 Task: Find connections with filter location Tarauacá with filter topic #mentalhealthwith filter profile language Potuguese with filter current company Shapoorji Pallonji Group with filter school Solapur Jobs with filter industry Government Administration with filter service category Bankruptcy Law with filter keywords title Copywriter
Action: Mouse moved to (508, 94)
Screenshot: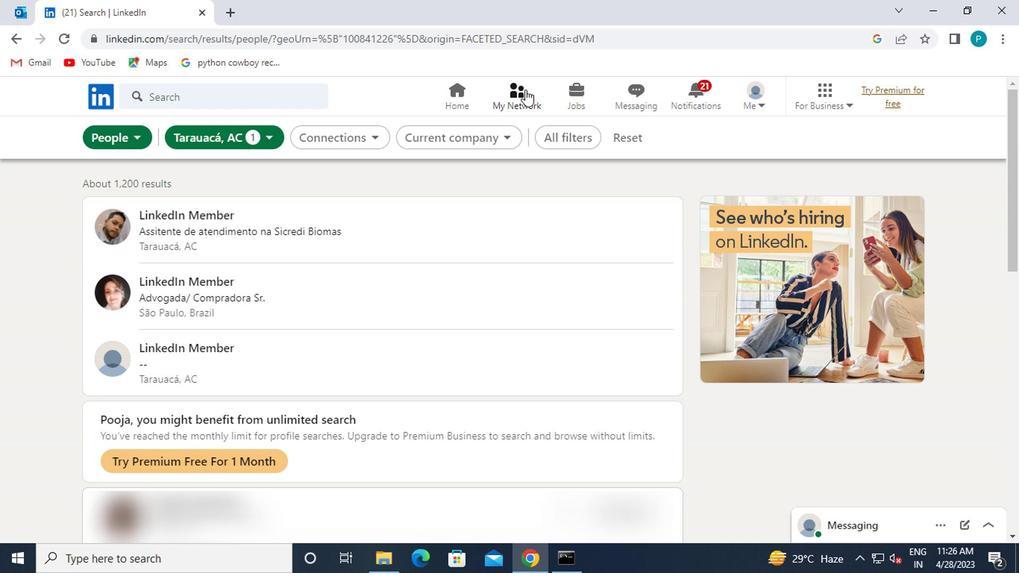
Action: Mouse pressed left at (508, 94)
Screenshot: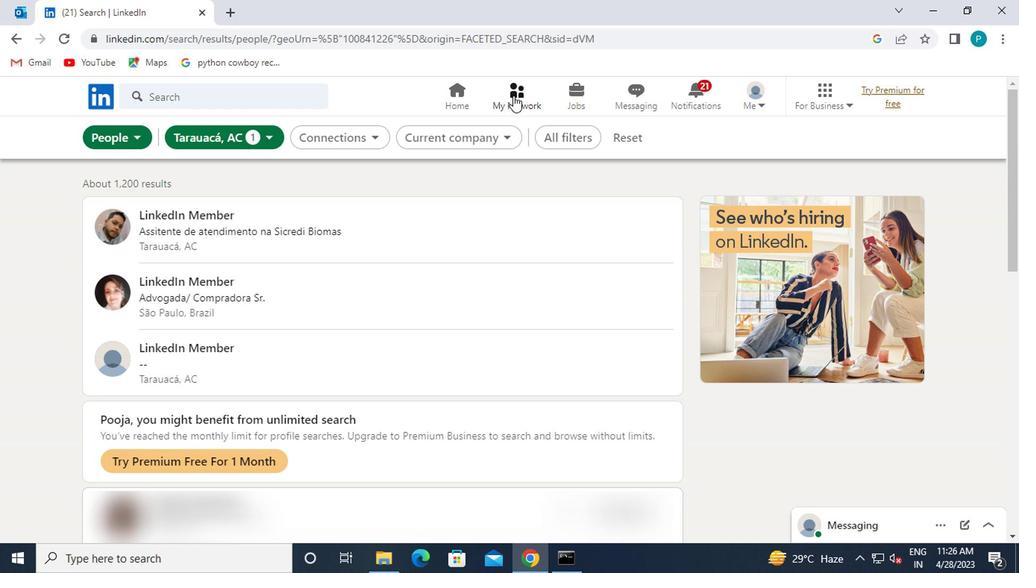 
Action: Mouse moved to (254, 163)
Screenshot: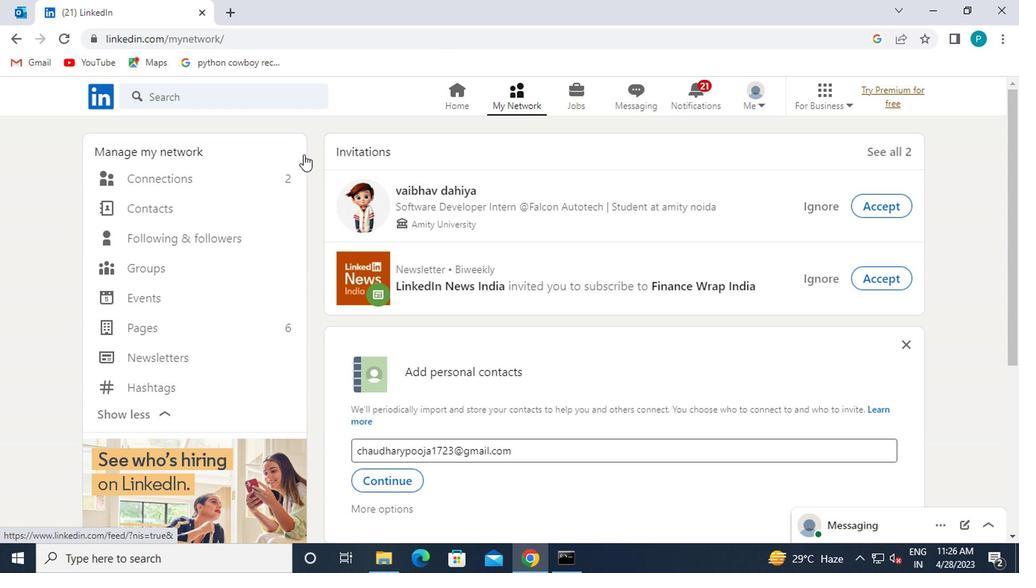 
Action: Mouse pressed left at (254, 163)
Screenshot: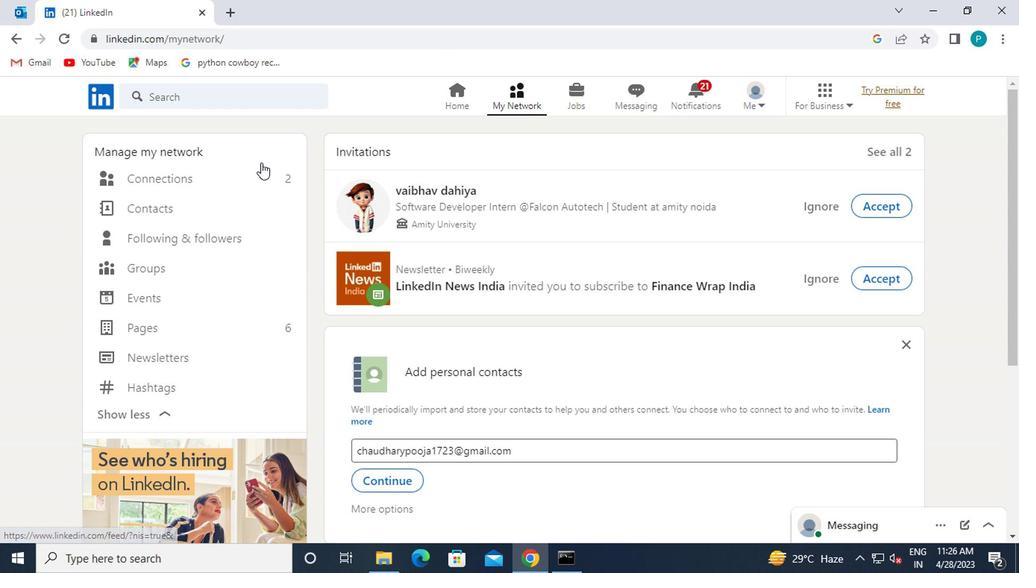 
Action: Mouse moved to (258, 171)
Screenshot: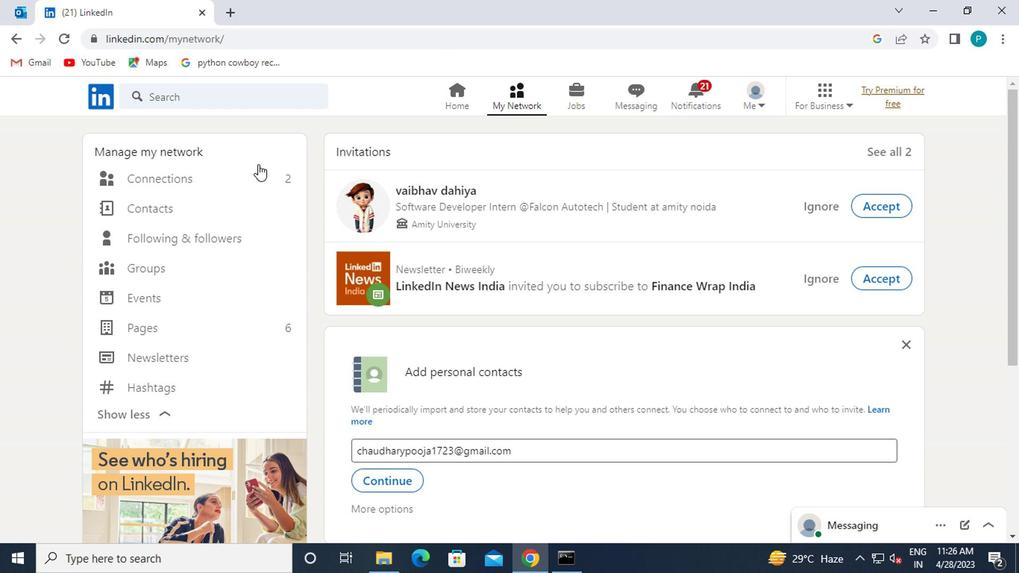 
Action: Mouse pressed left at (258, 171)
Screenshot: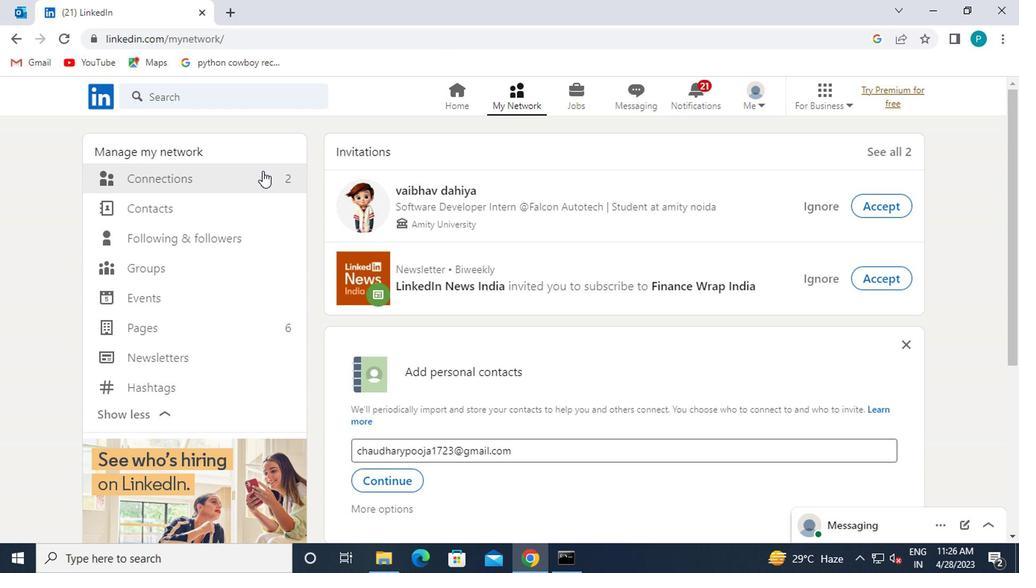 
Action: Mouse moved to (603, 176)
Screenshot: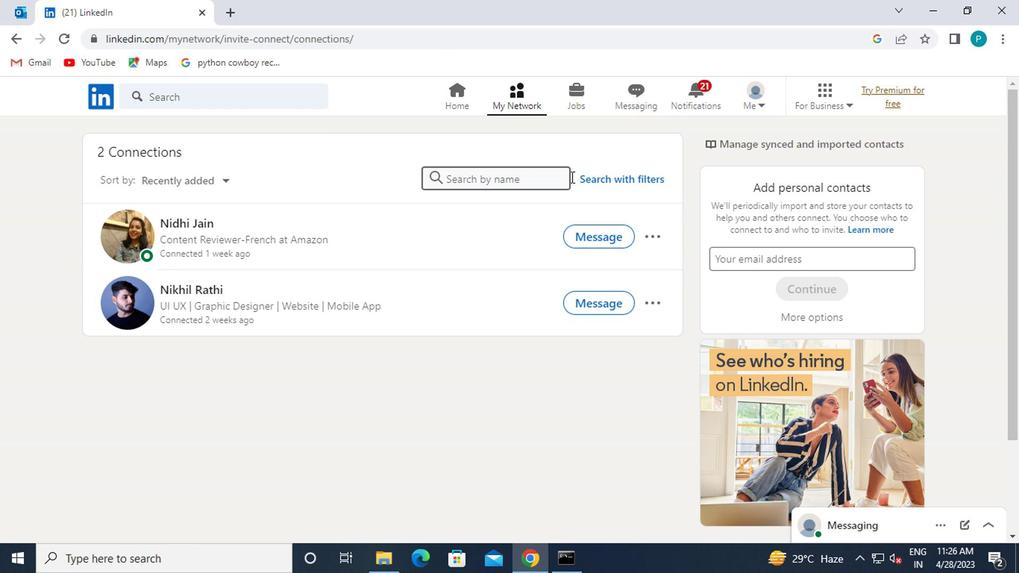 
Action: Mouse pressed left at (603, 176)
Screenshot: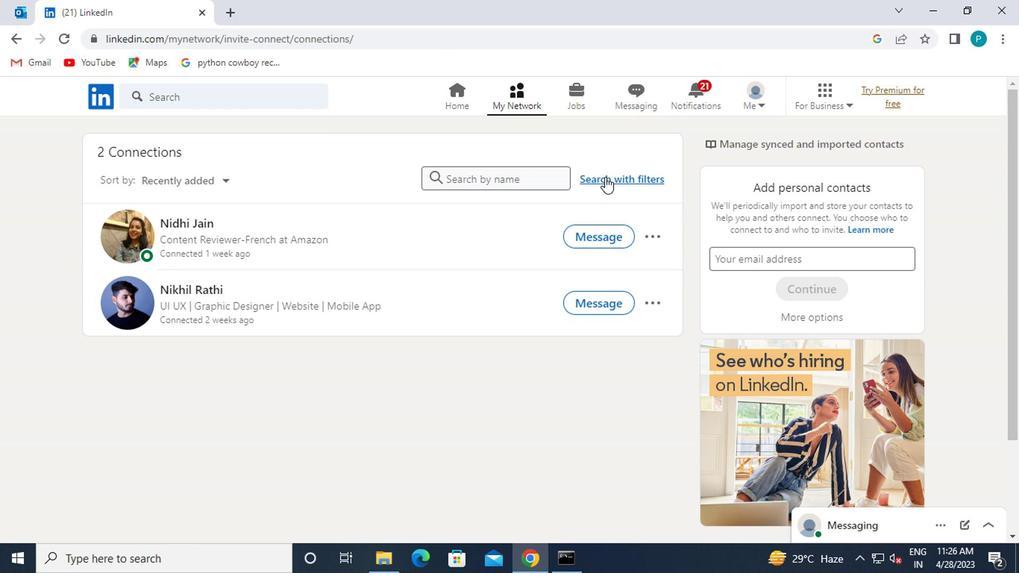 
Action: Mouse moved to (541, 136)
Screenshot: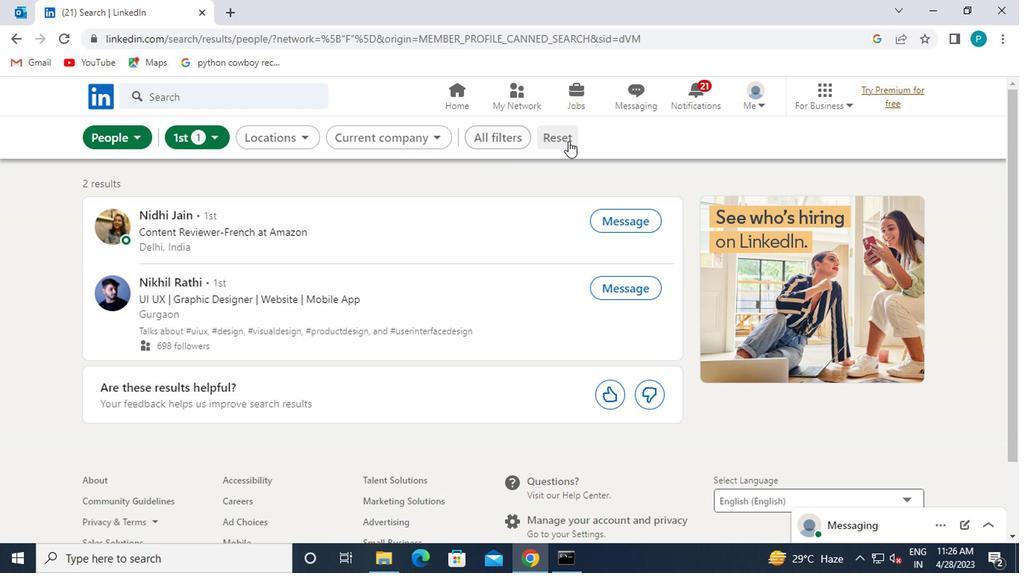 
Action: Mouse pressed left at (541, 136)
Screenshot: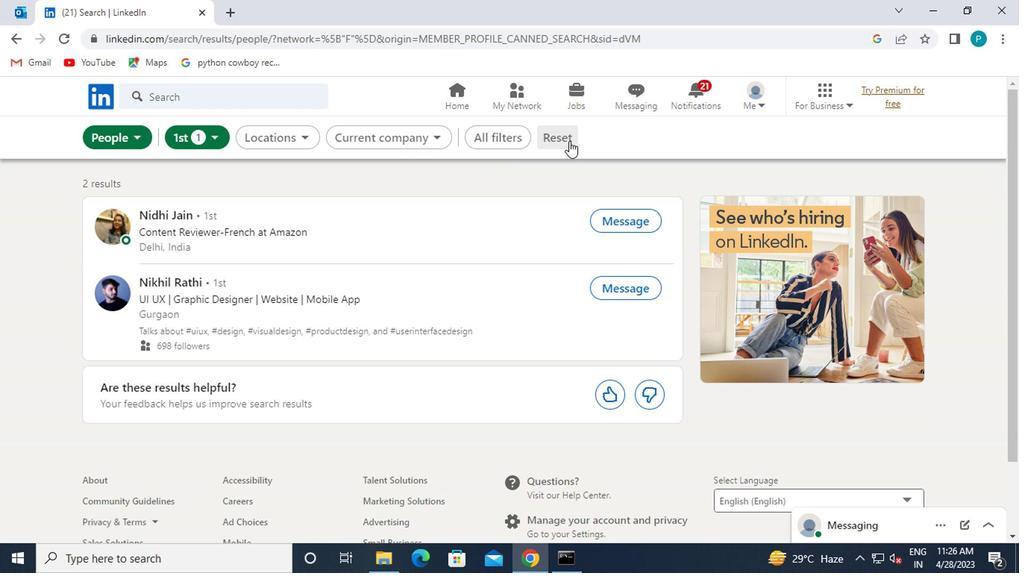 
Action: Mouse moved to (530, 136)
Screenshot: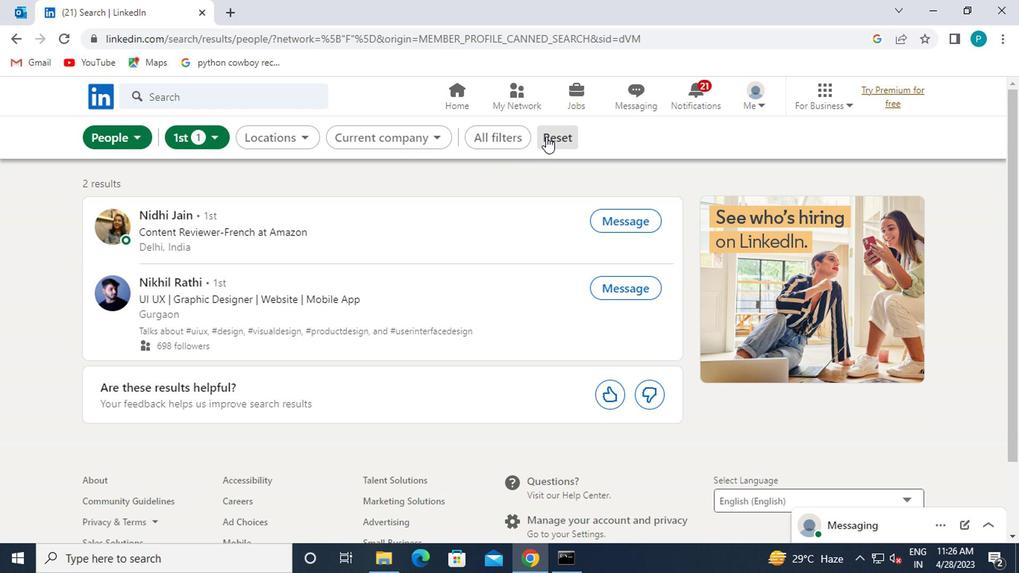 
Action: Mouse pressed left at (530, 136)
Screenshot: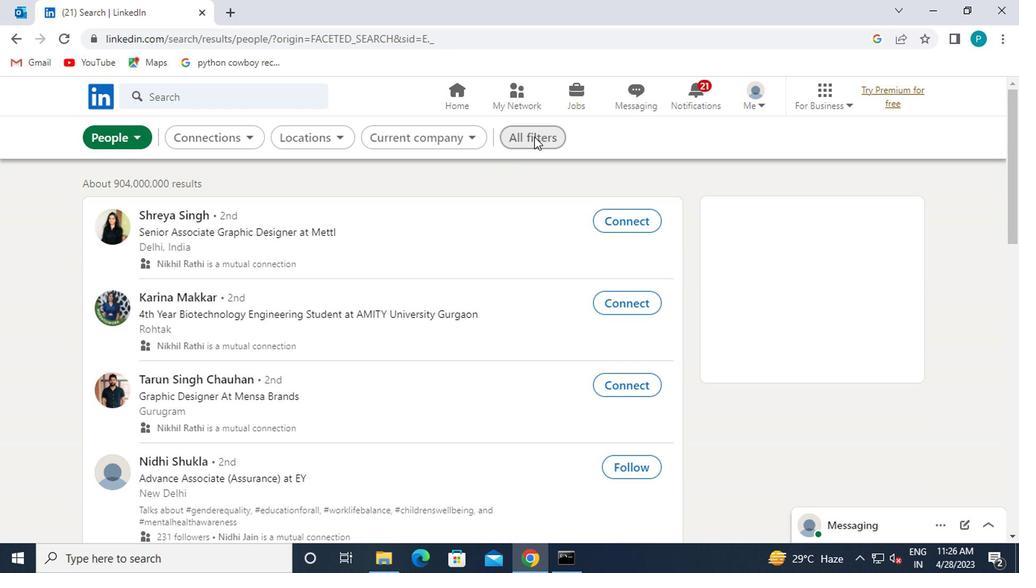 
Action: Mouse moved to (759, 225)
Screenshot: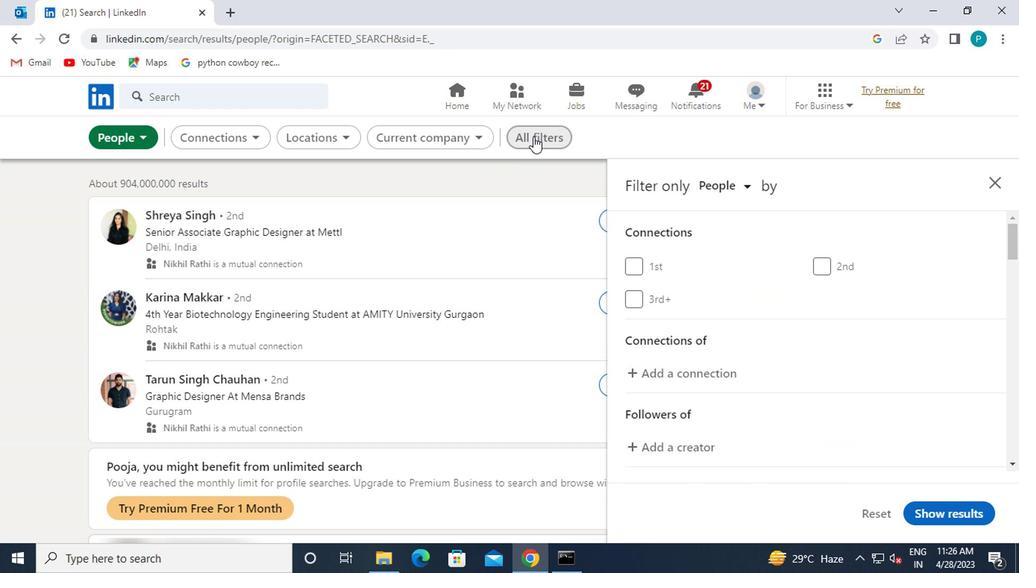 
Action: Mouse scrolled (759, 224) with delta (0, -1)
Screenshot: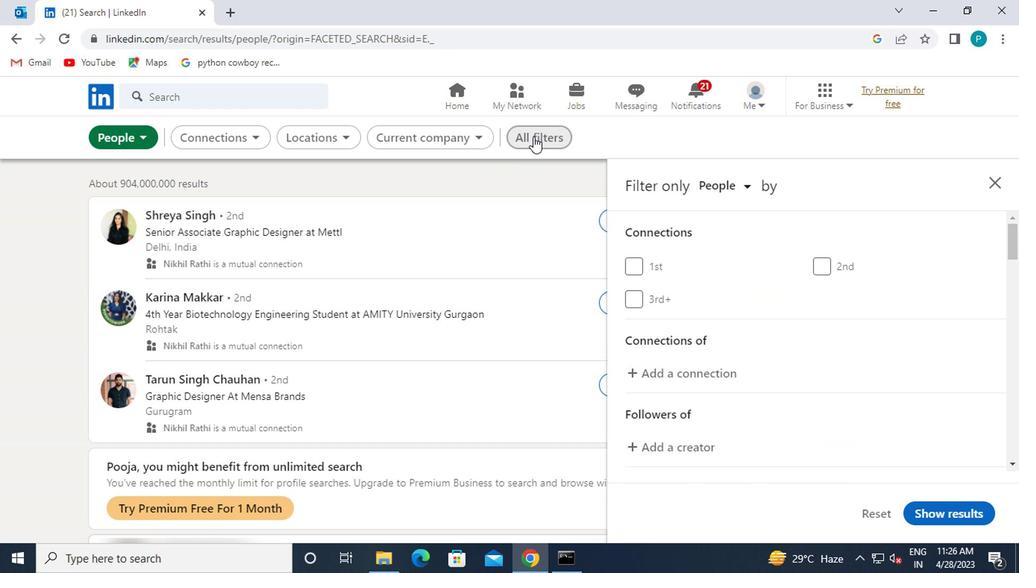 
Action: Mouse scrolled (759, 224) with delta (0, -1)
Screenshot: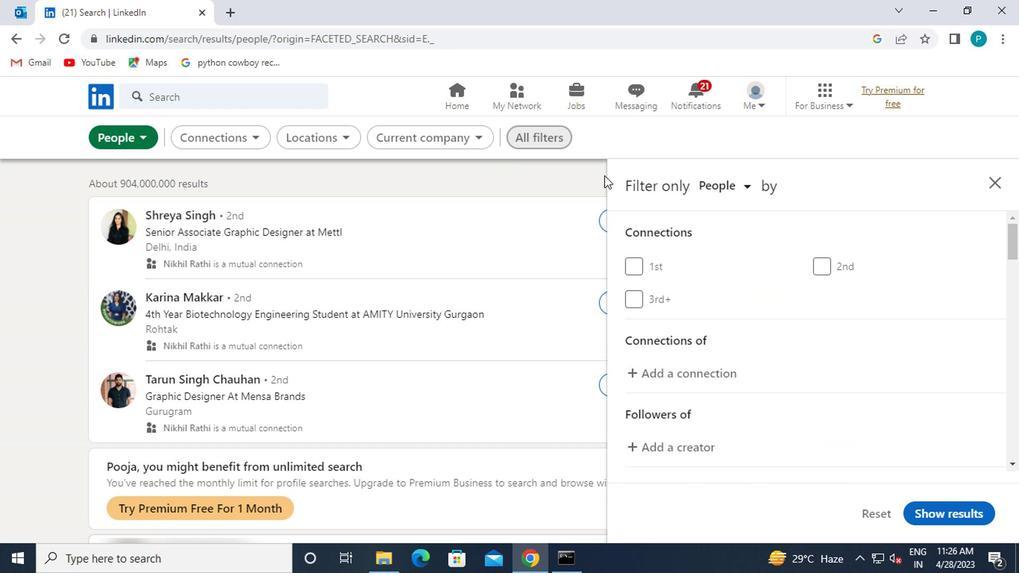 
Action: Mouse scrolled (759, 224) with delta (0, -1)
Screenshot: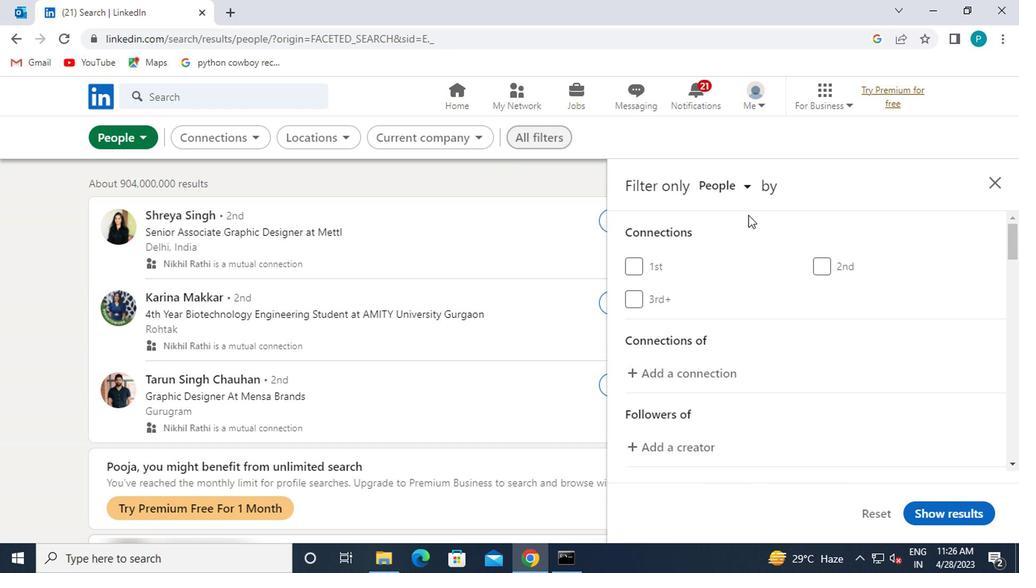 
Action: Mouse moved to (815, 364)
Screenshot: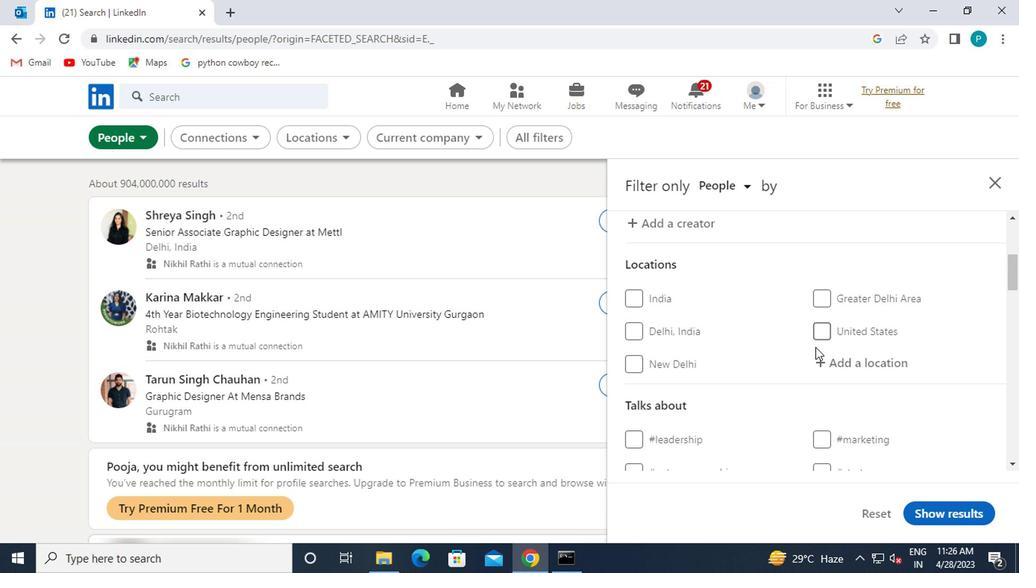
Action: Mouse pressed left at (815, 364)
Screenshot: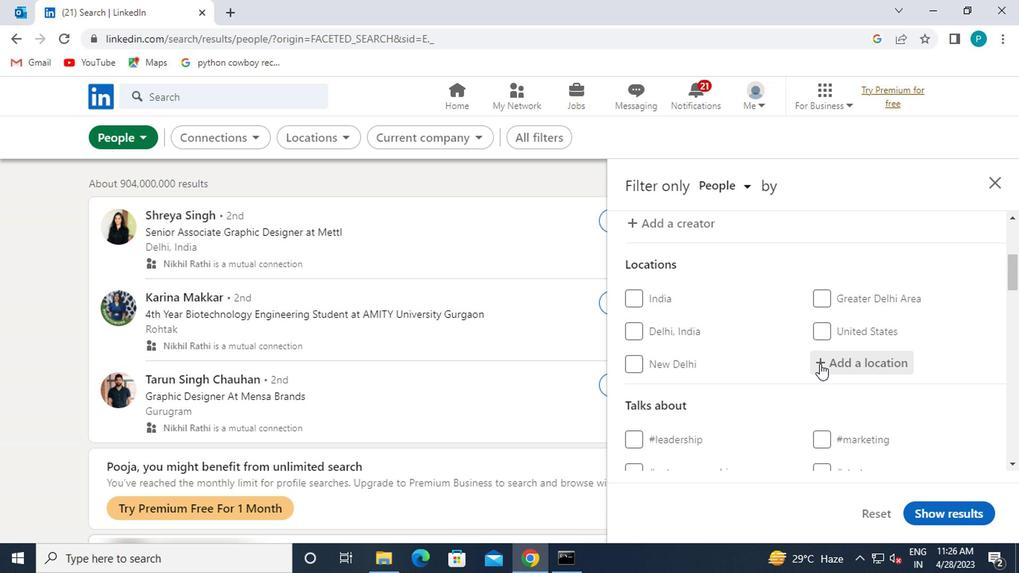 
Action: Key pressed <Key.caps_lock>t<Key.caps_lock>arauc
Screenshot: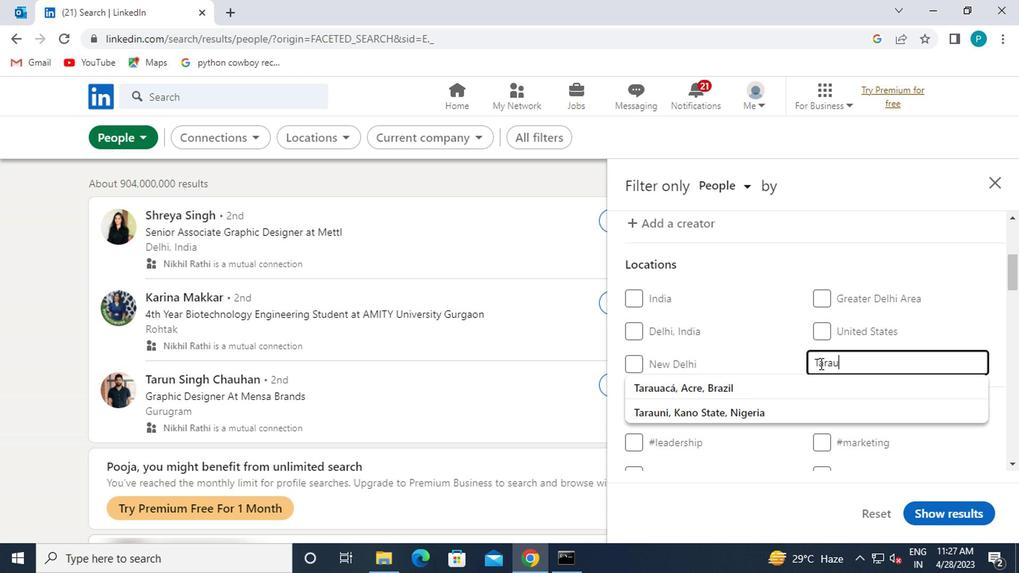 
Action: Mouse moved to (789, 380)
Screenshot: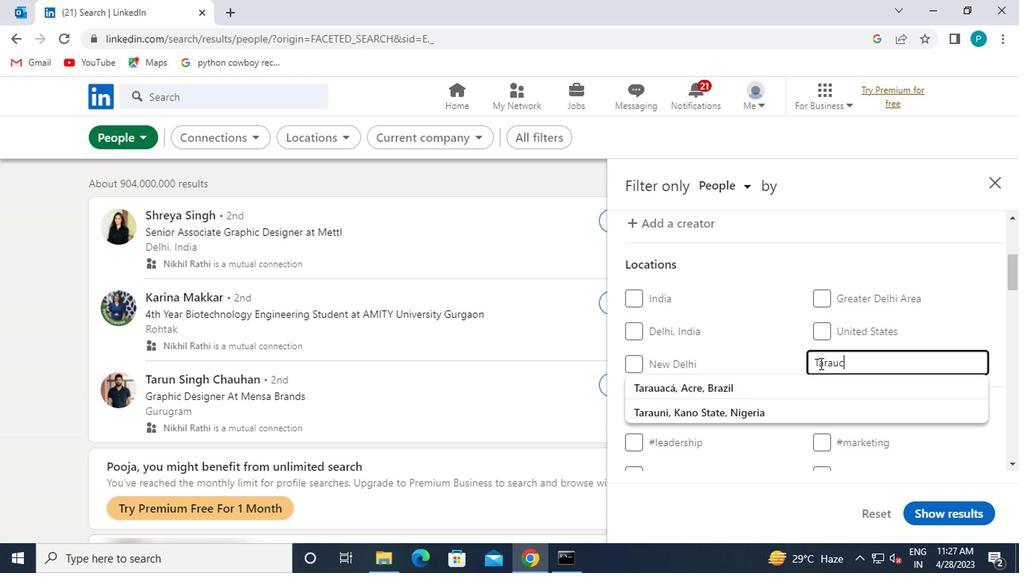 
Action: Key pressed ac<Key.backspace><Key.backspace><Key.backspace>a
Screenshot: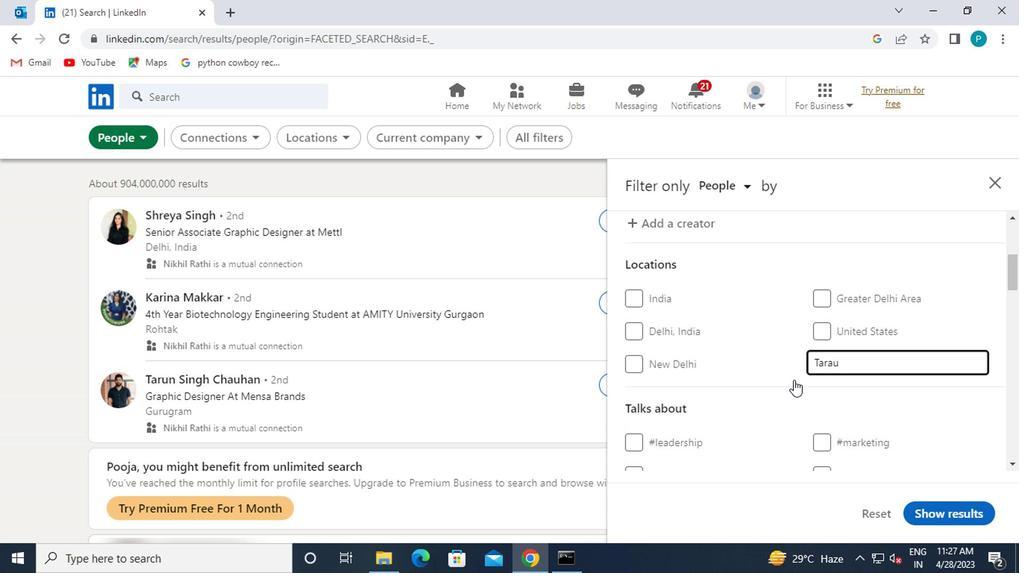 
Action: Mouse moved to (789, 380)
Screenshot: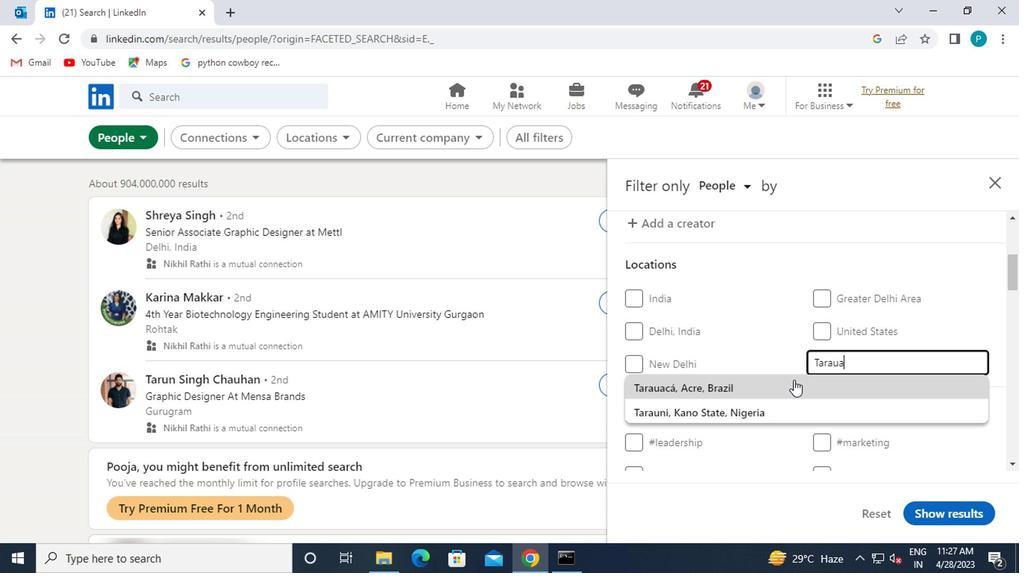 
Action: Key pressed ca
Screenshot: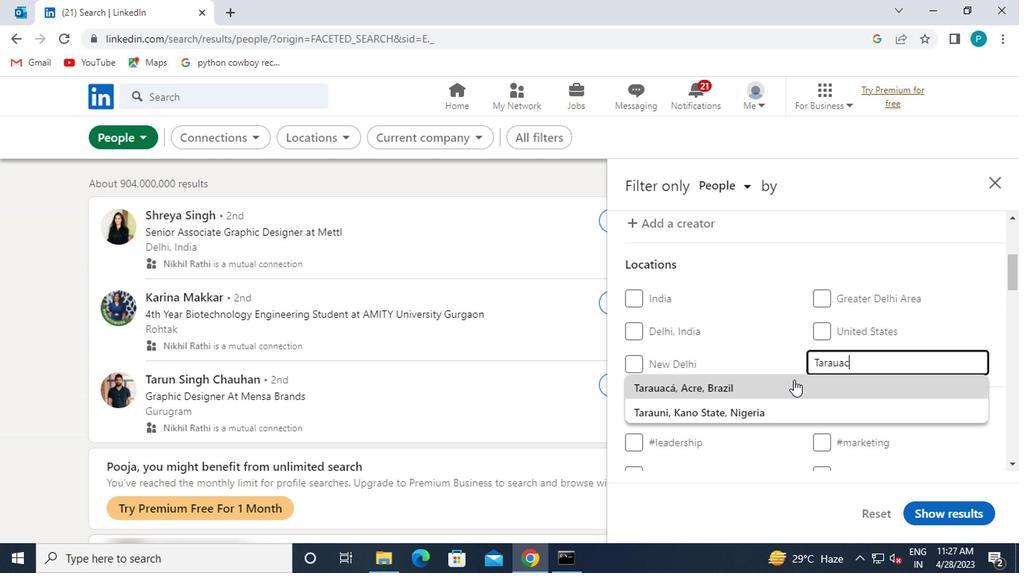 
Action: Mouse moved to (673, 399)
Screenshot: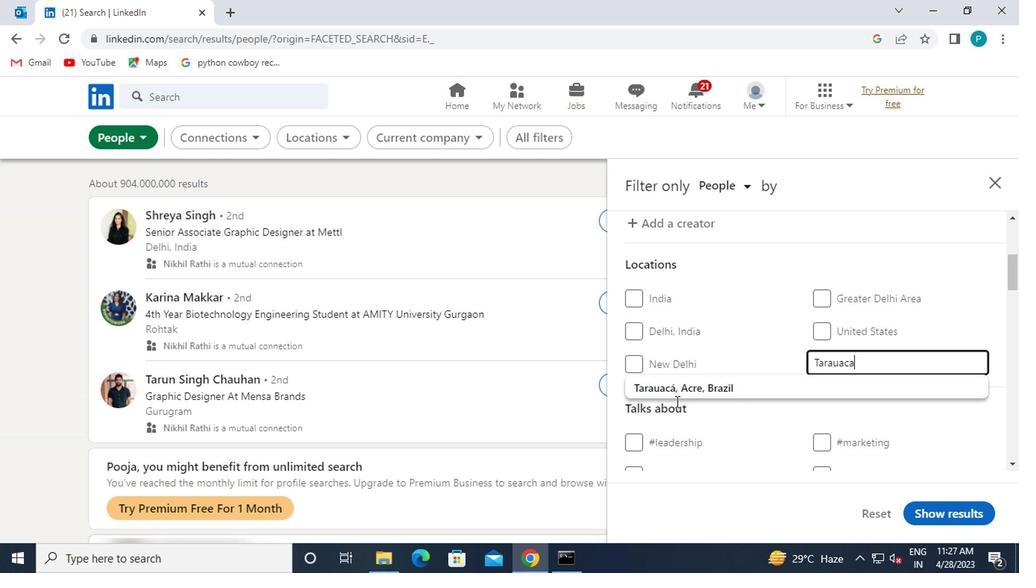 
Action: Mouse pressed left at (673, 399)
Screenshot: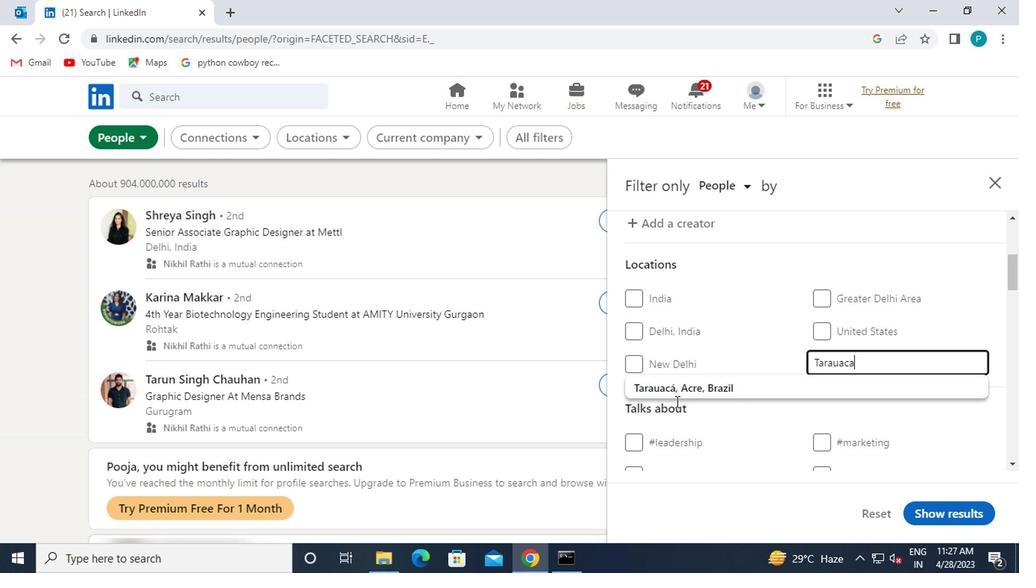
Action: Mouse moved to (789, 402)
Screenshot: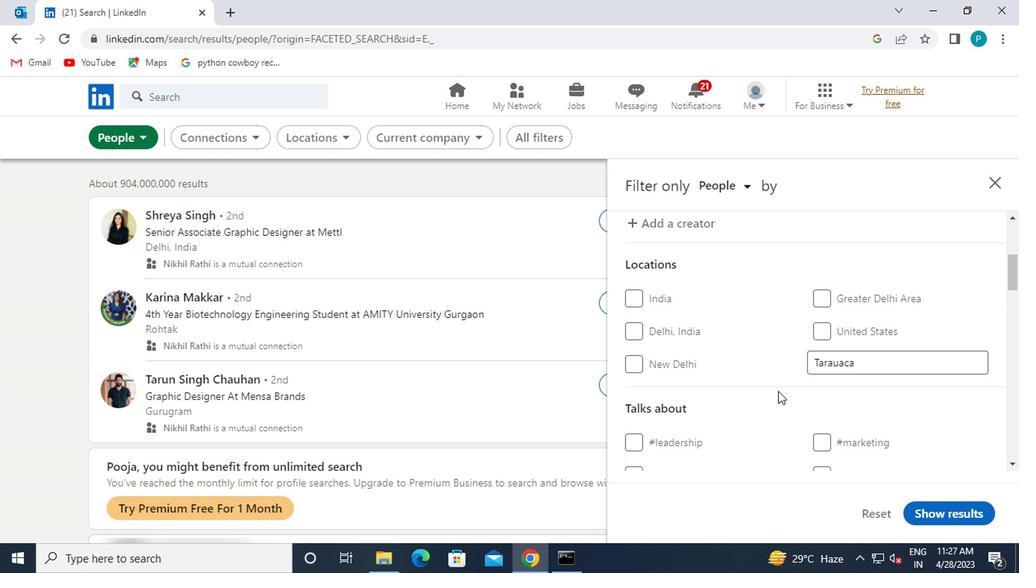 
Action: Mouse scrolled (789, 402) with delta (0, 0)
Screenshot: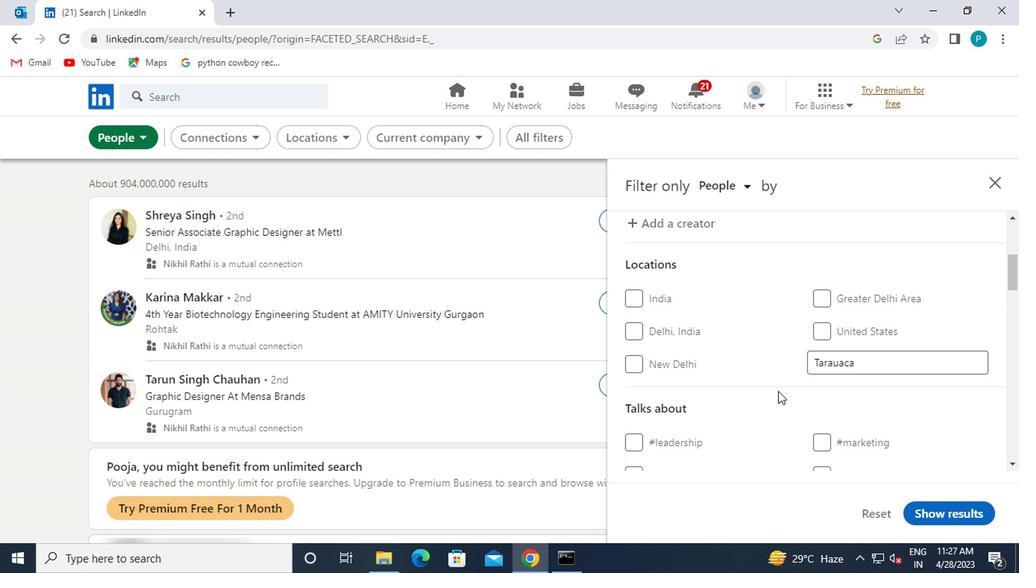
Action: Mouse moved to (790, 403)
Screenshot: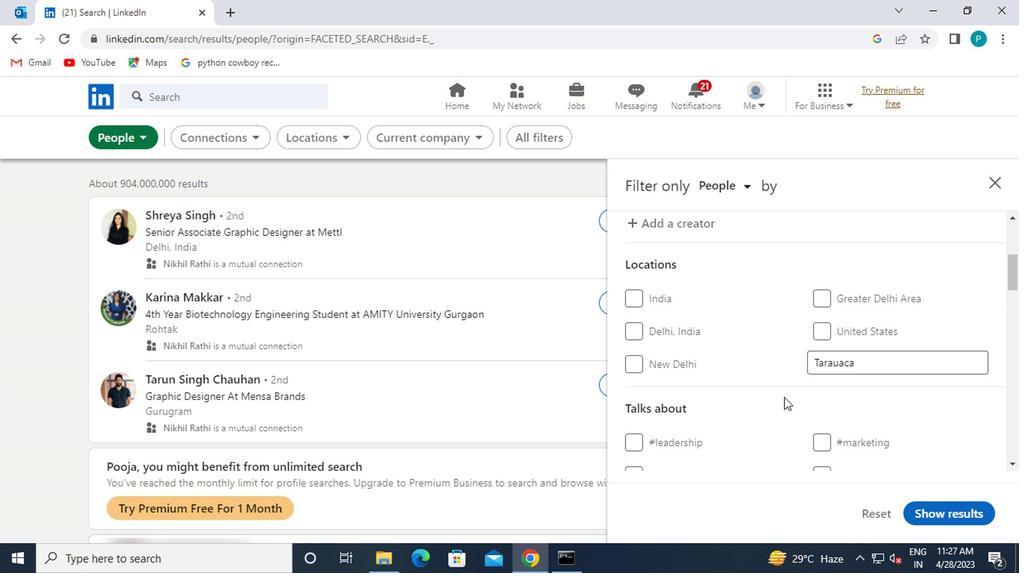 
Action: Mouse scrolled (790, 402) with delta (0, -1)
Screenshot: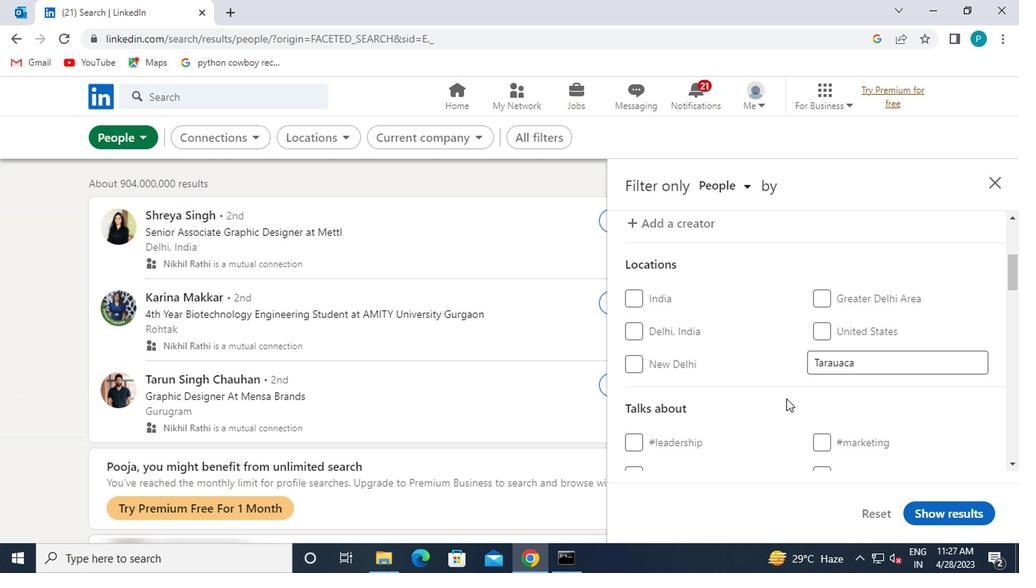 
Action: Mouse scrolled (790, 402) with delta (0, -1)
Screenshot: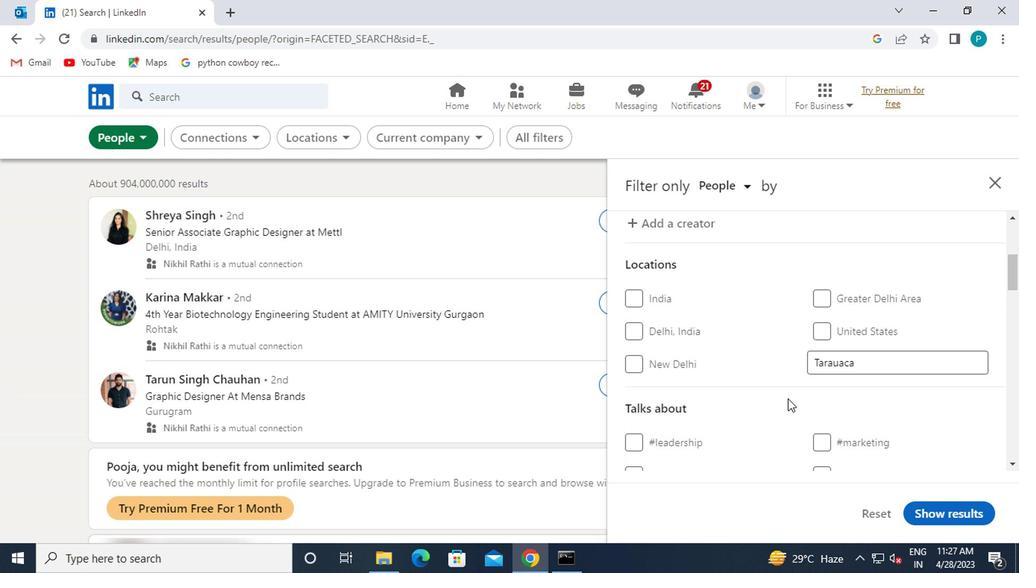 
Action: Mouse moved to (833, 291)
Screenshot: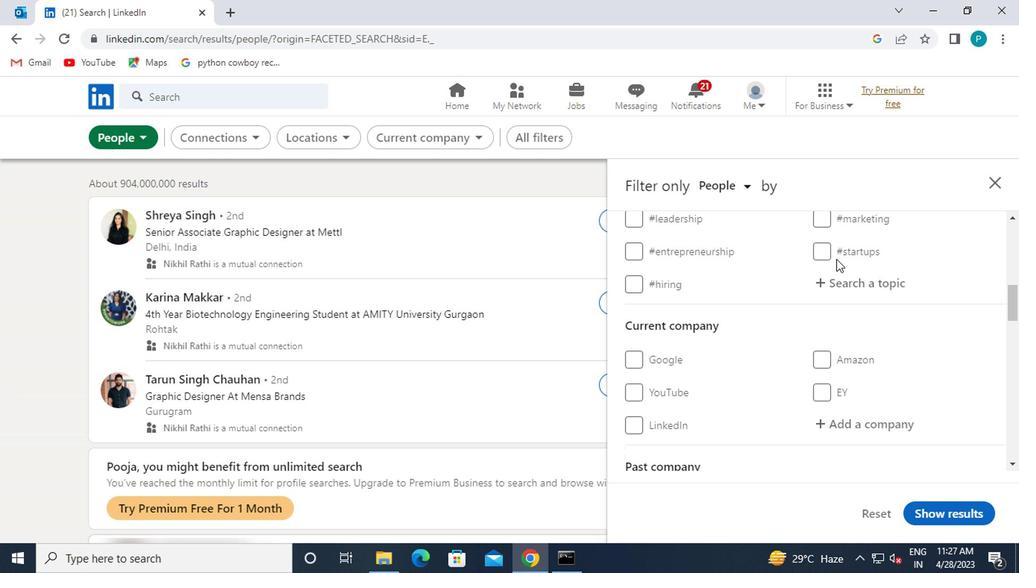 
Action: Mouse pressed left at (833, 291)
Screenshot: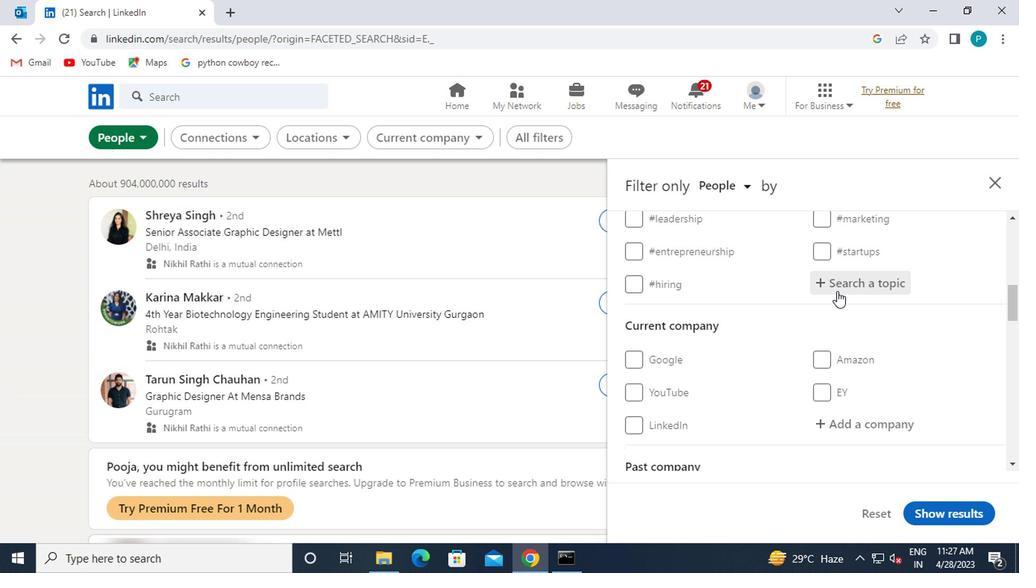 
Action: Key pressed <Key.shift><Key.shift><Key.shift>#MENTALG<Key.backspace>HEALTH
Screenshot: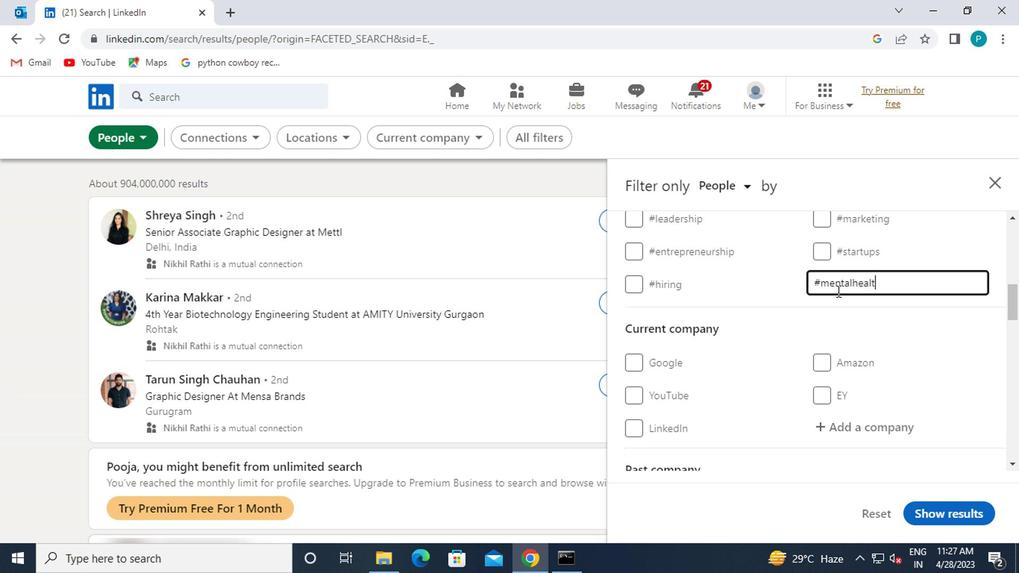 
Action: Mouse moved to (772, 312)
Screenshot: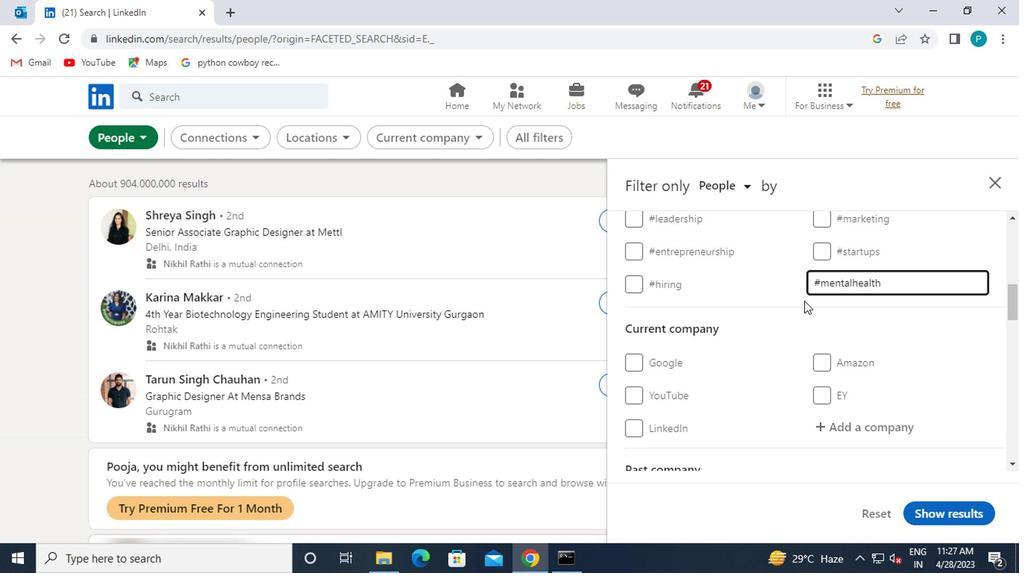 
Action: Mouse scrolled (772, 311) with delta (0, -1)
Screenshot: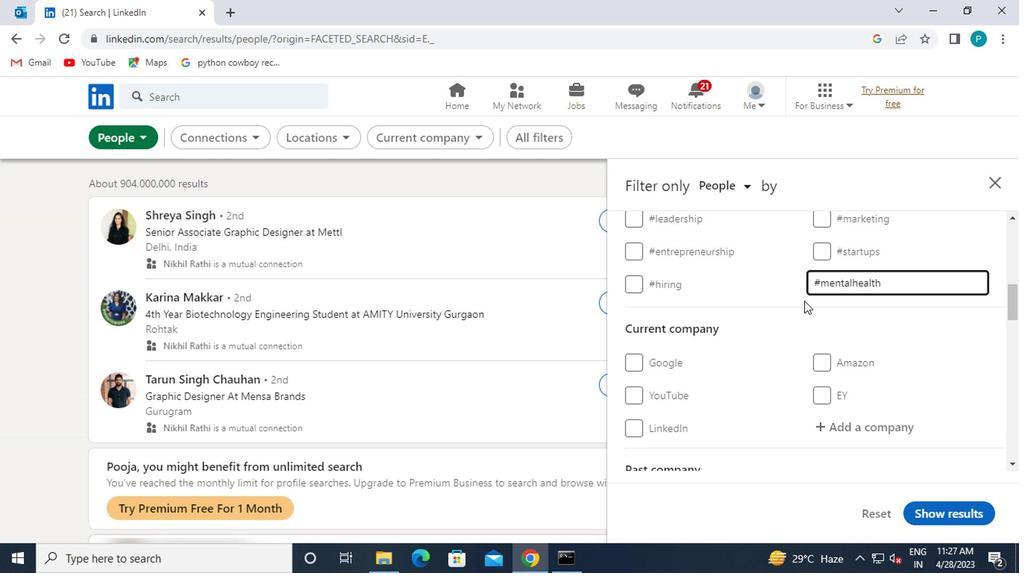 
Action: Mouse moved to (765, 317)
Screenshot: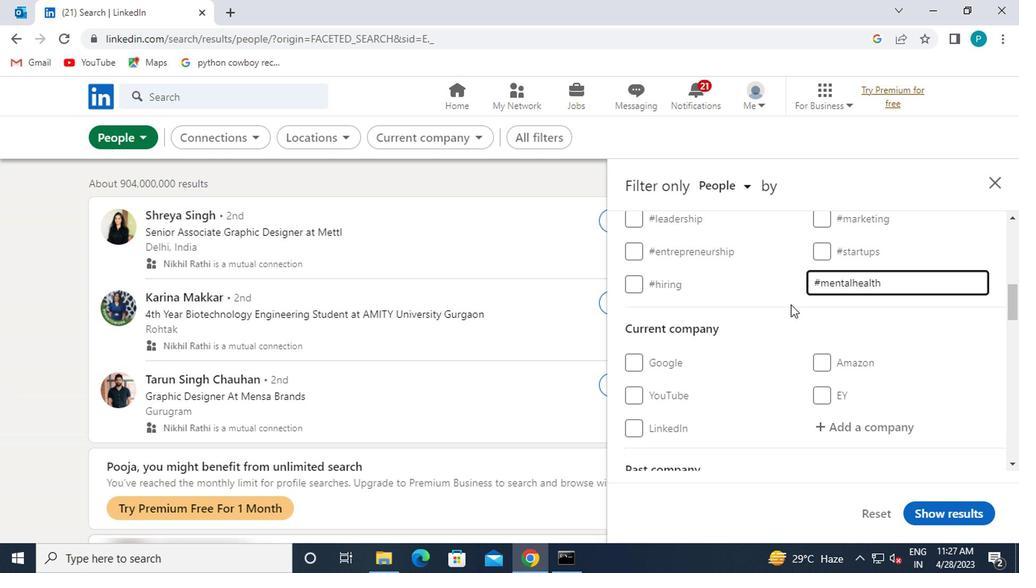 
Action: Mouse scrolled (765, 316) with delta (0, 0)
Screenshot: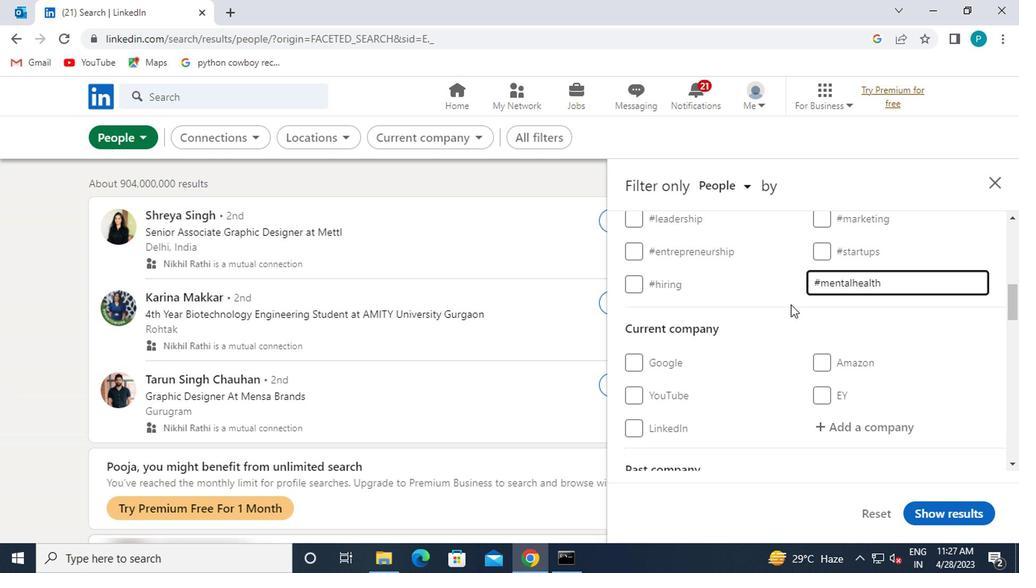
Action: Mouse moved to (763, 318)
Screenshot: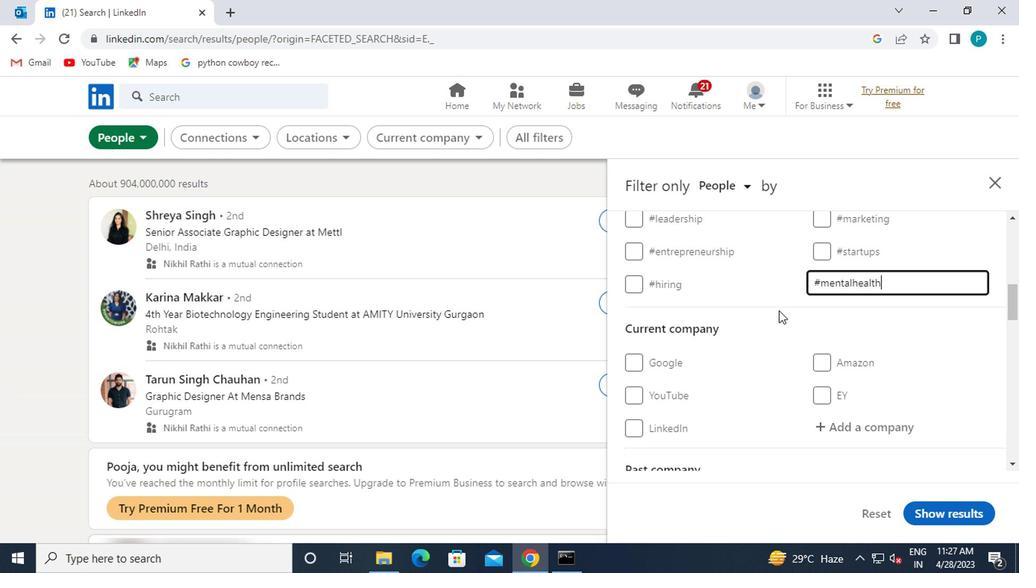 
Action: Mouse scrolled (763, 318) with delta (0, 0)
Screenshot: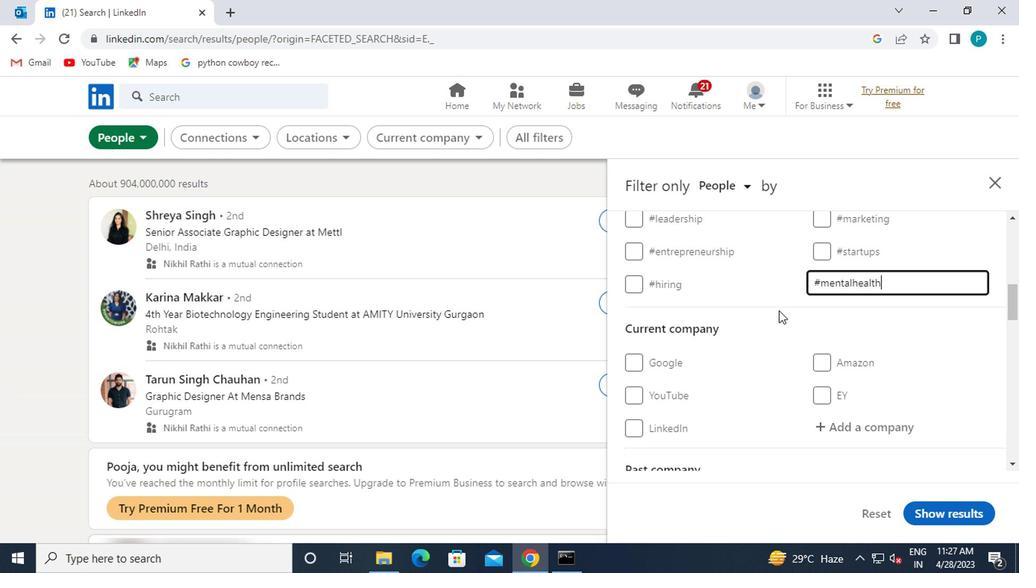 
Action: Mouse moved to (681, 359)
Screenshot: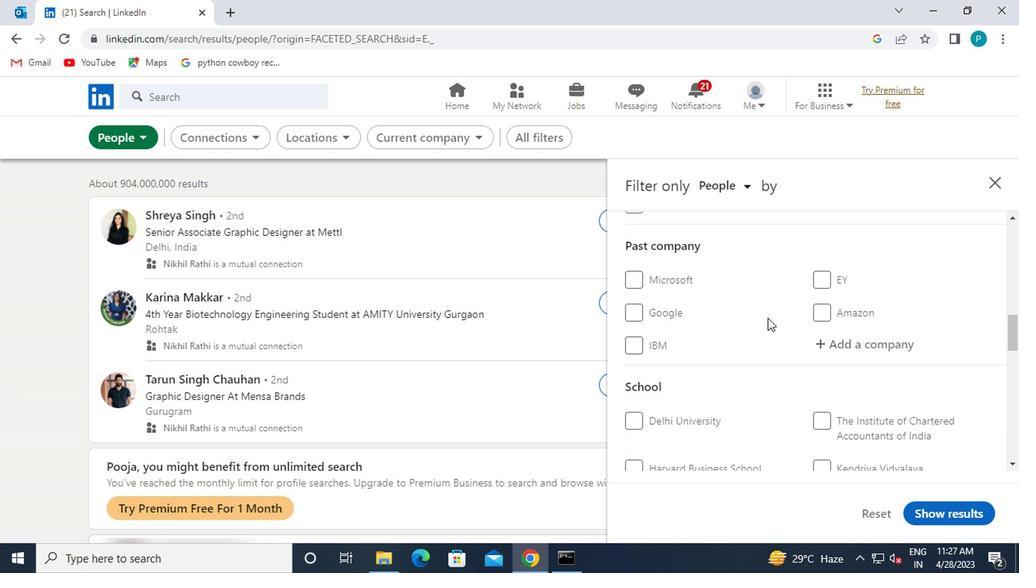 
Action: Mouse scrolled (681, 358) with delta (0, 0)
Screenshot: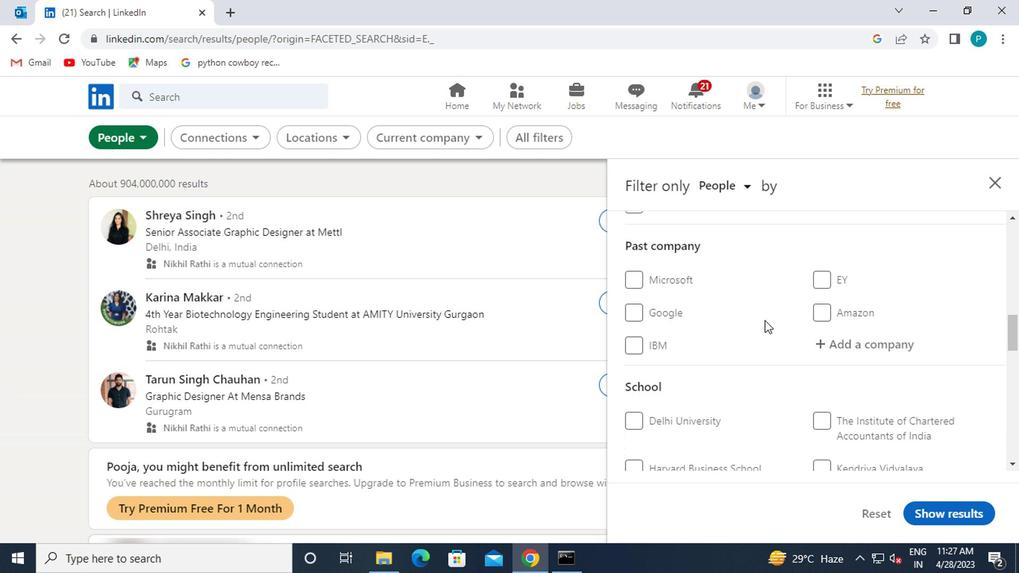 
Action: Mouse scrolled (681, 358) with delta (0, 0)
Screenshot: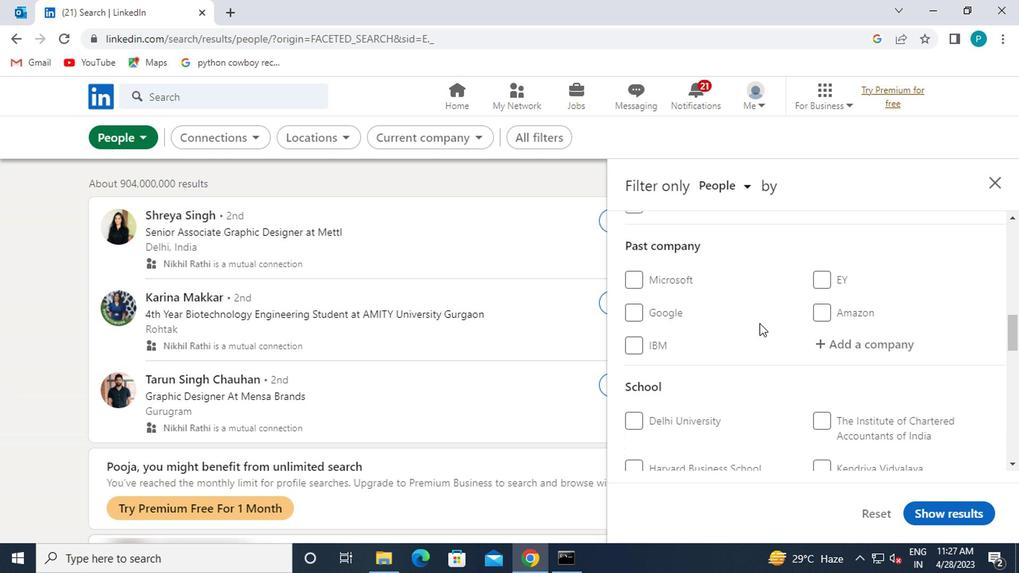
Action: Mouse moved to (665, 365)
Screenshot: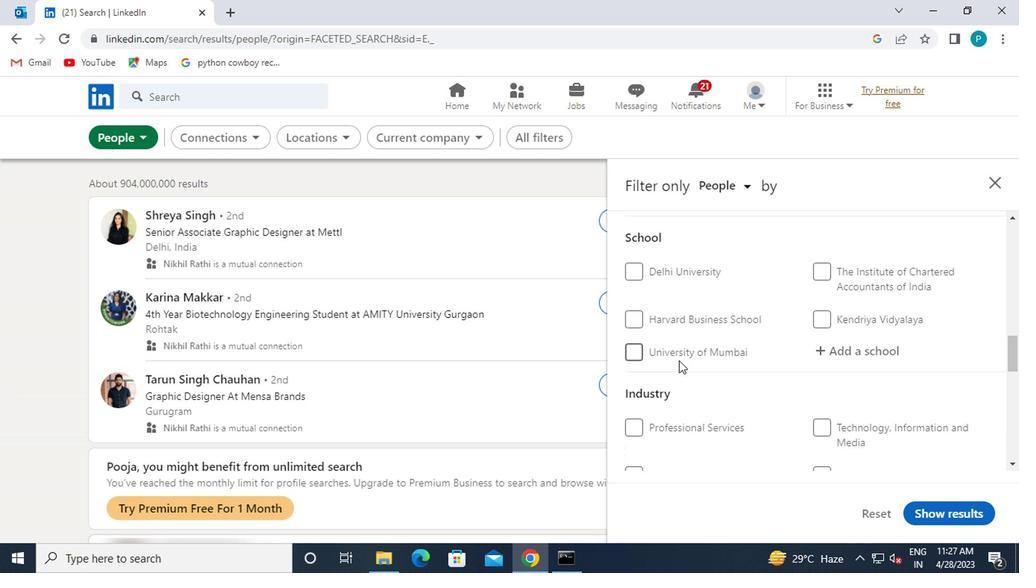
Action: Mouse scrolled (665, 364) with delta (0, -1)
Screenshot: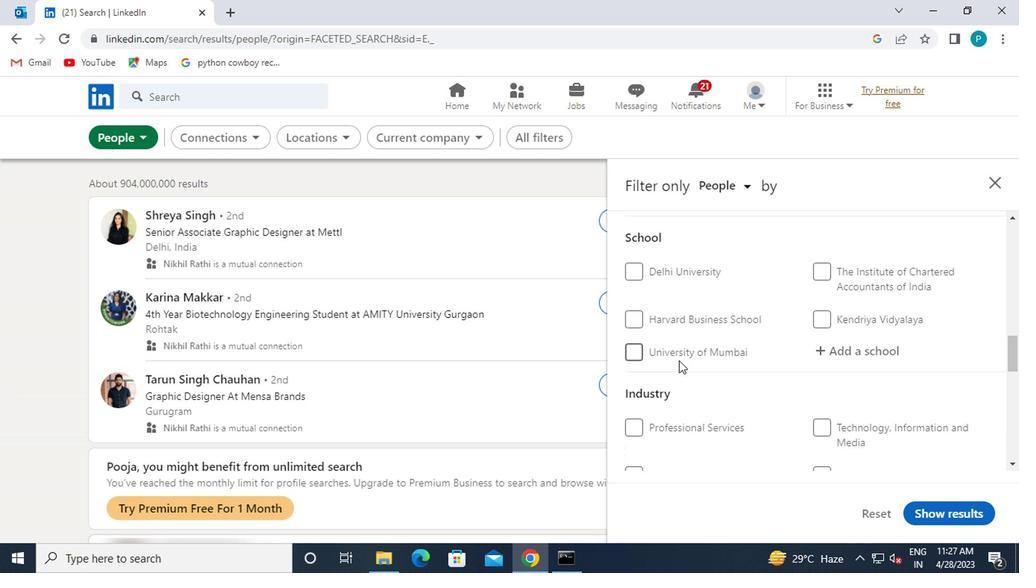 
Action: Mouse moved to (661, 367)
Screenshot: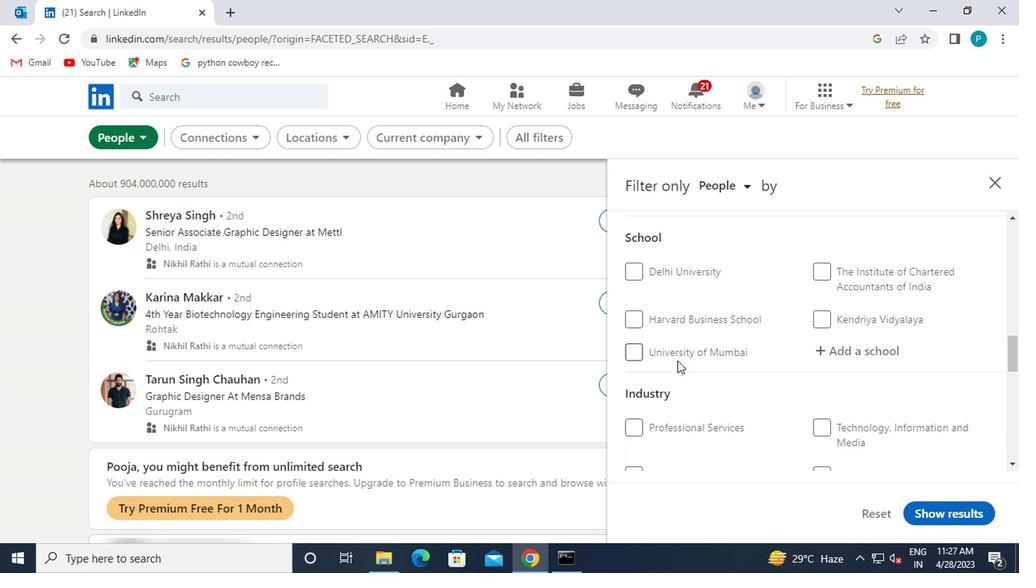 
Action: Mouse scrolled (661, 366) with delta (0, -1)
Screenshot: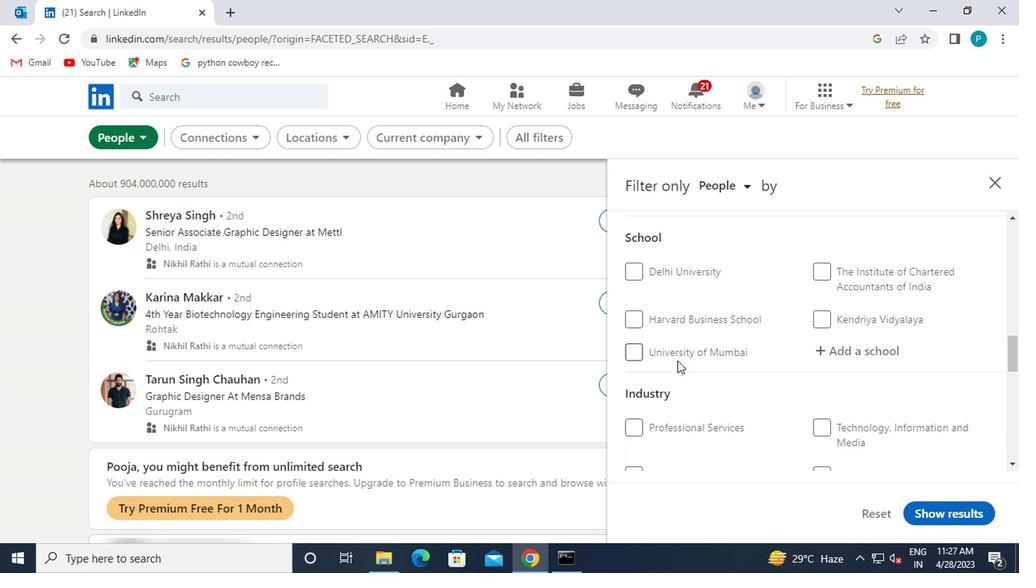 
Action: Mouse moved to (658, 367)
Screenshot: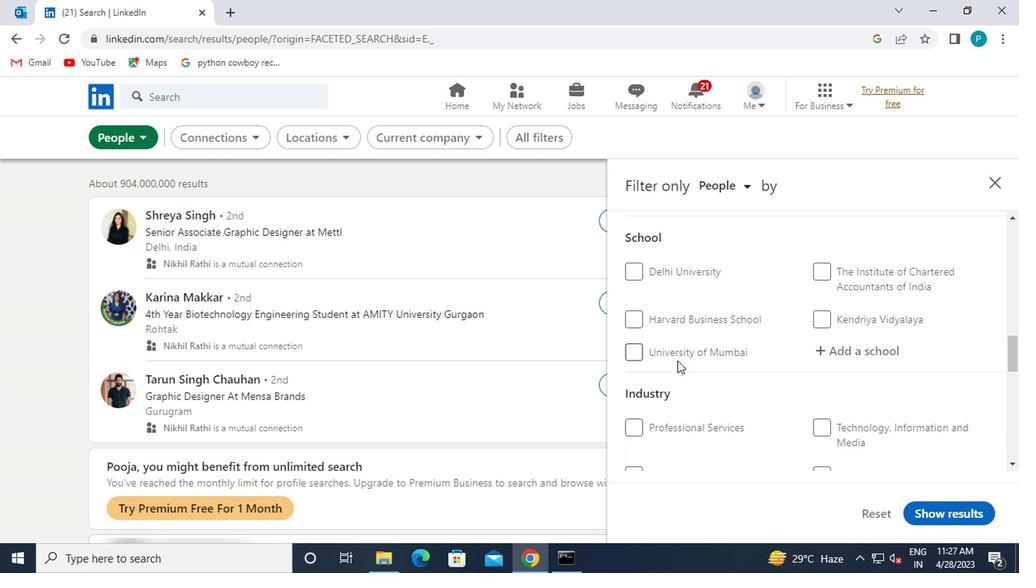 
Action: Mouse scrolled (658, 366) with delta (0, -1)
Screenshot: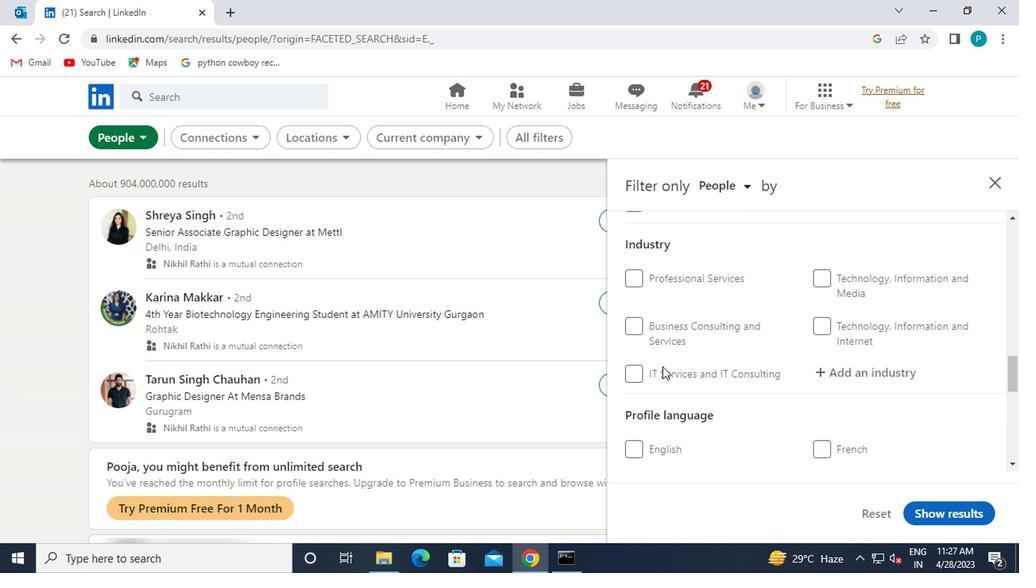
Action: Mouse scrolled (658, 366) with delta (0, -1)
Screenshot: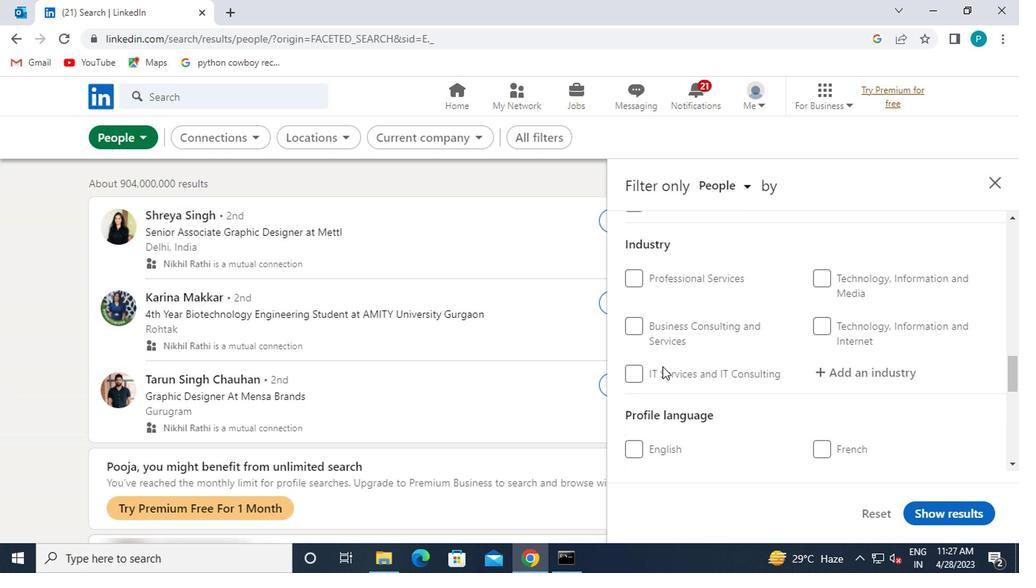 
Action: Mouse scrolled (658, 366) with delta (0, -1)
Screenshot: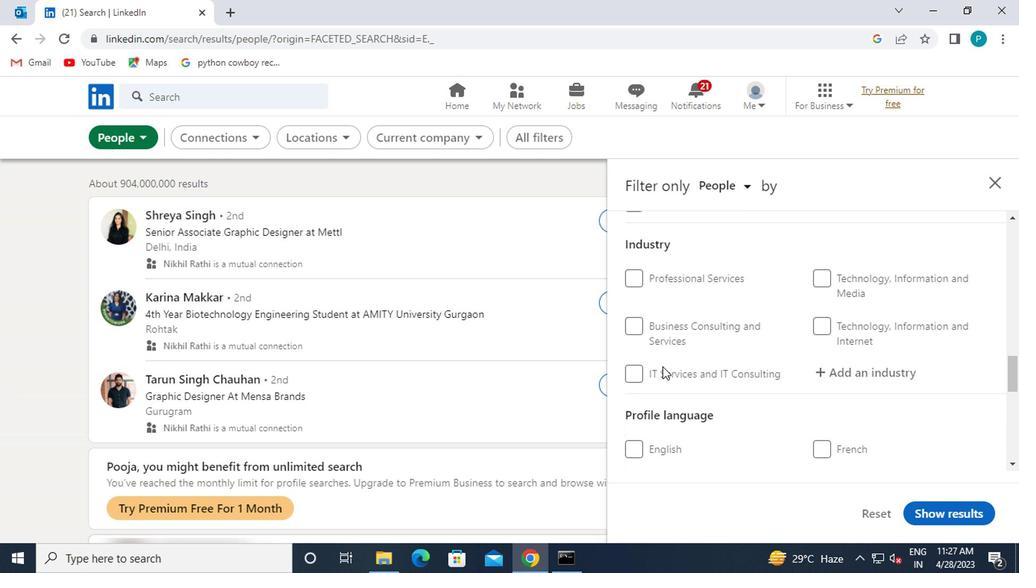 
Action: Mouse moved to (739, 275)
Screenshot: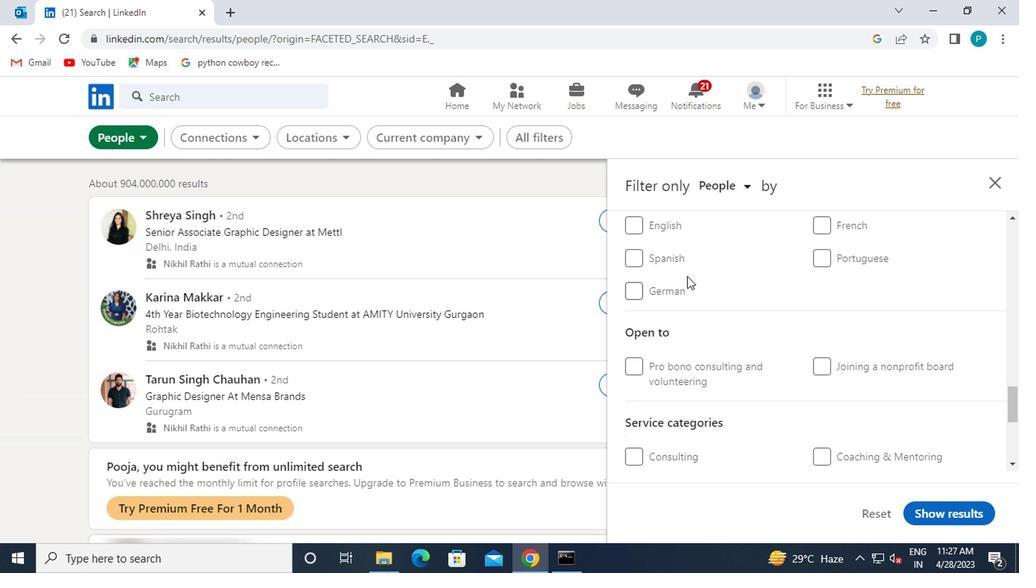 
Action: Mouse scrolled (739, 276) with delta (0, 1)
Screenshot: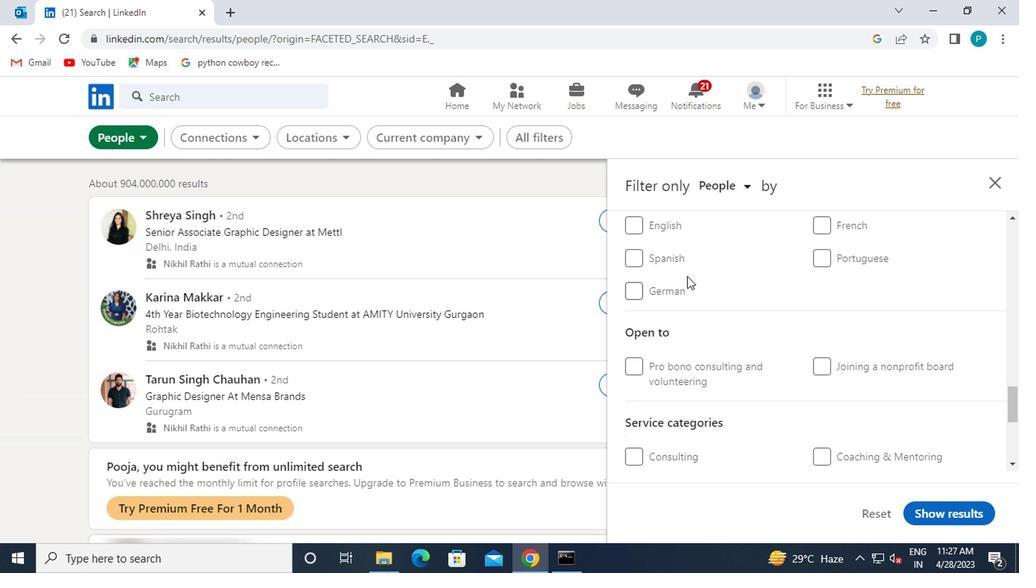 
Action: Mouse moved to (834, 339)
Screenshot: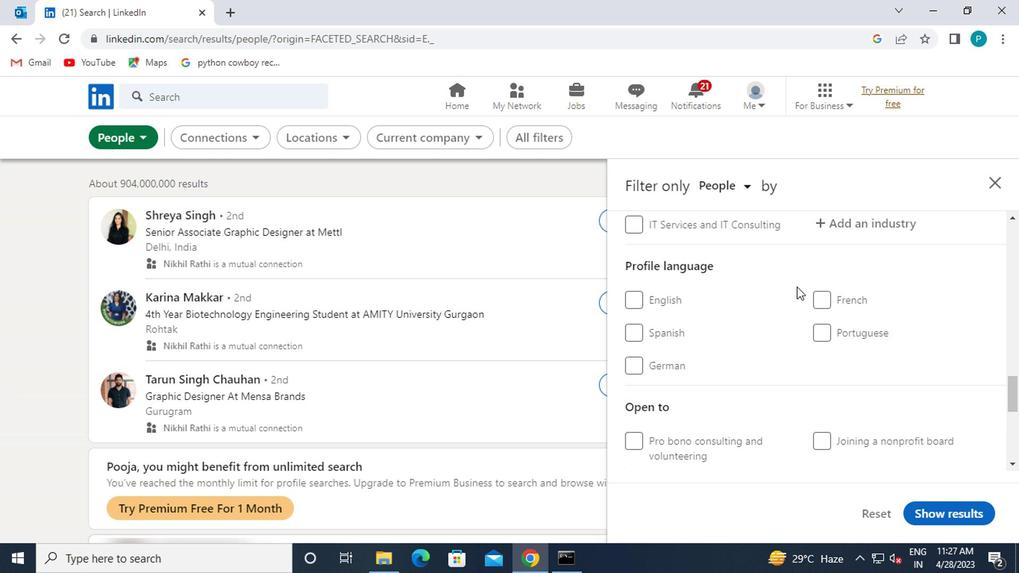
Action: Mouse pressed left at (834, 339)
Screenshot: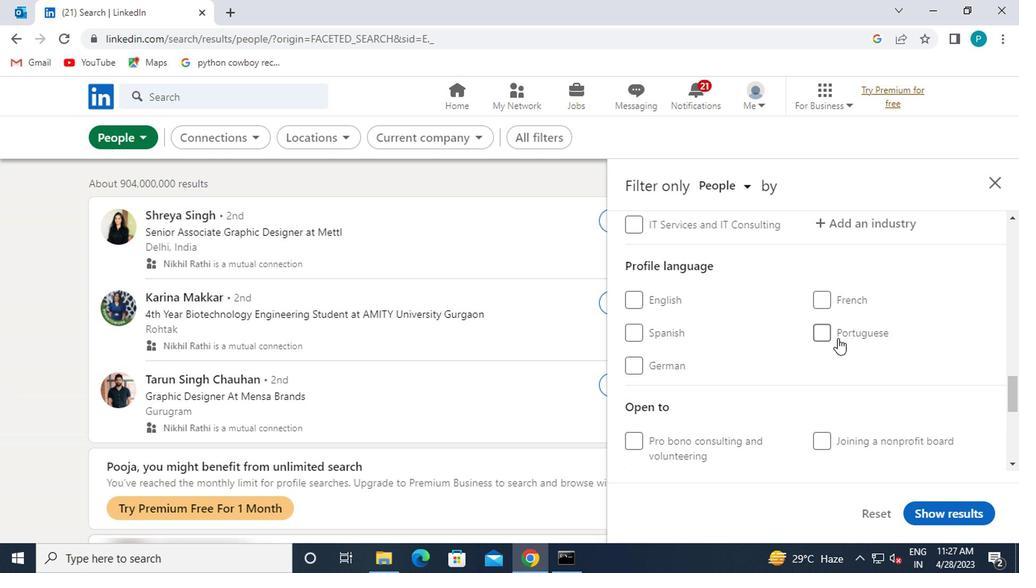 
Action: Mouse moved to (735, 325)
Screenshot: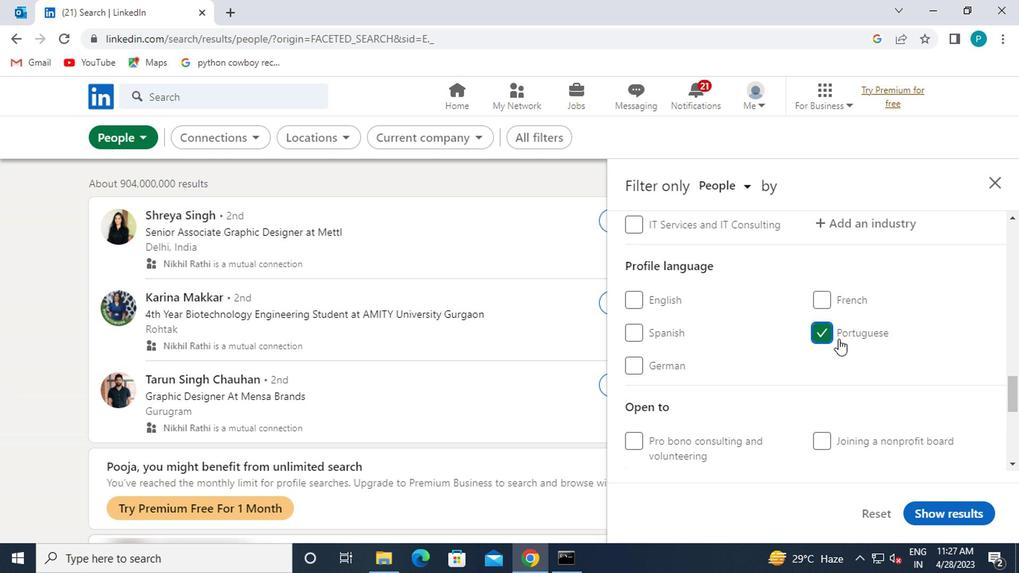 
Action: Mouse scrolled (735, 326) with delta (0, 0)
Screenshot: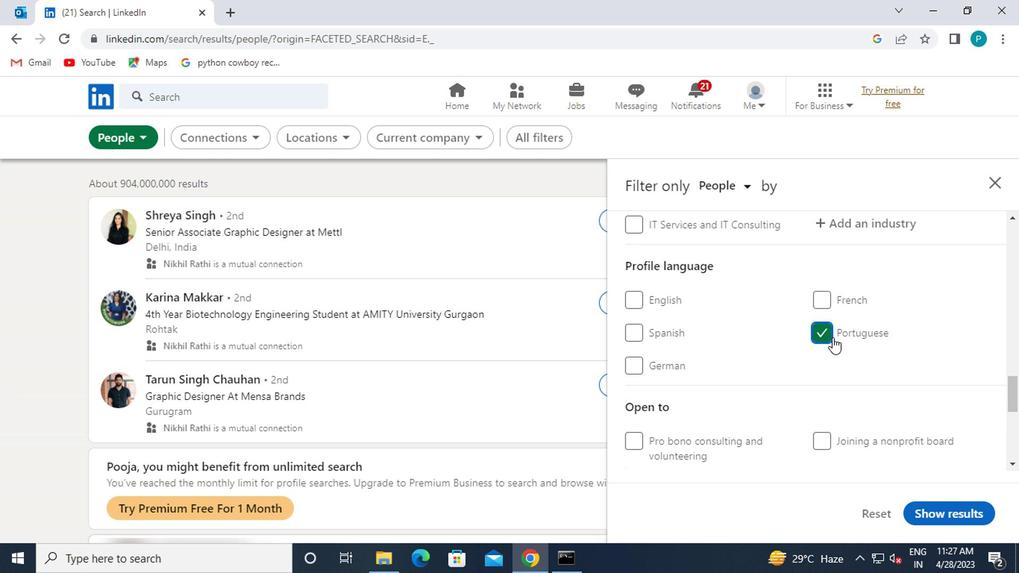 
Action: Mouse scrolled (735, 326) with delta (0, 0)
Screenshot: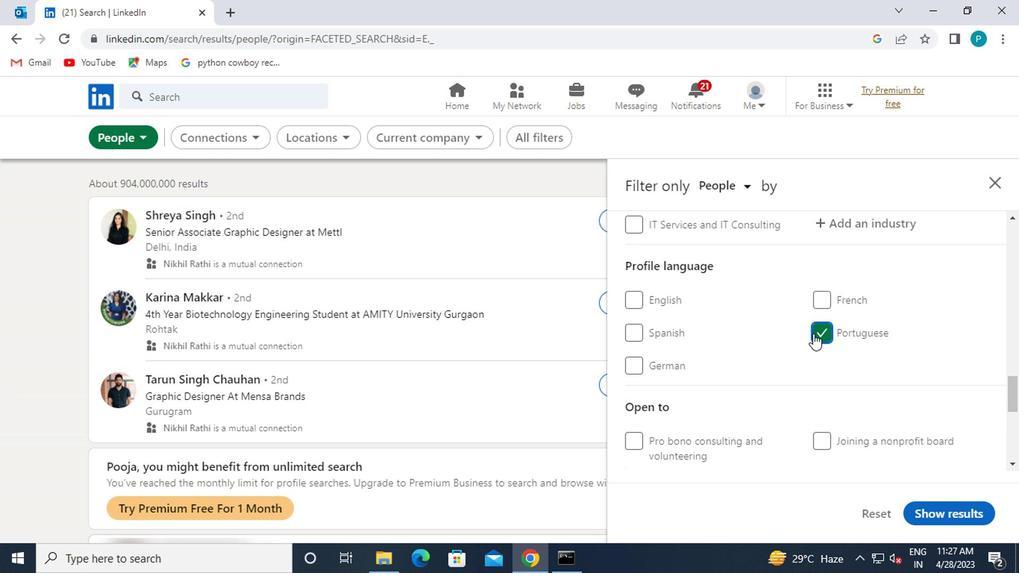 
Action: Mouse scrolled (735, 326) with delta (0, 0)
Screenshot: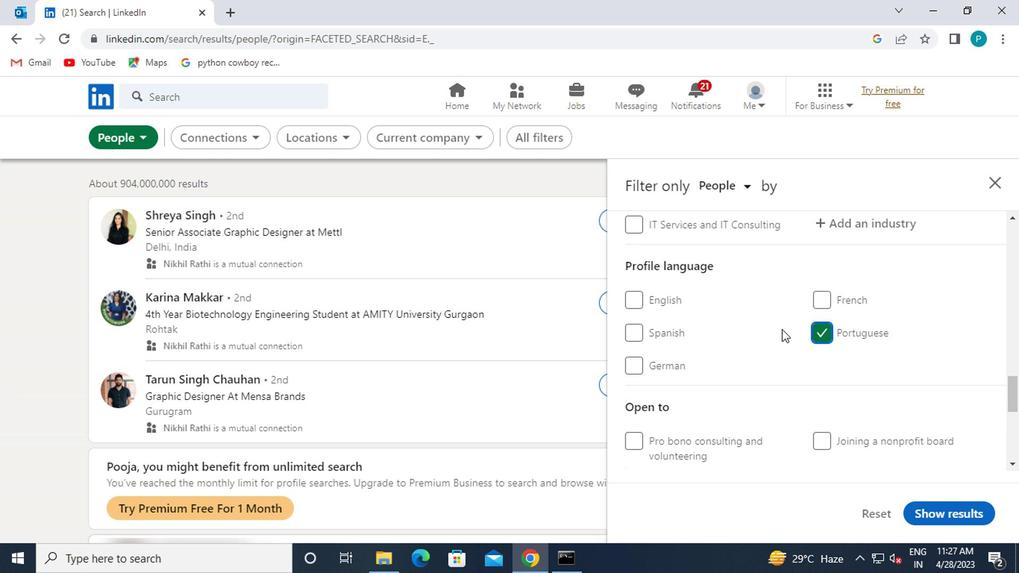 
Action: Mouse moved to (734, 323)
Screenshot: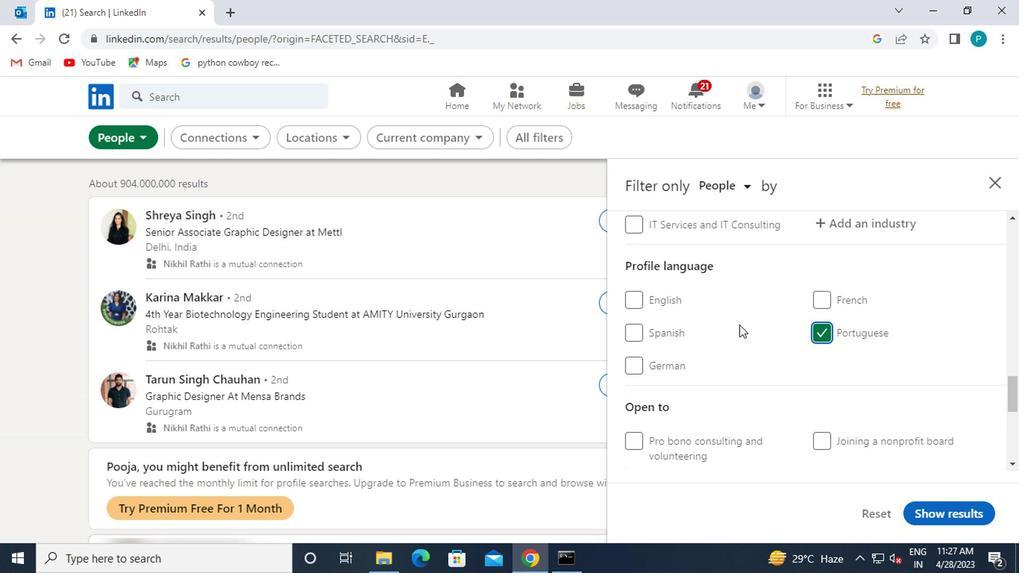 
Action: Mouse scrolled (734, 323) with delta (0, 0)
Screenshot: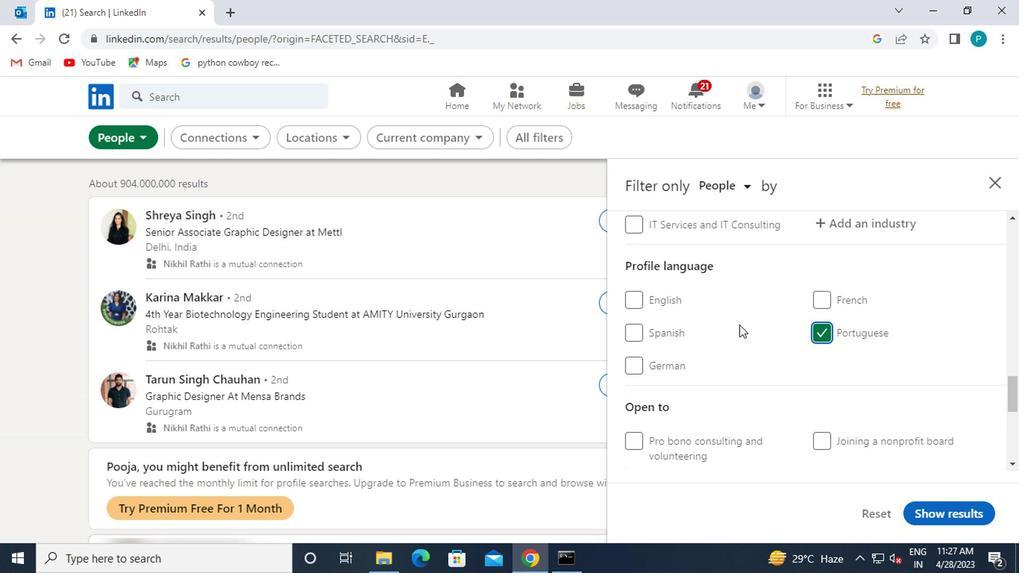 
Action: Mouse moved to (792, 316)
Screenshot: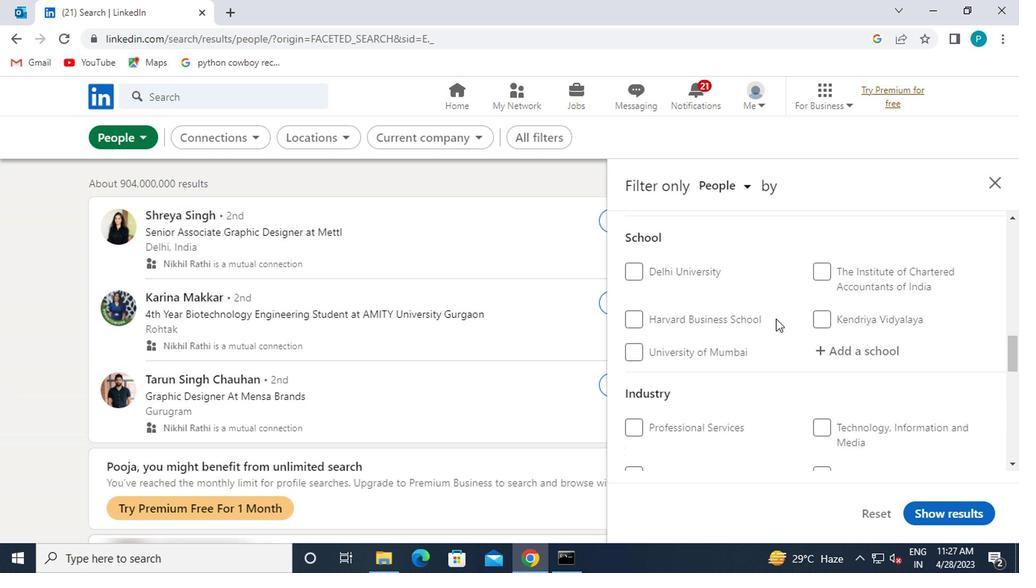 
Action: Mouse scrolled (792, 317) with delta (0, 0)
Screenshot: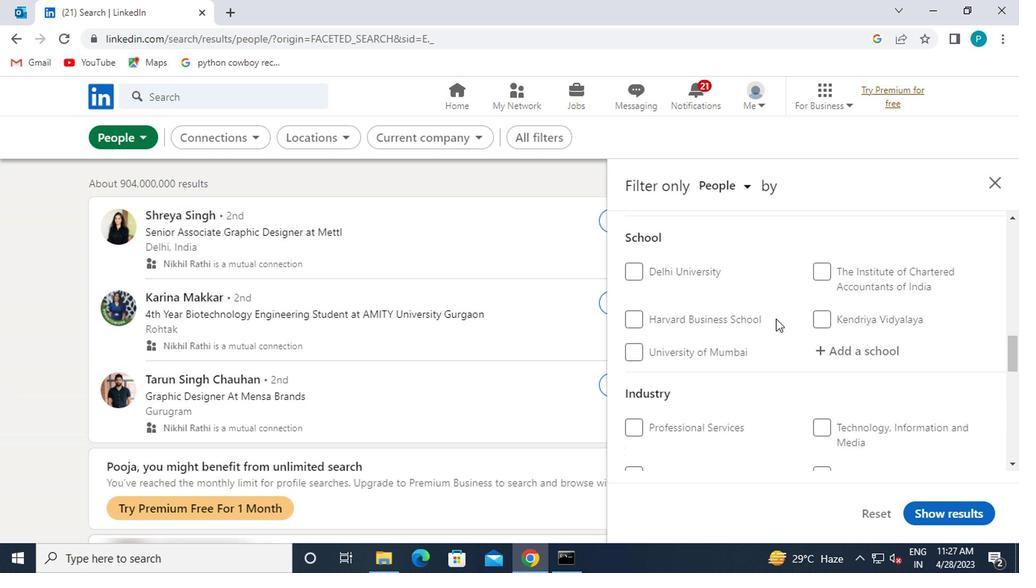 
Action: Mouse moved to (793, 315)
Screenshot: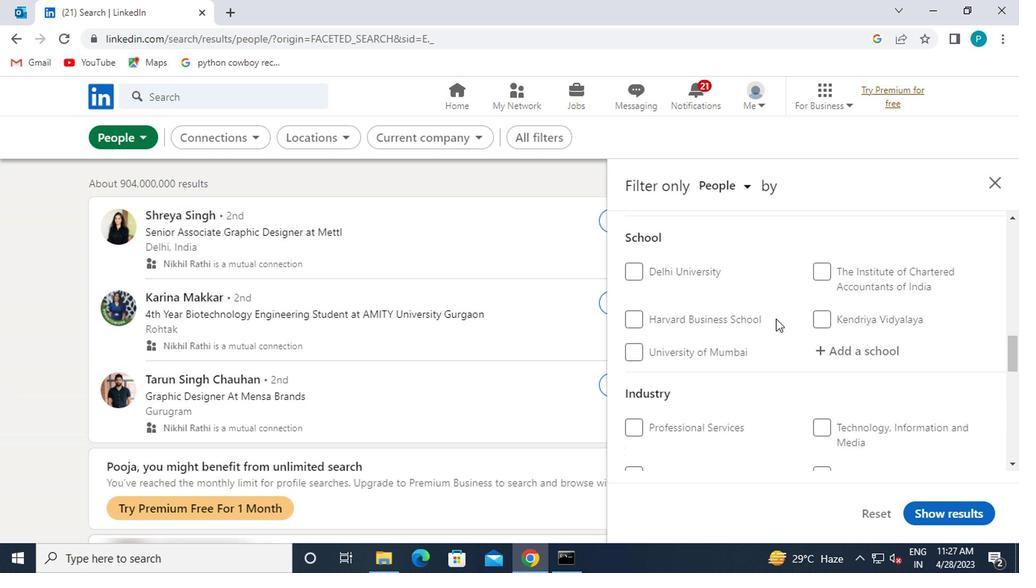 
Action: Mouse scrolled (793, 316) with delta (0, 1)
Screenshot: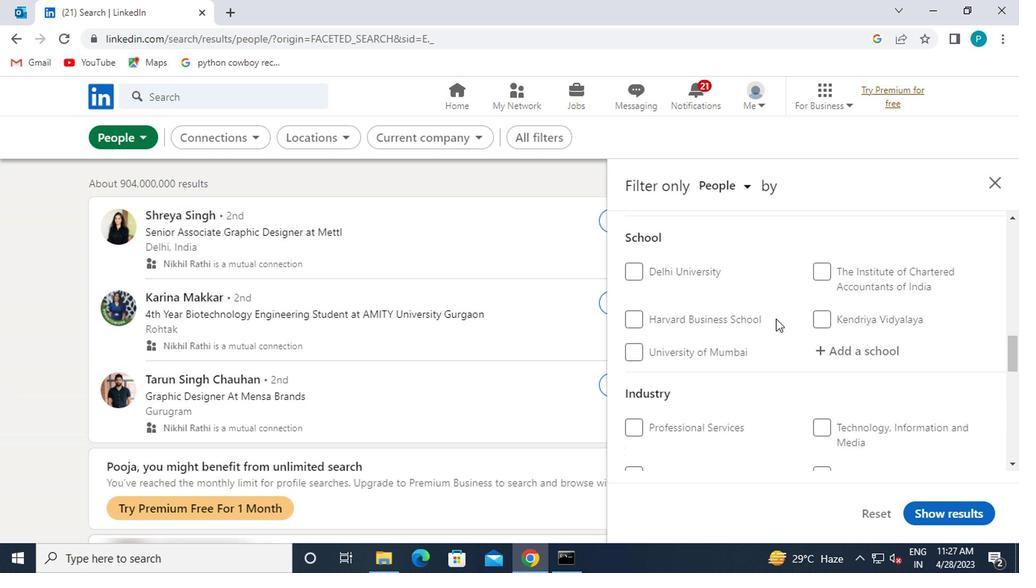 
Action: Mouse moved to (787, 351)
Screenshot: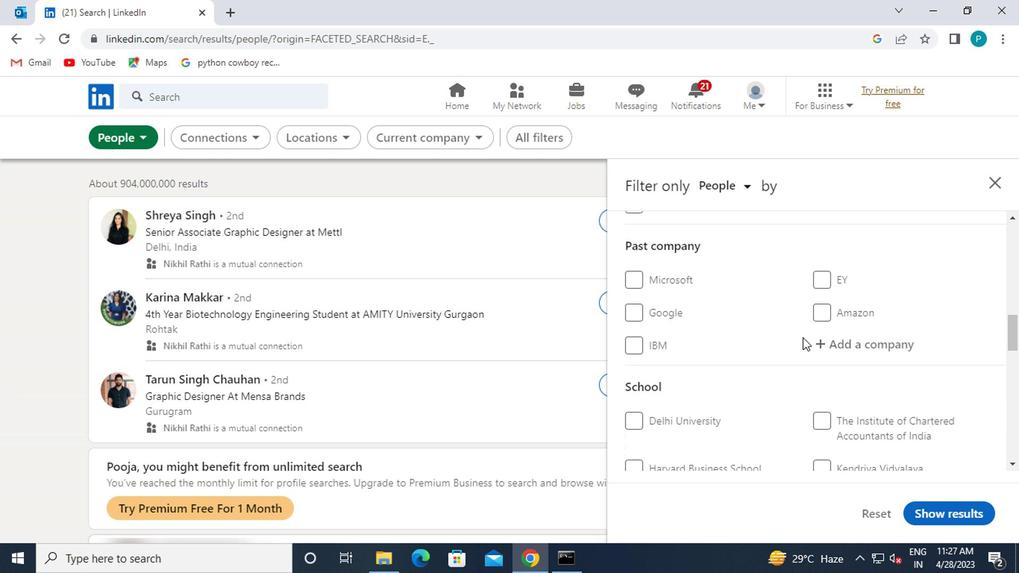 
Action: Mouse scrolled (787, 352) with delta (0, 1)
Screenshot: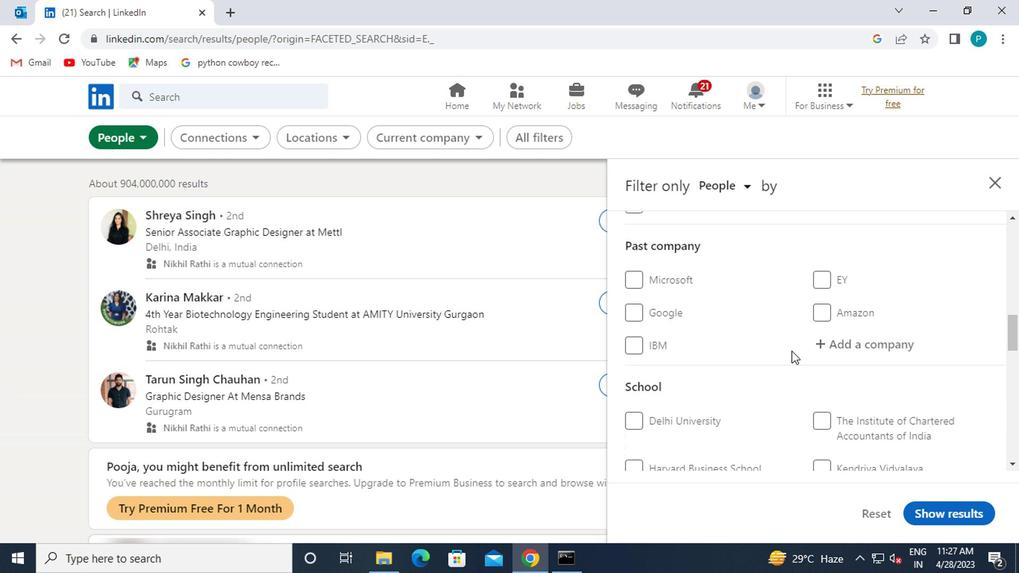 
Action: Mouse moved to (822, 332)
Screenshot: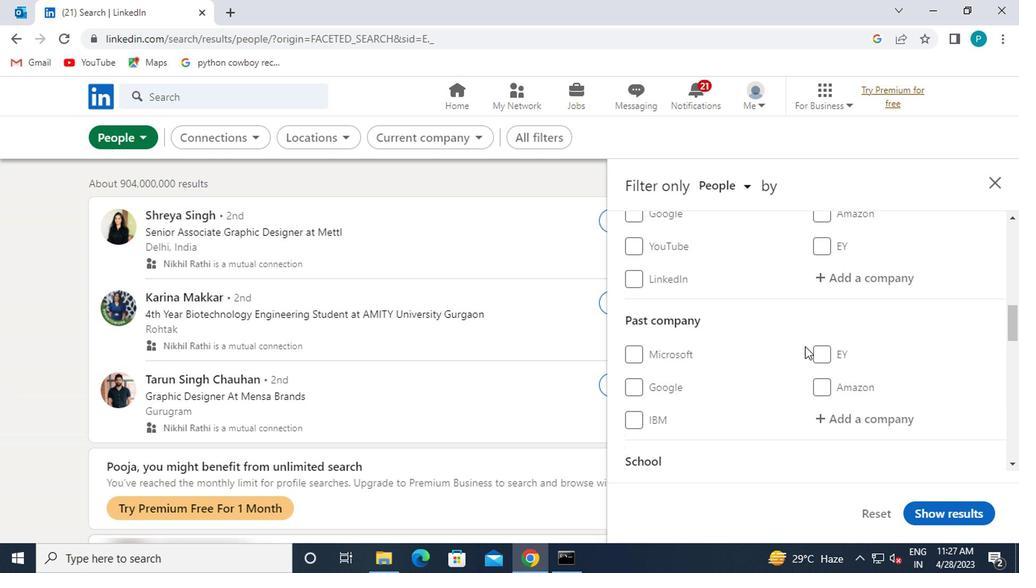 
Action: Mouse scrolled (822, 333) with delta (0, 0)
Screenshot: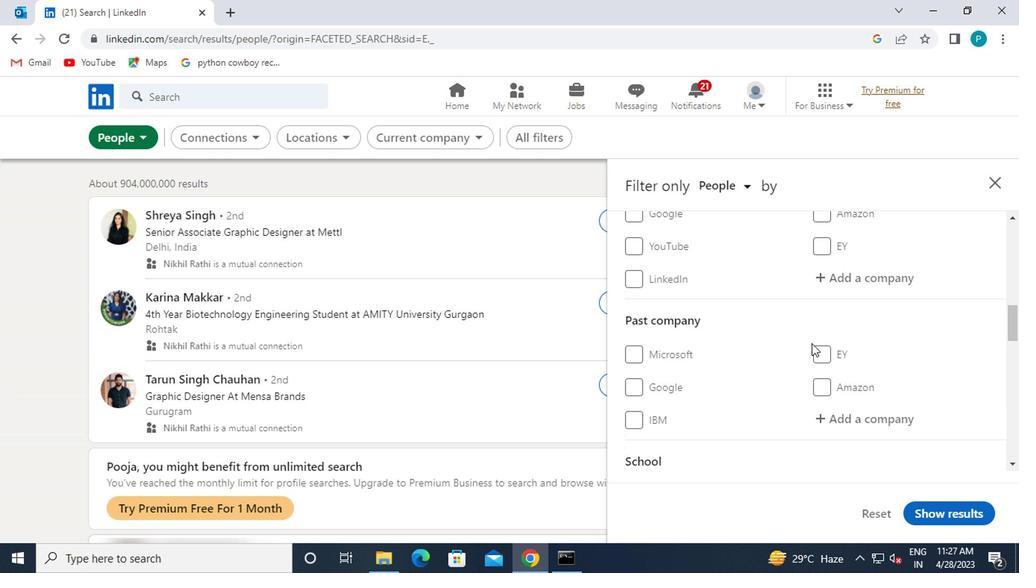 
Action: Mouse moved to (822, 345)
Screenshot: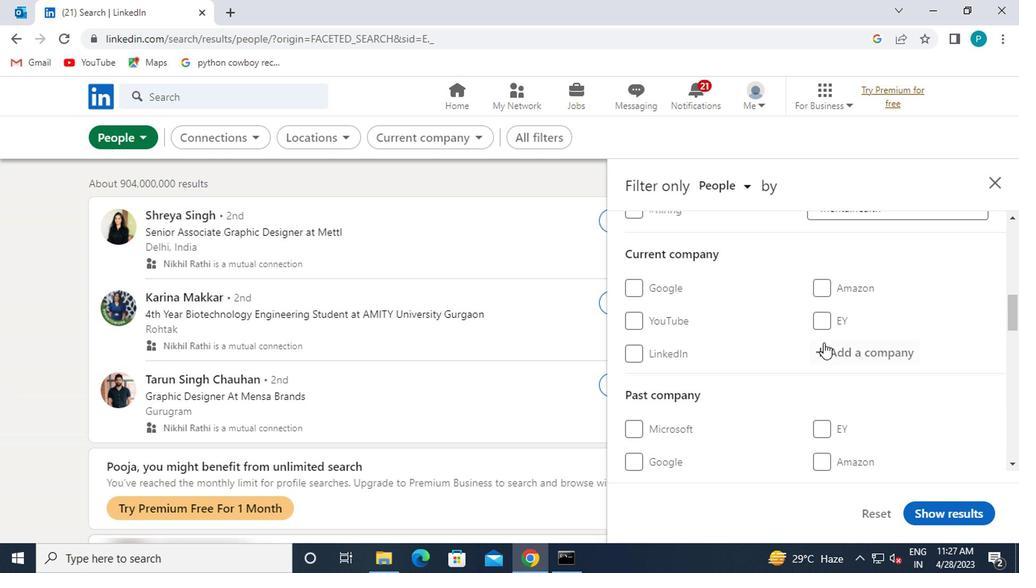 
Action: Mouse pressed left at (822, 345)
Screenshot: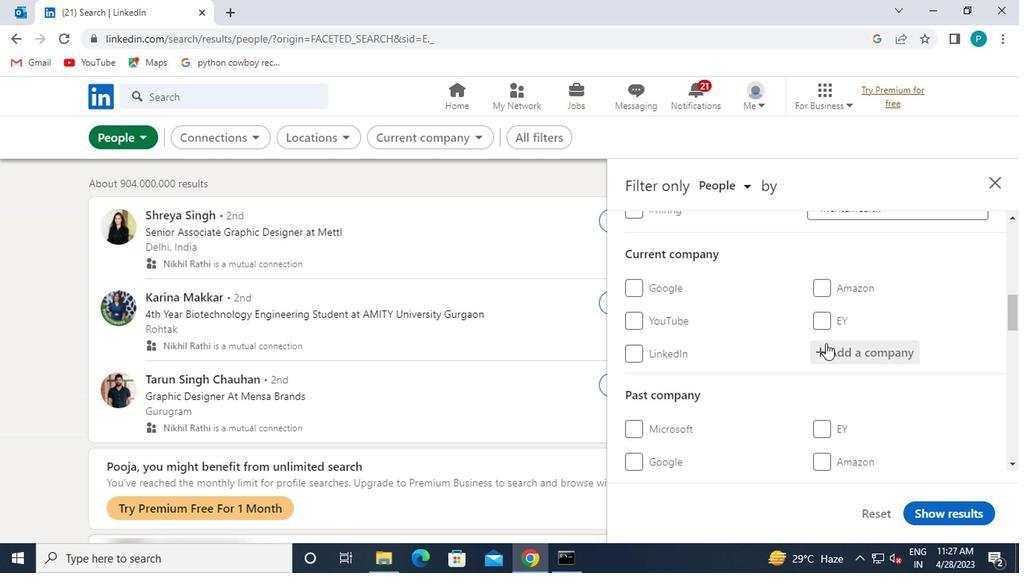 
Action: Mouse moved to (821, 344)
Screenshot: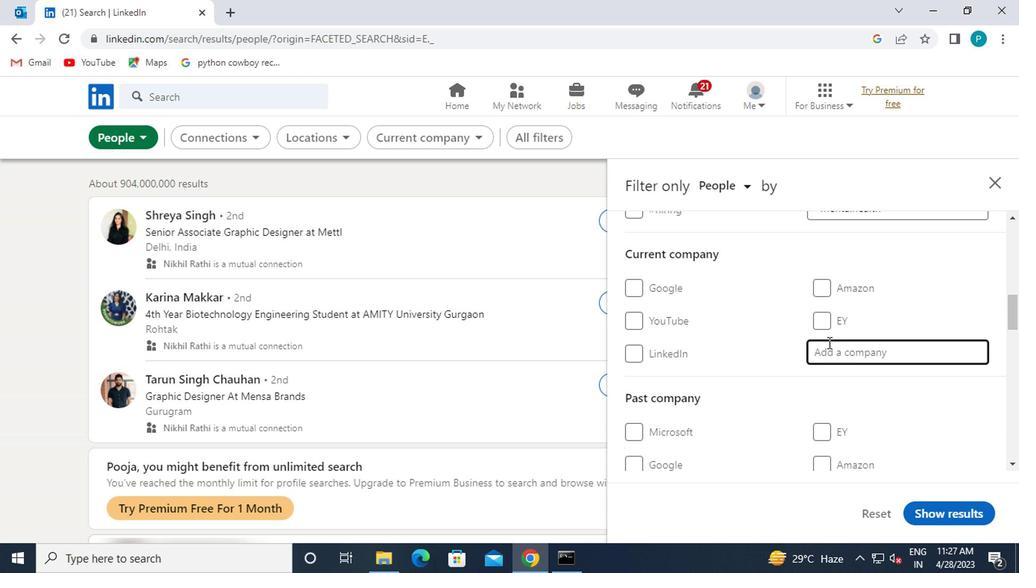 
Action: Key pressed <Key.caps_lock>S<Key.caps_lock>HAPOORJI
Screenshot: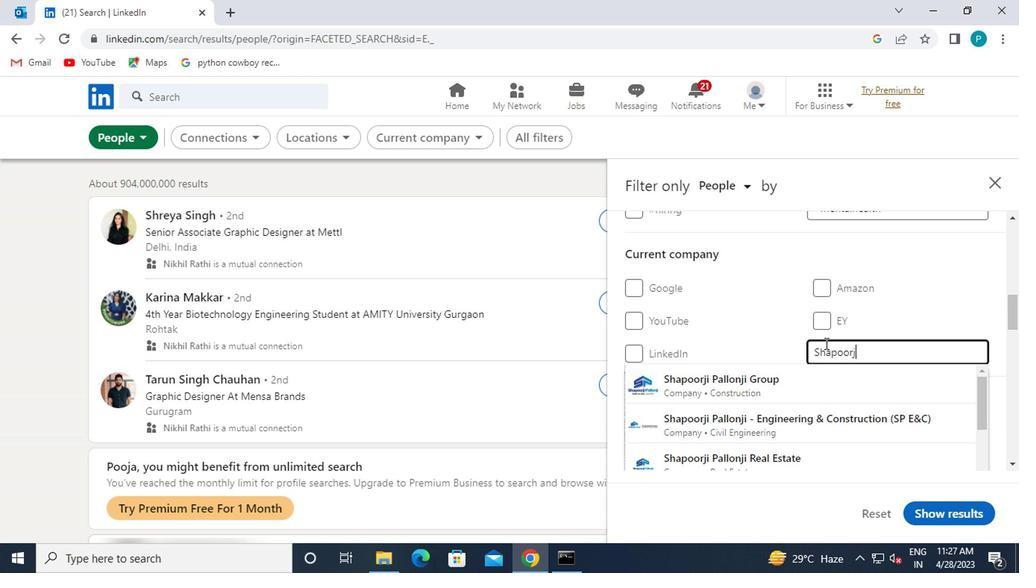 
Action: Mouse moved to (813, 377)
Screenshot: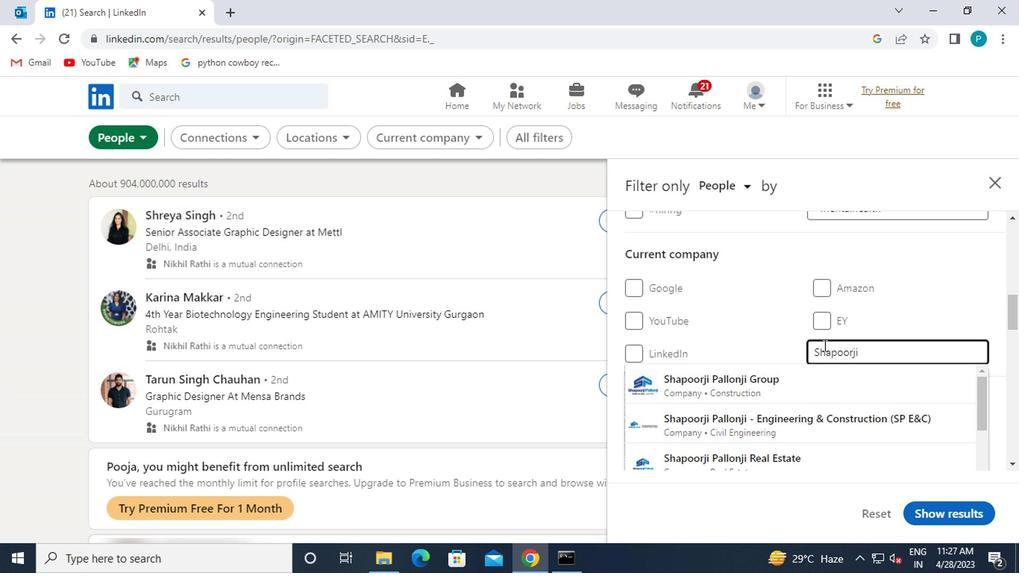 
Action: Mouse pressed left at (813, 377)
Screenshot: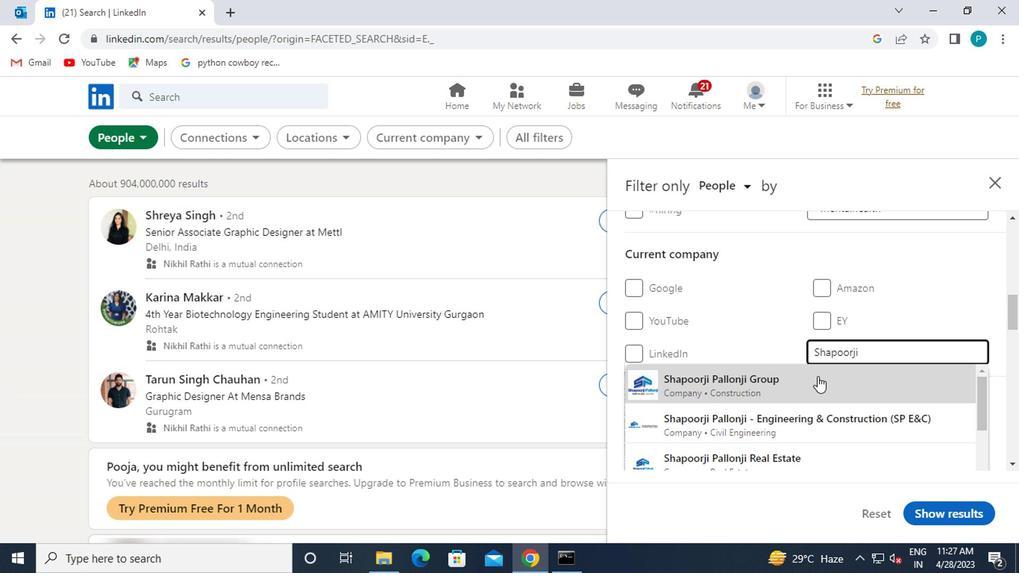 
Action: Mouse scrolled (813, 376) with delta (0, 0)
Screenshot: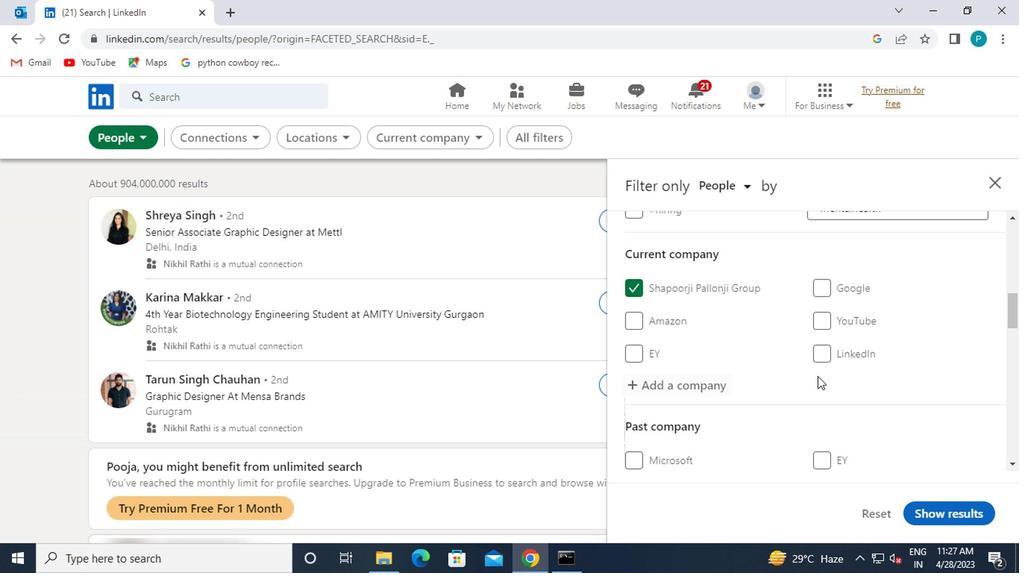
Action: Mouse scrolled (813, 376) with delta (0, 0)
Screenshot: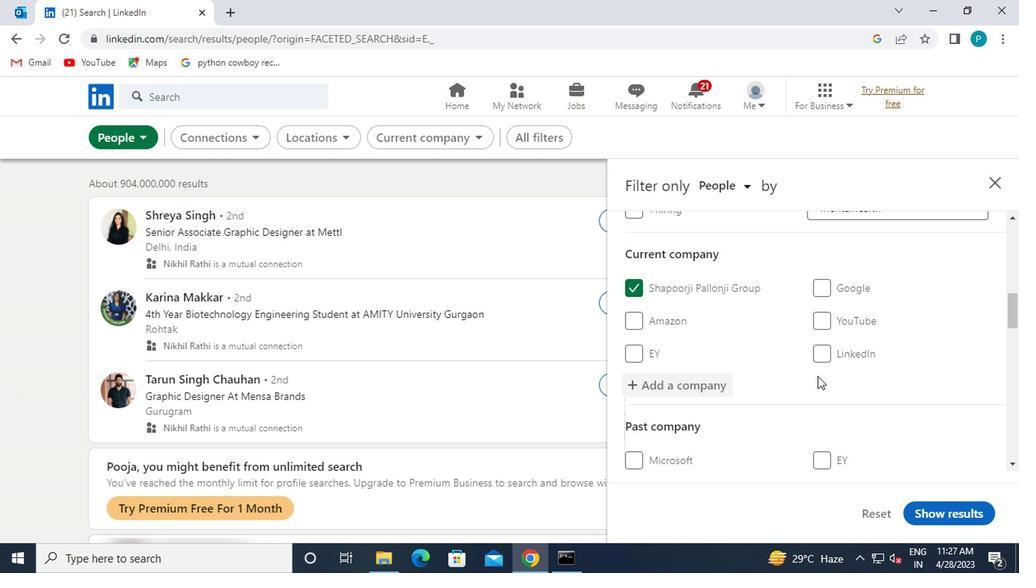 
Action: Mouse scrolled (813, 376) with delta (0, 0)
Screenshot: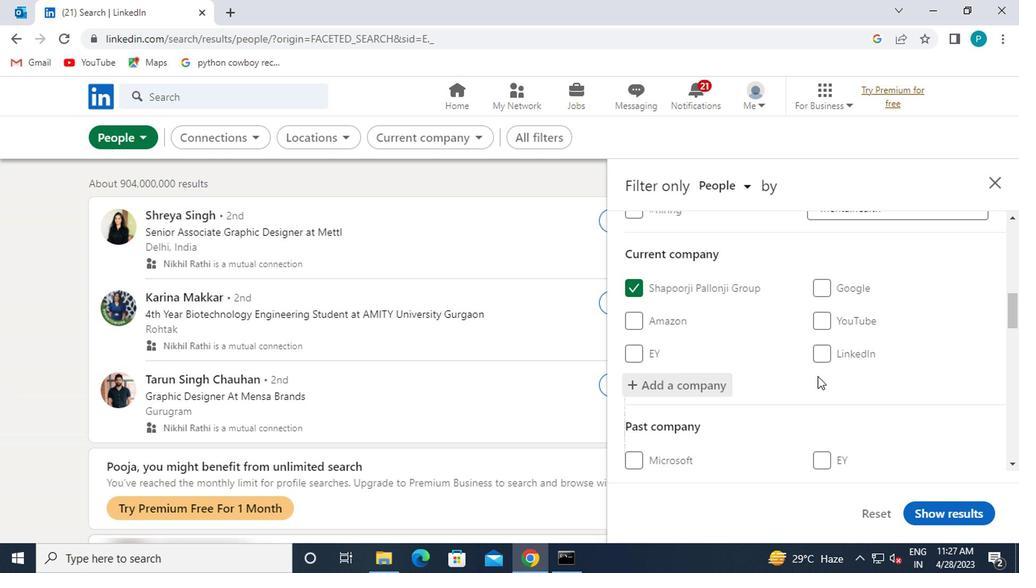 
Action: Mouse scrolled (813, 378) with delta (0, 1)
Screenshot: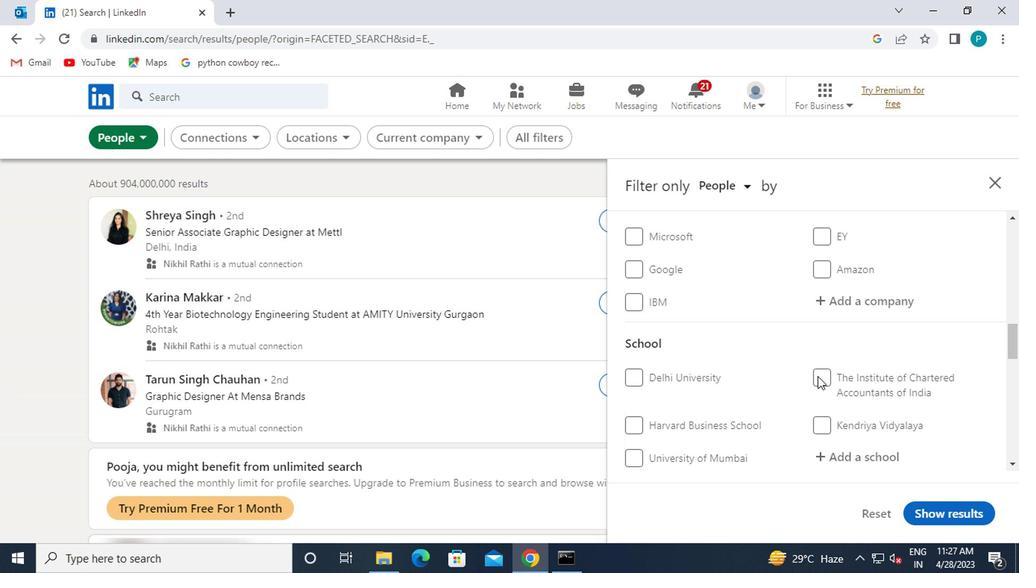 
Action: Mouse scrolled (813, 376) with delta (0, 0)
Screenshot: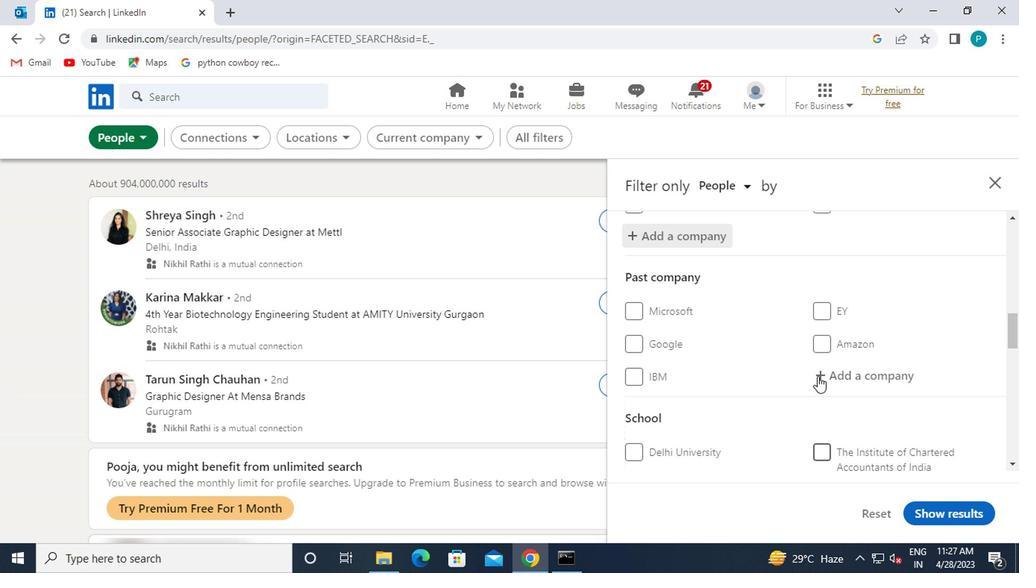 
Action: Mouse scrolled (813, 376) with delta (0, 0)
Screenshot: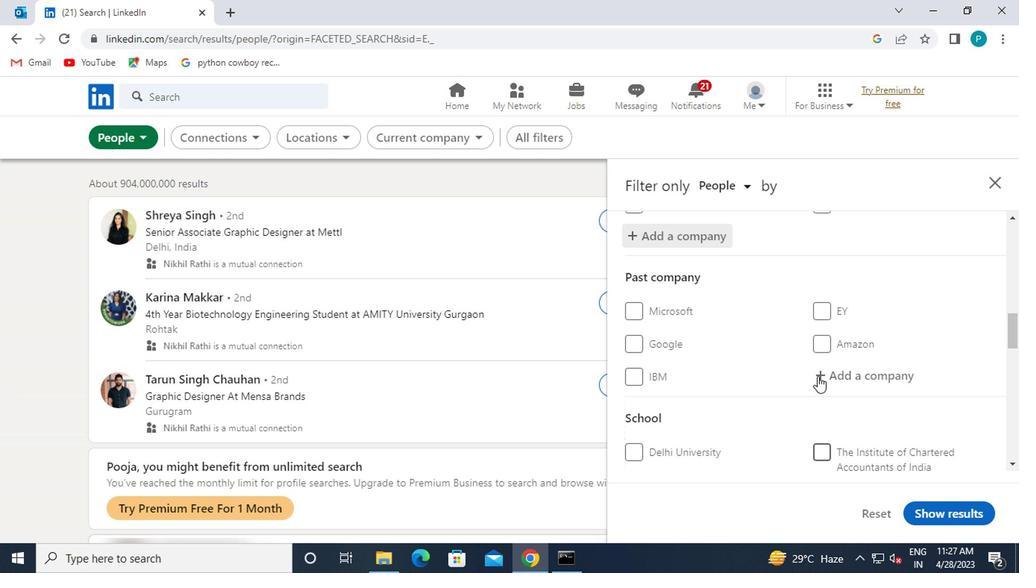 
Action: Mouse pressed left at (813, 377)
Screenshot: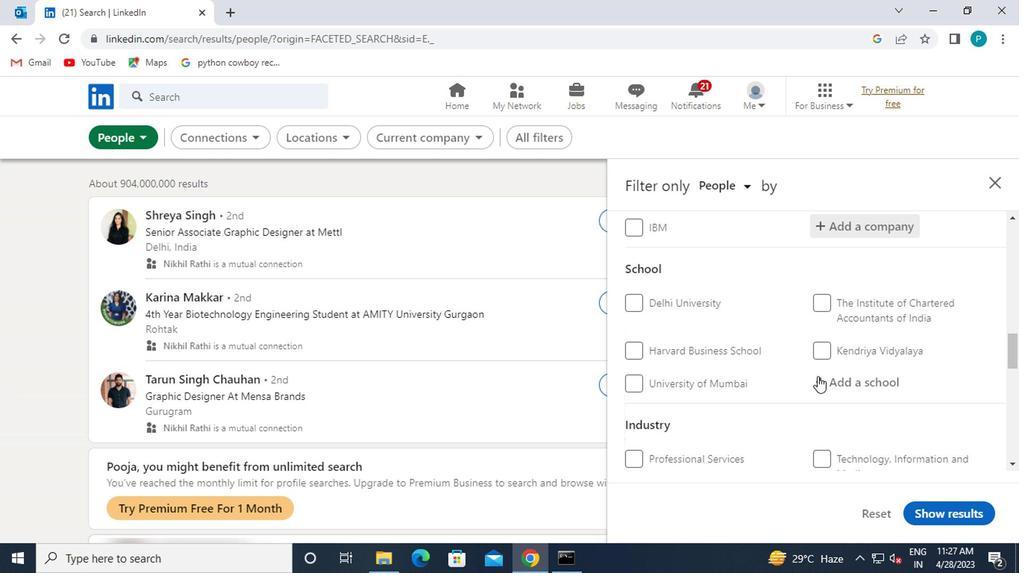 
Action: Mouse moved to (840, 369)
Screenshot: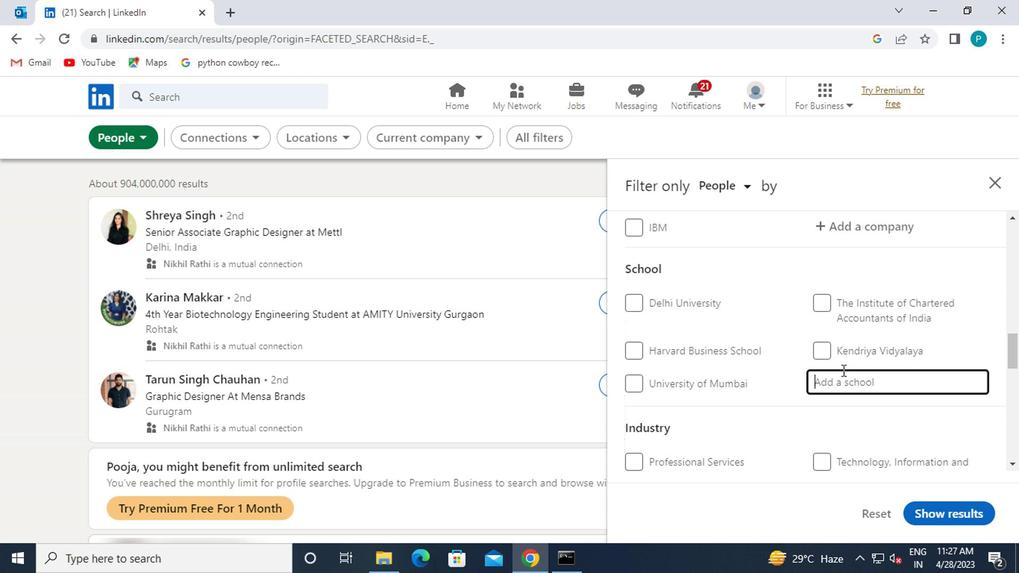 
Action: Key pressed <Key.caps_lock>S<Key.caps_lock>OLAPUR
Screenshot: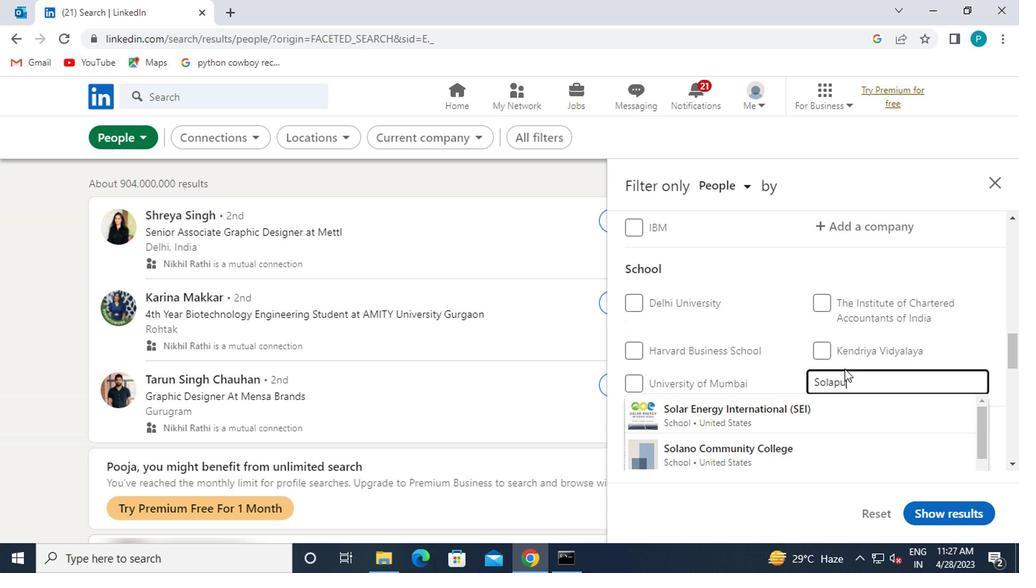 
Action: Mouse moved to (759, 404)
Screenshot: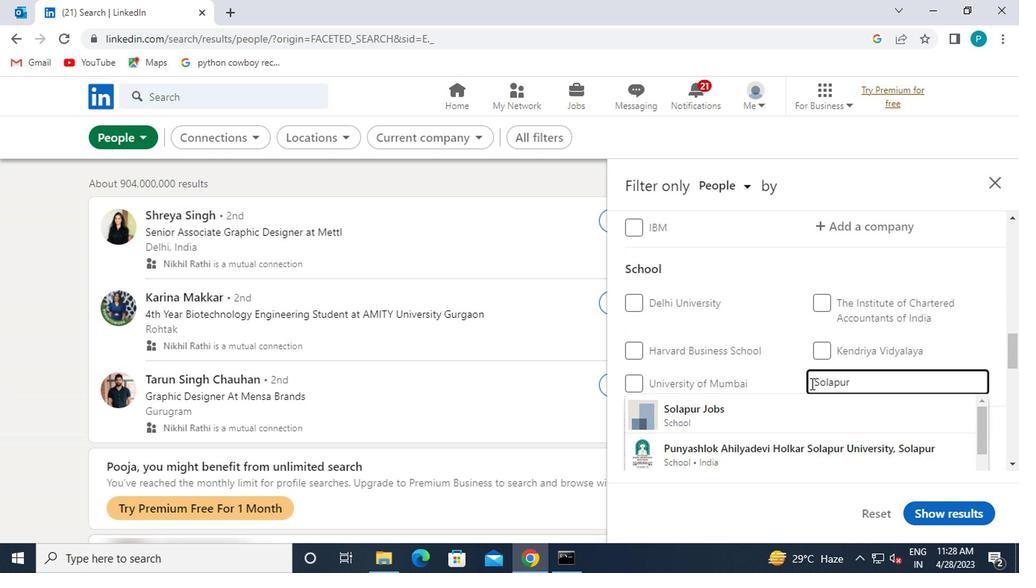 
Action: Mouse pressed left at (759, 404)
Screenshot: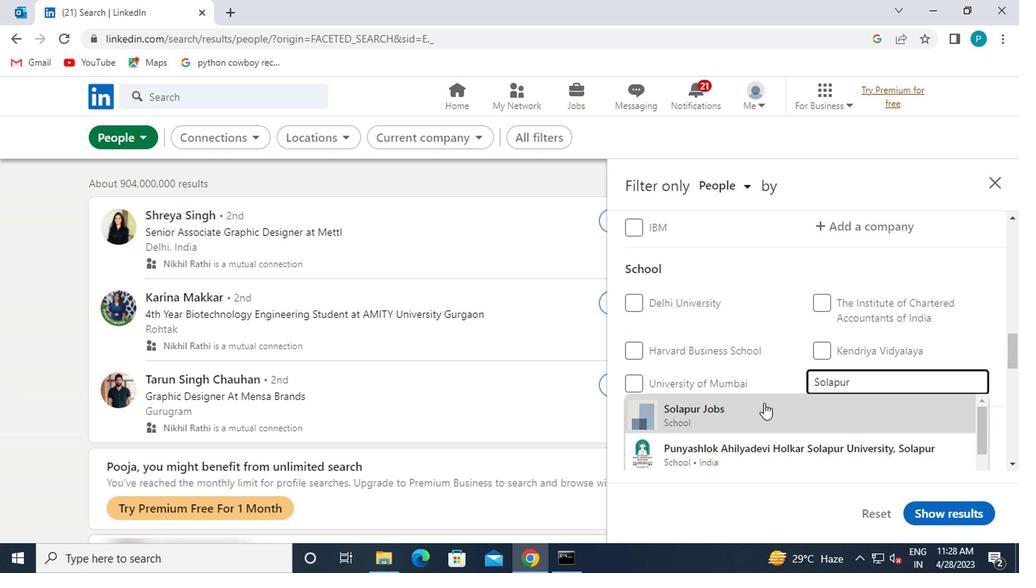 
Action: Mouse moved to (752, 394)
Screenshot: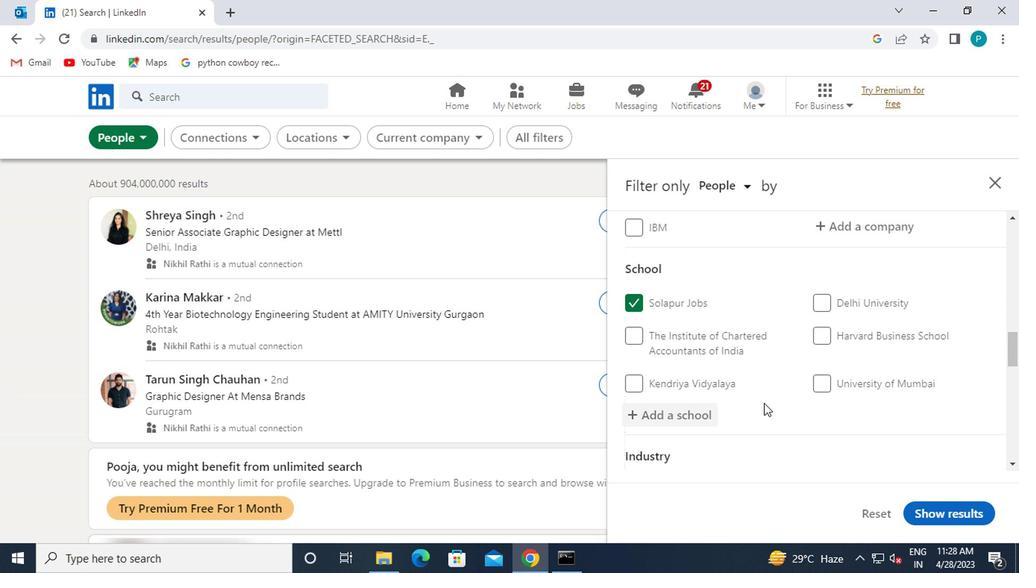 
Action: Mouse scrolled (752, 393) with delta (0, -1)
Screenshot: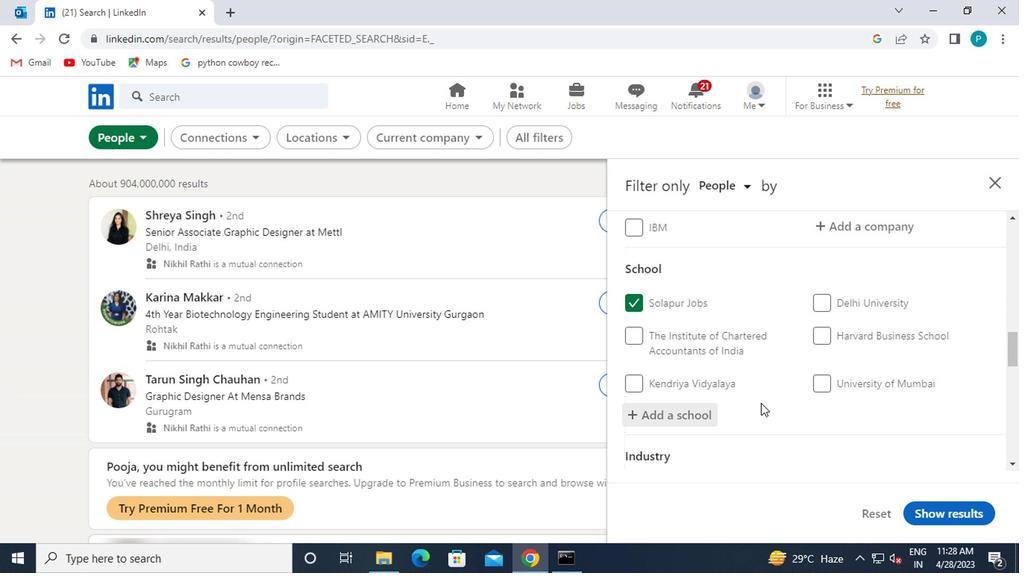 
Action: Mouse scrolled (752, 393) with delta (0, -1)
Screenshot: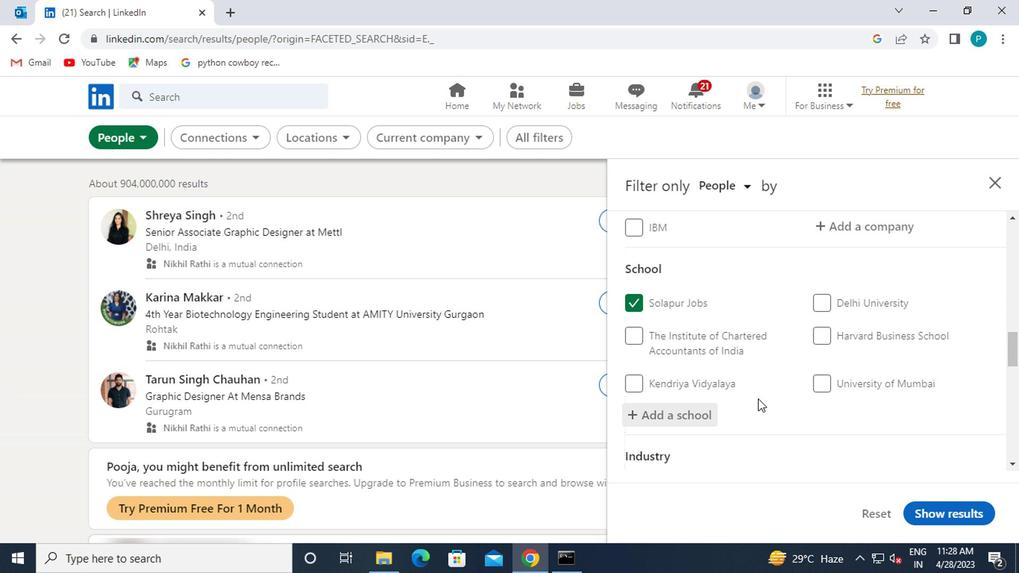
Action: Mouse moved to (754, 389)
Screenshot: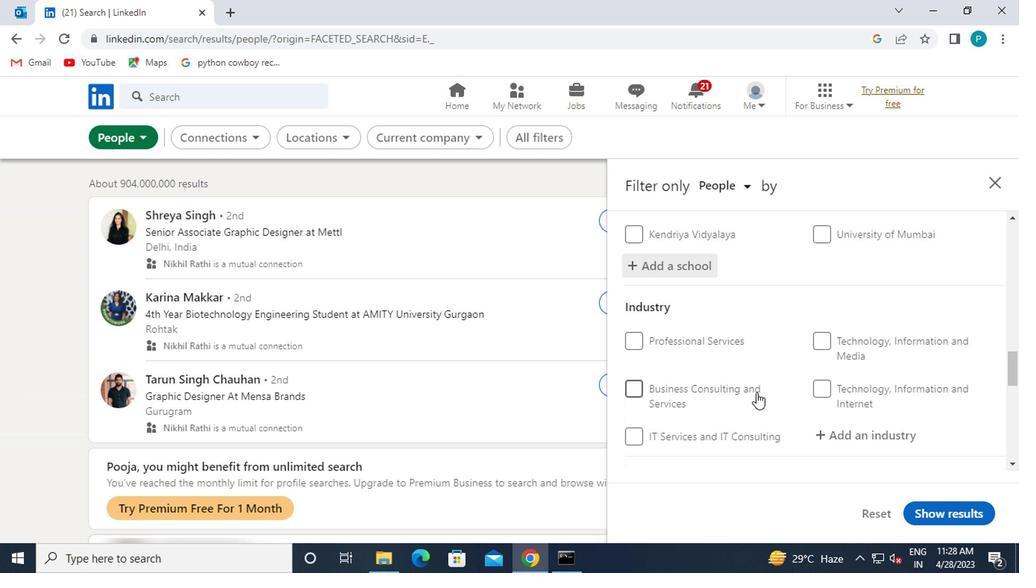 
Action: Mouse scrolled (754, 388) with delta (0, -1)
Screenshot: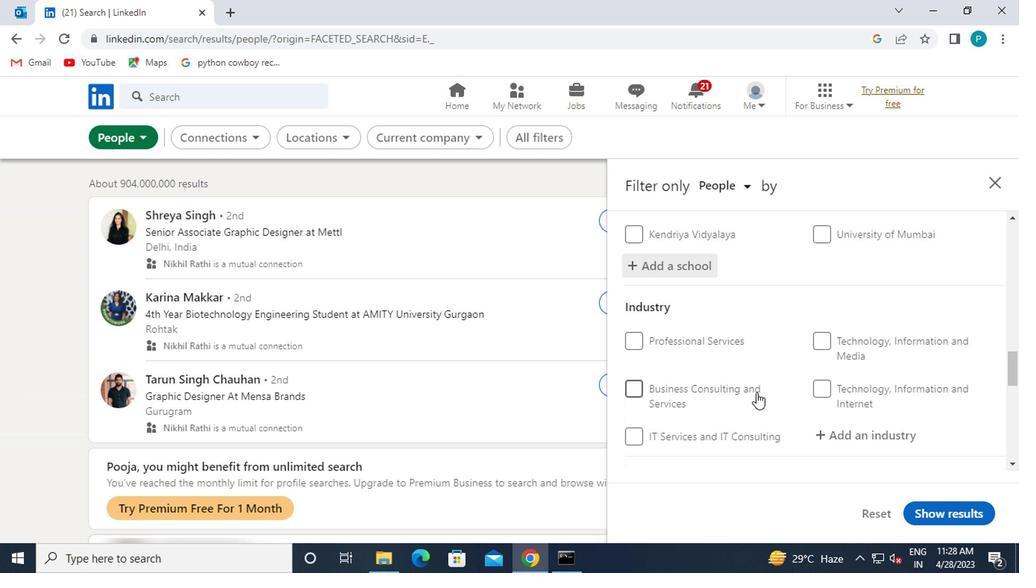
Action: Mouse scrolled (754, 388) with delta (0, -1)
Screenshot: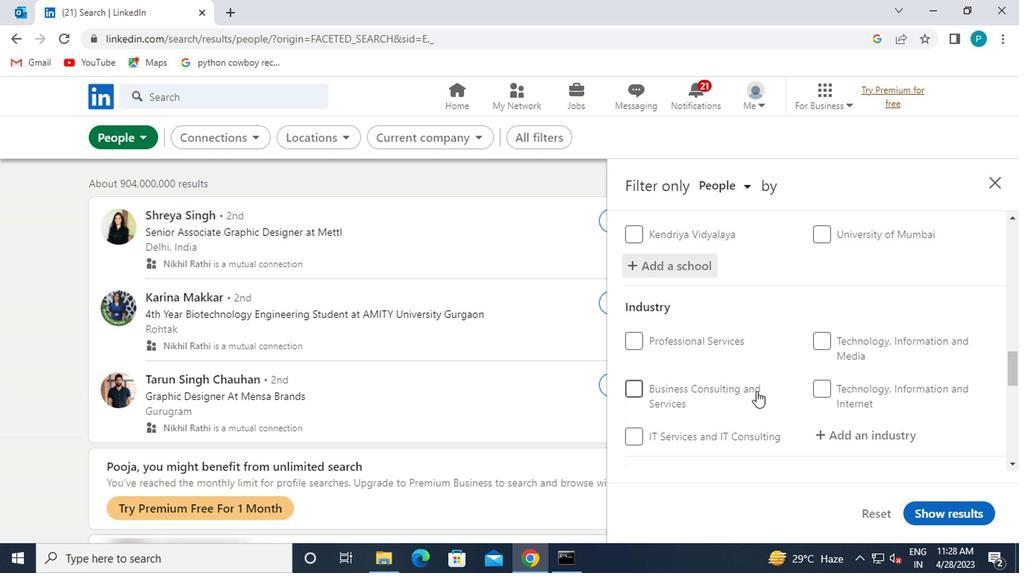 
Action: Mouse moved to (829, 289)
Screenshot: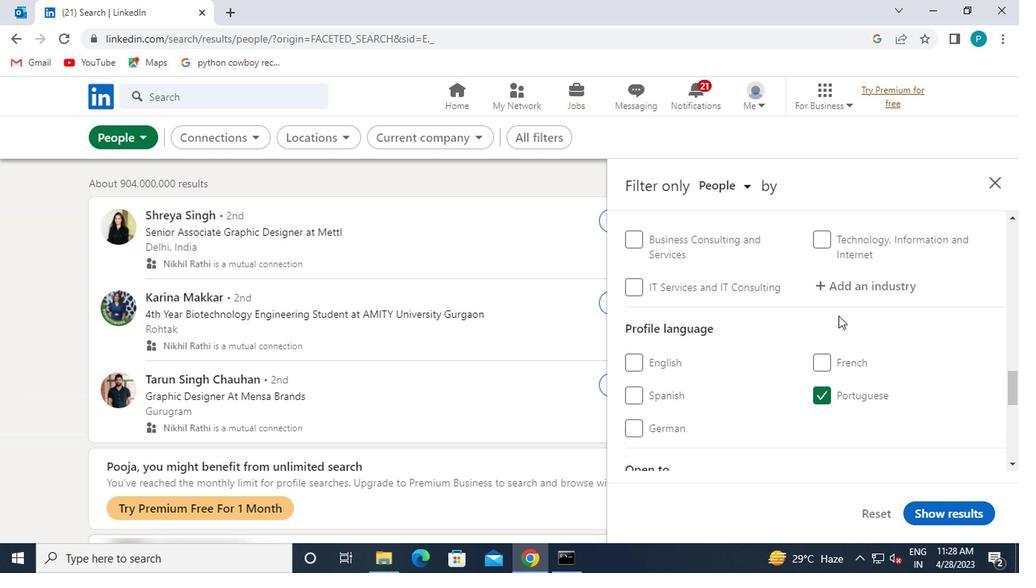 
Action: Mouse pressed left at (829, 289)
Screenshot: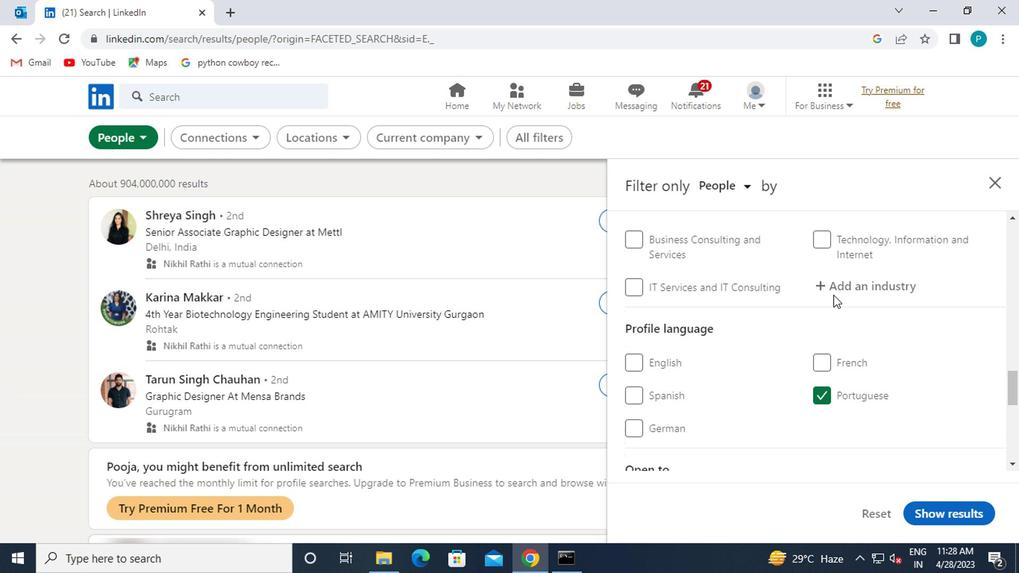 
Action: Mouse moved to (828, 289)
Screenshot: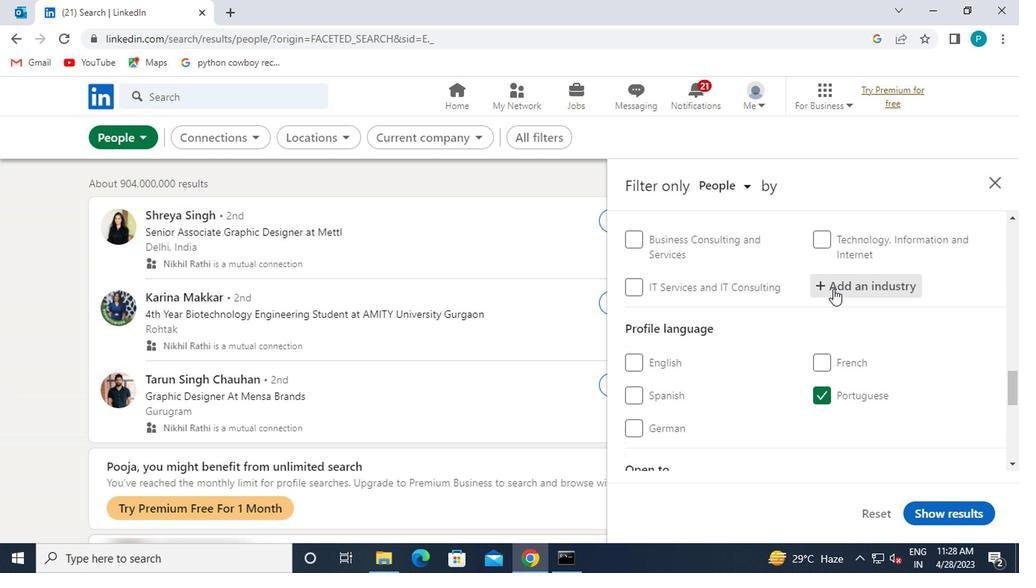 
Action: Key pressed G
Screenshot: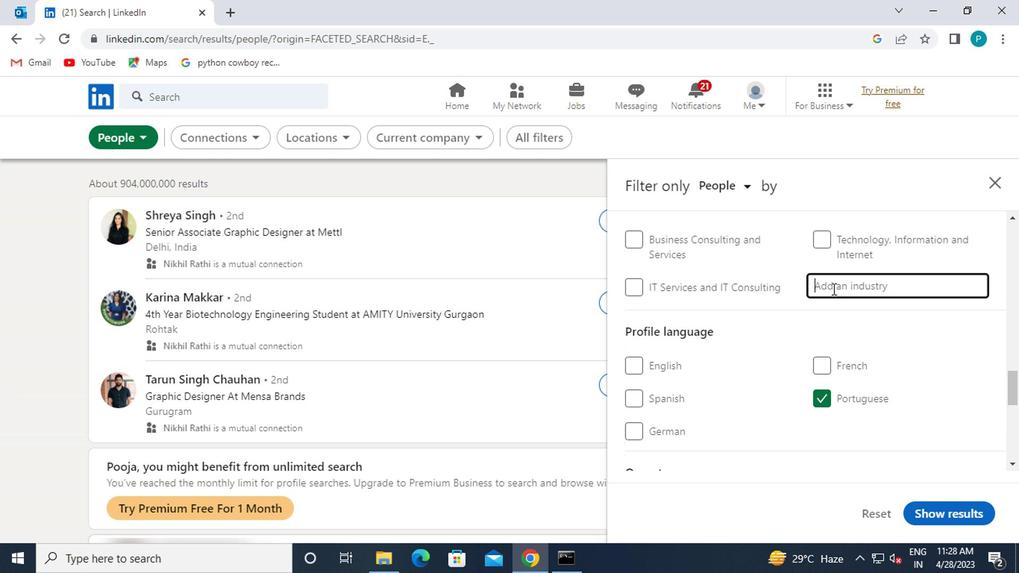 
Action: Mouse moved to (791, 298)
Screenshot: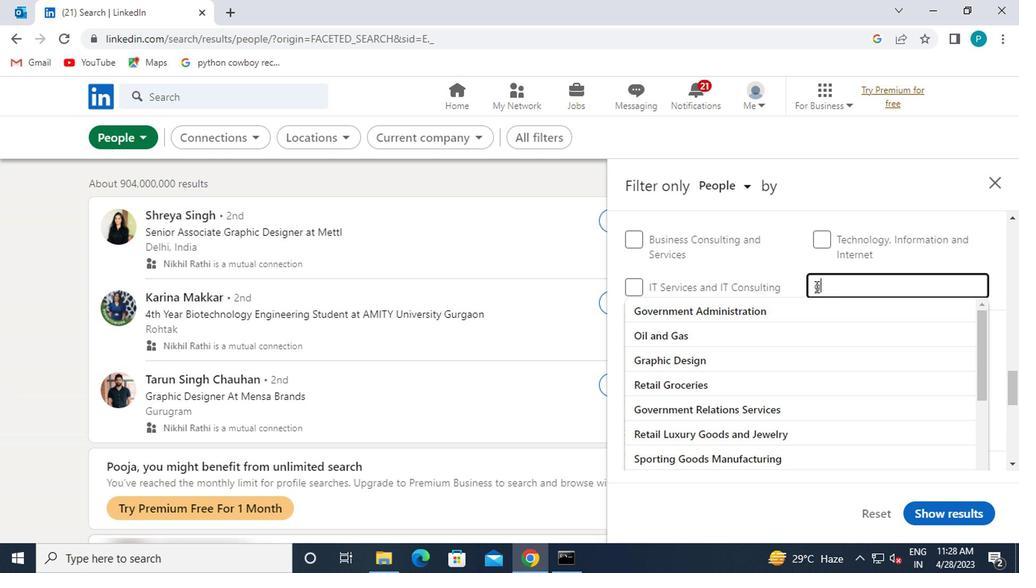 
Action: Mouse pressed left at (791, 298)
Screenshot: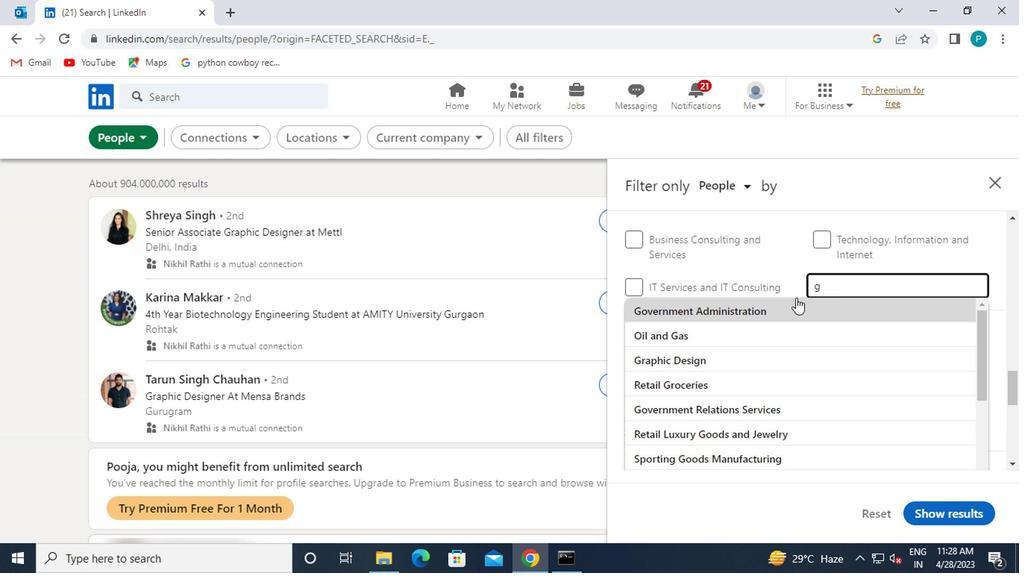 
Action: Mouse scrolled (791, 297) with delta (0, 0)
Screenshot: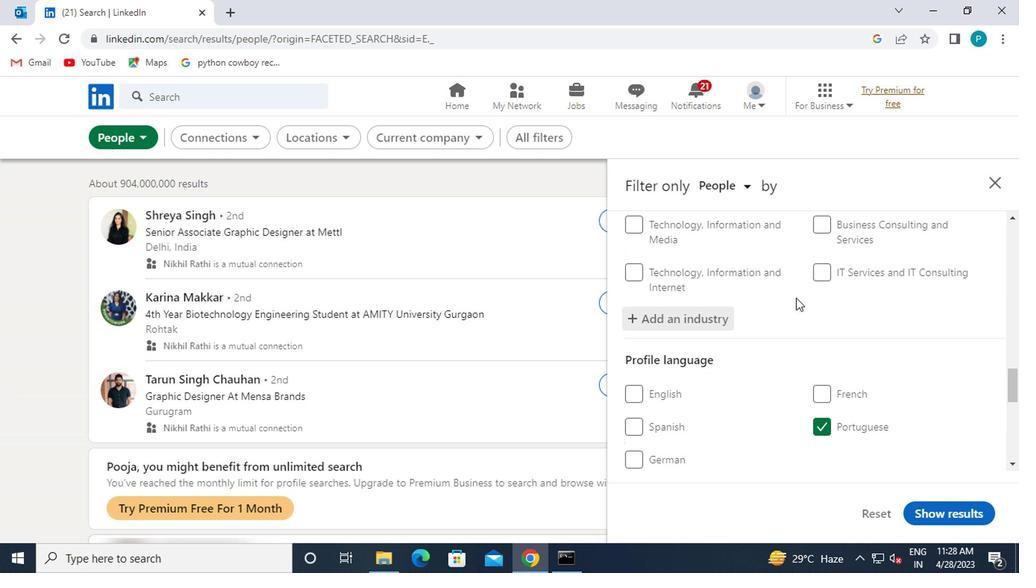 
Action: Mouse scrolled (791, 297) with delta (0, 0)
Screenshot: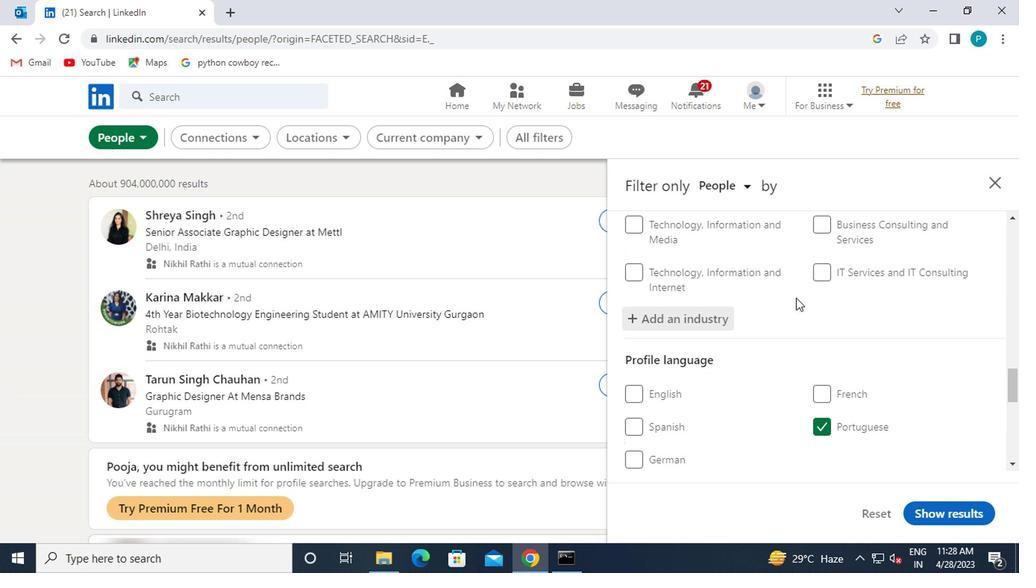 
Action: Mouse scrolled (791, 297) with delta (0, 0)
Screenshot: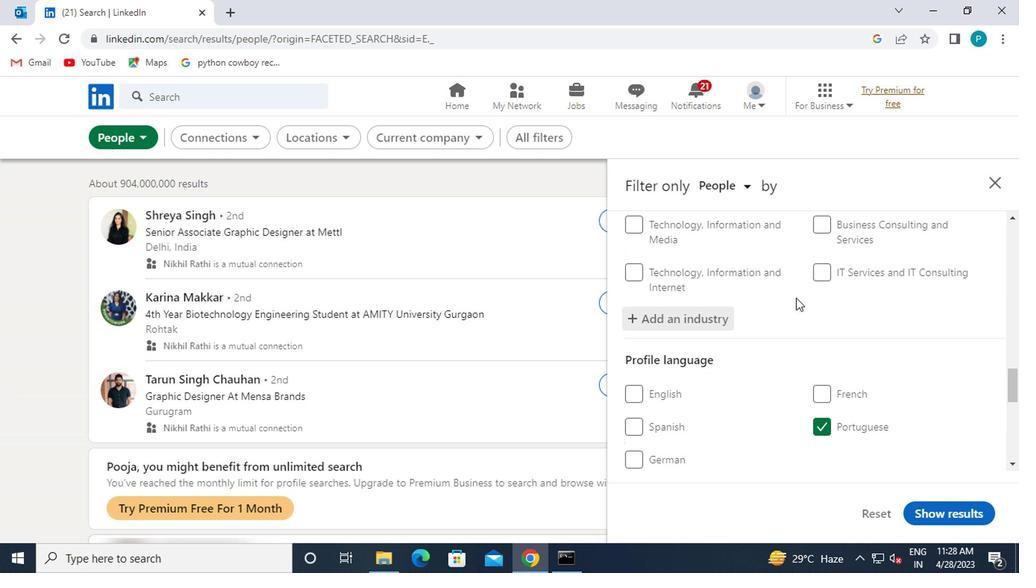 
Action: Mouse moved to (807, 318)
Screenshot: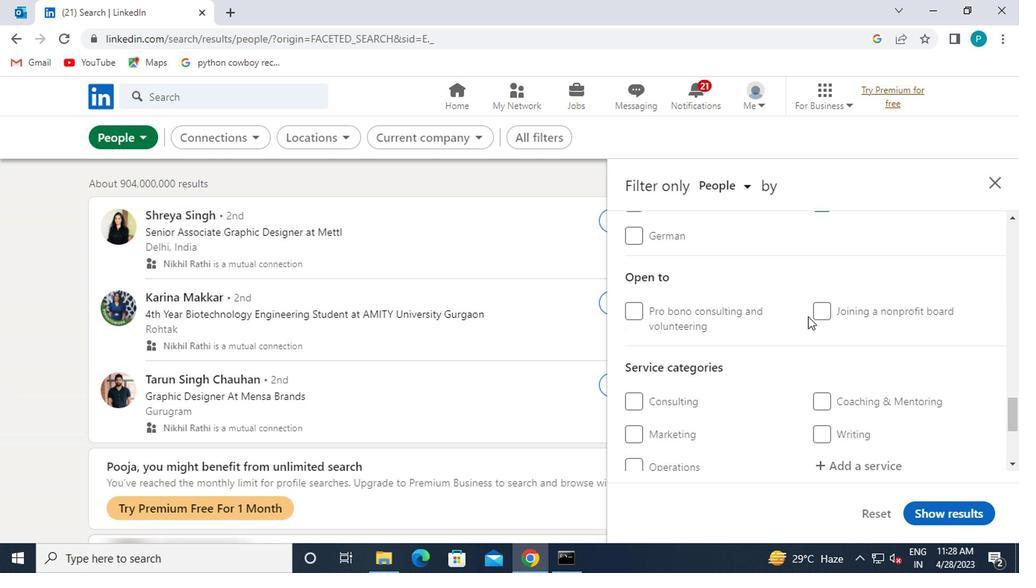 
Action: Mouse scrolled (807, 318) with delta (0, 0)
Screenshot: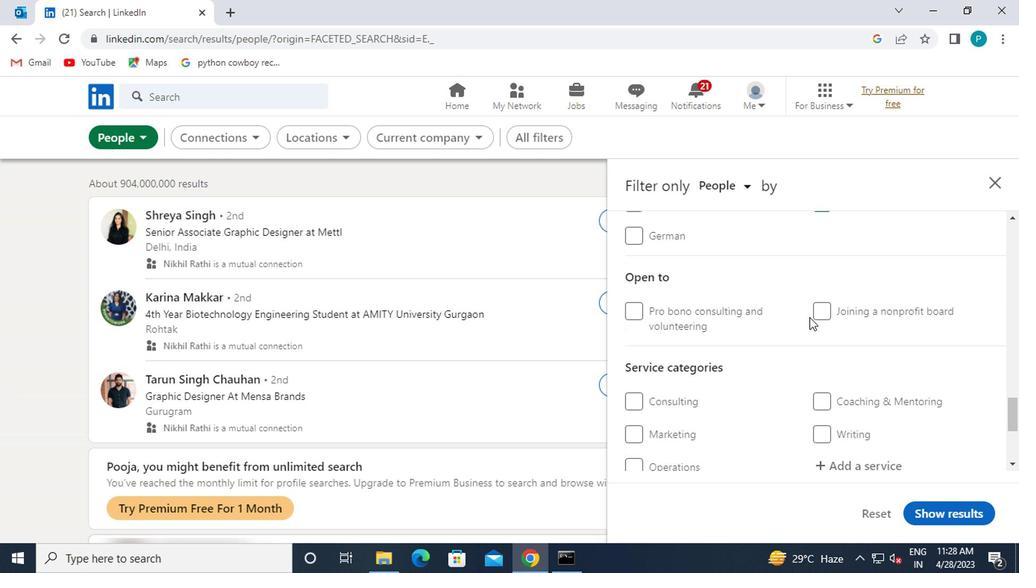 
Action: Mouse scrolled (807, 318) with delta (0, 0)
Screenshot: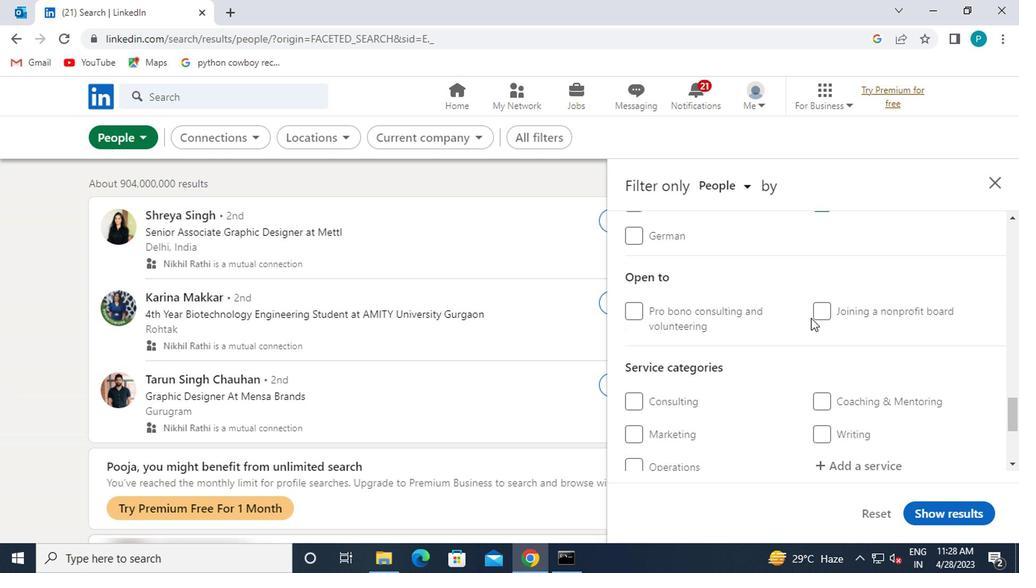 
Action: Mouse moved to (814, 318)
Screenshot: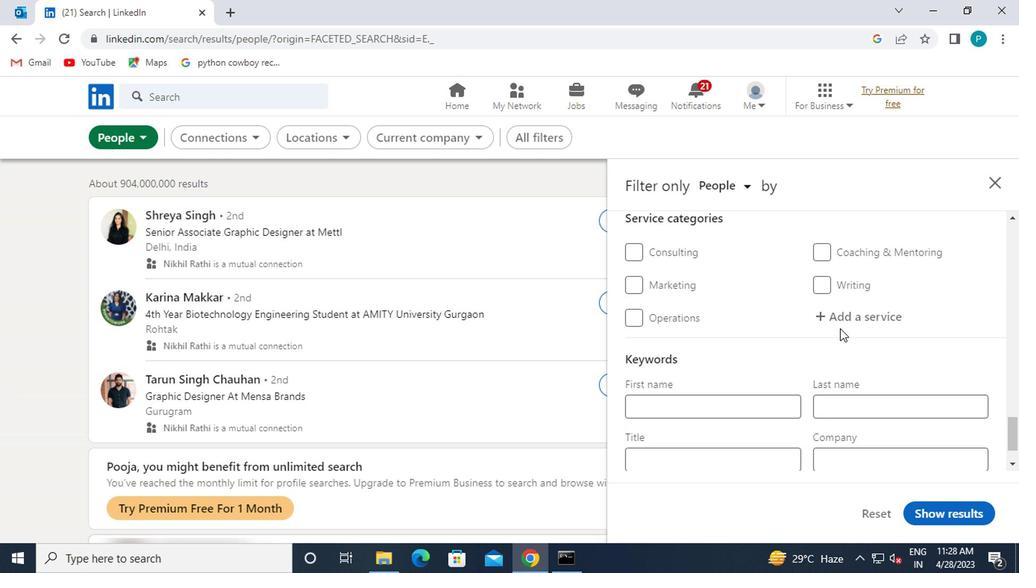 
Action: Mouse scrolled (814, 318) with delta (0, 0)
Screenshot: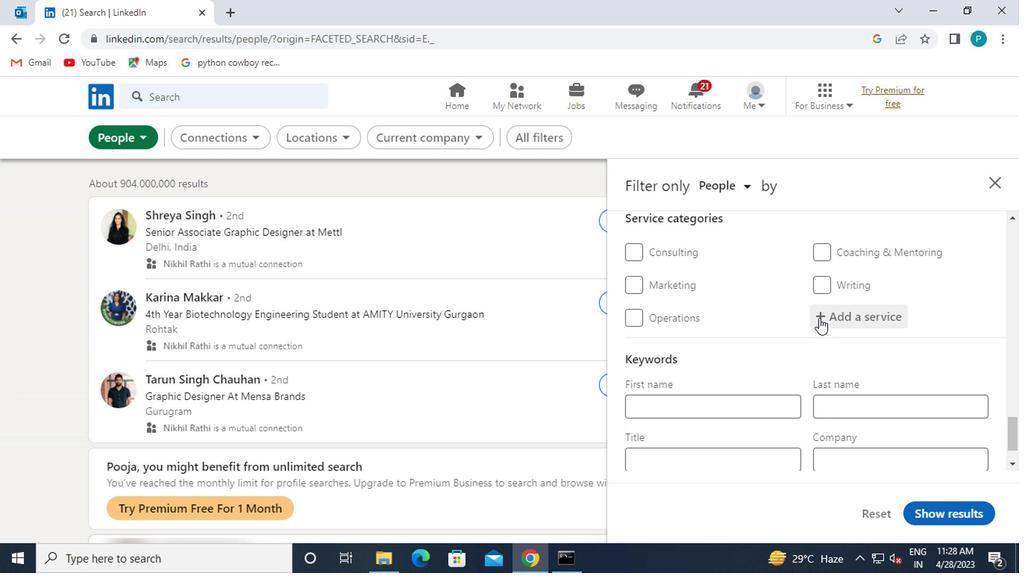 
Action: Mouse moved to (809, 321)
Screenshot: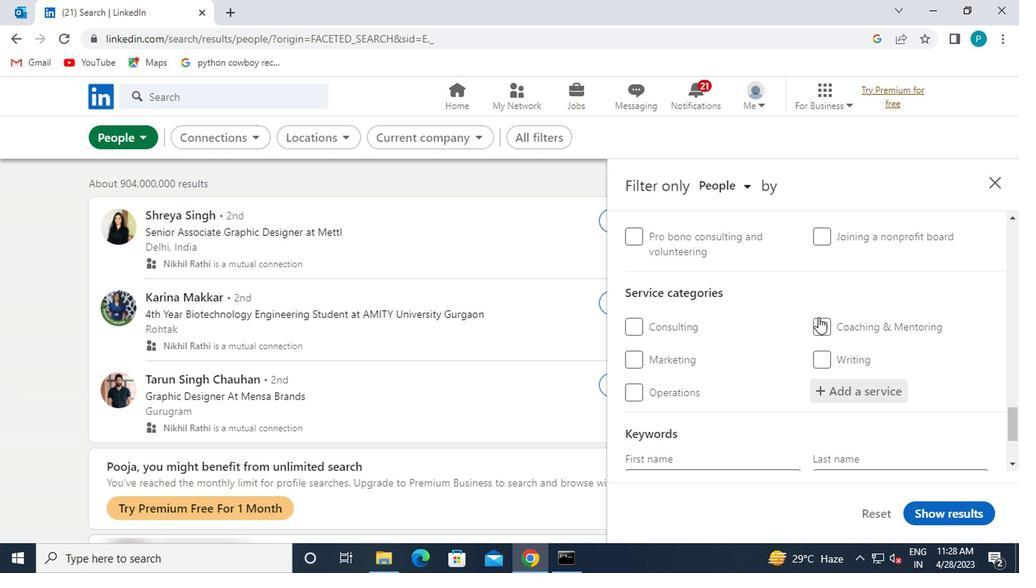 
Action: Mouse scrolled (809, 320) with delta (0, -1)
Screenshot: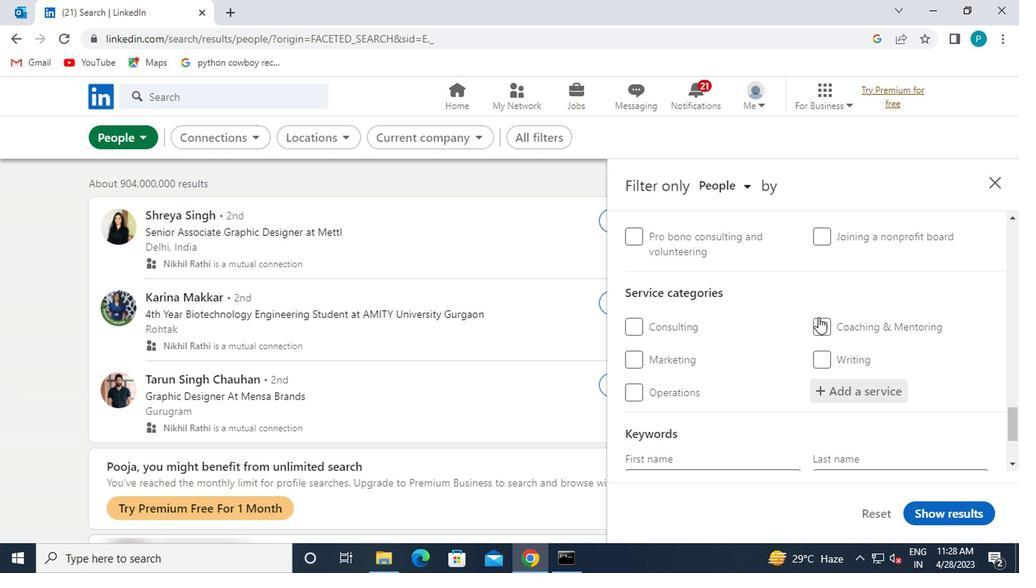 
Action: Mouse moved to (820, 318)
Screenshot: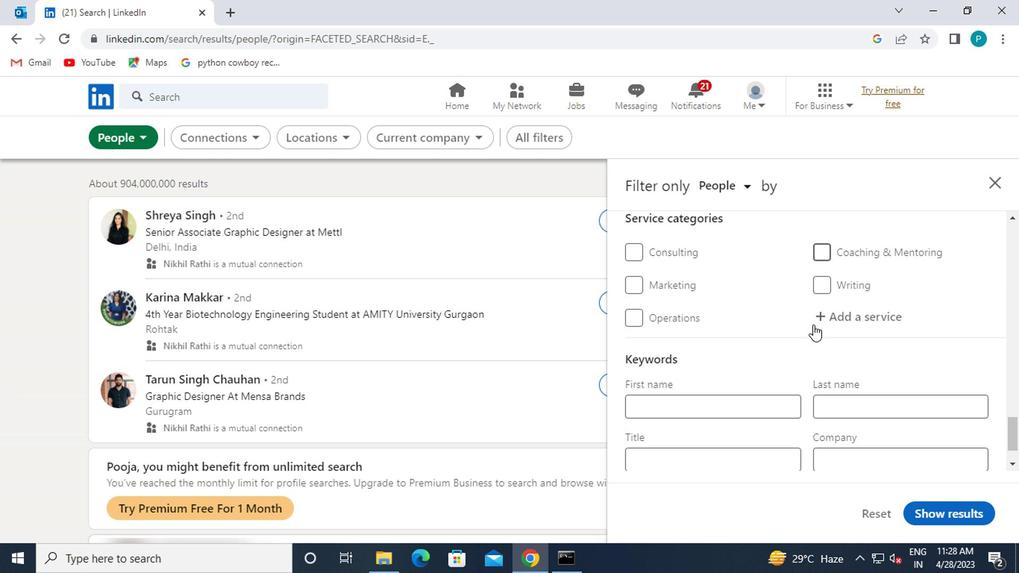 
Action: Mouse pressed left at (820, 318)
Screenshot: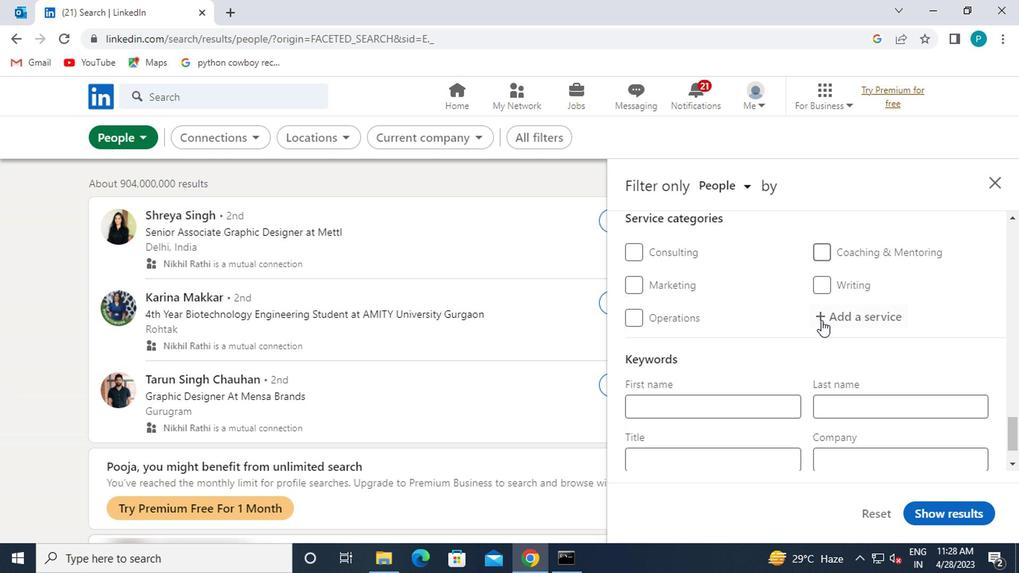 
Action: Mouse moved to (822, 318)
Screenshot: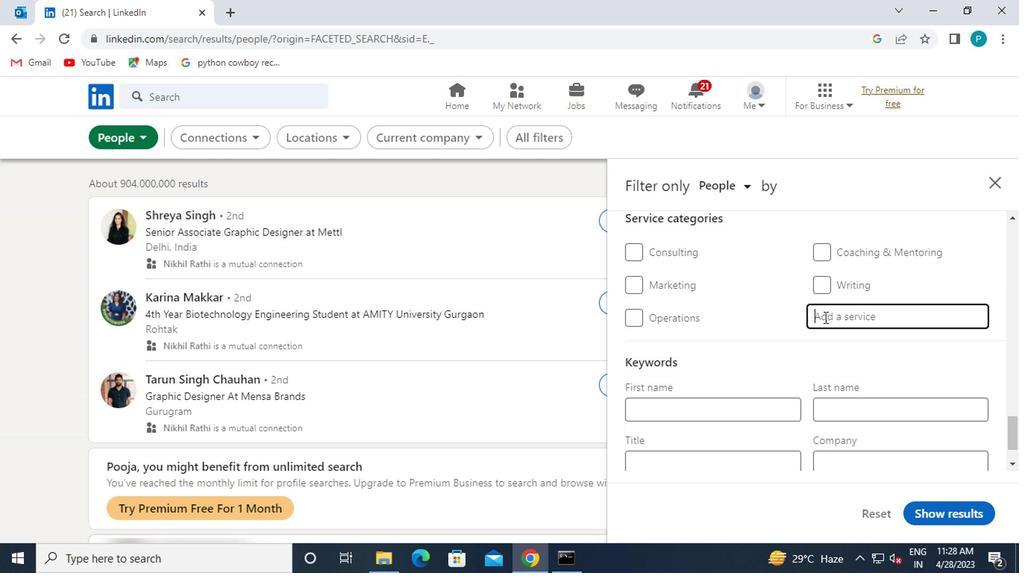 
Action: Key pressed <Key.caps_lock>B<Key.caps_lock>ANKR
Screenshot: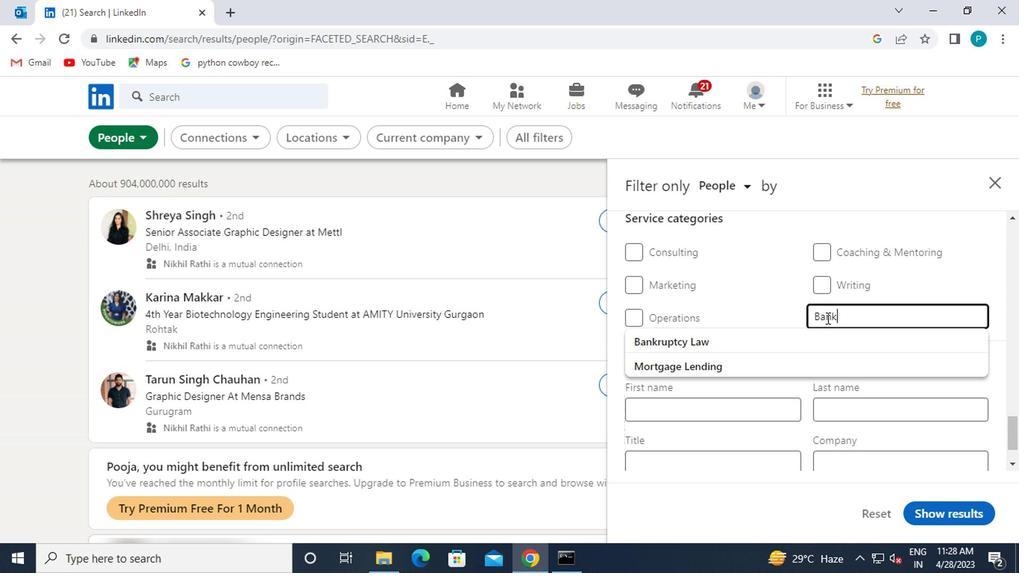 
Action: Mouse moved to (769, 343)
Screenshot: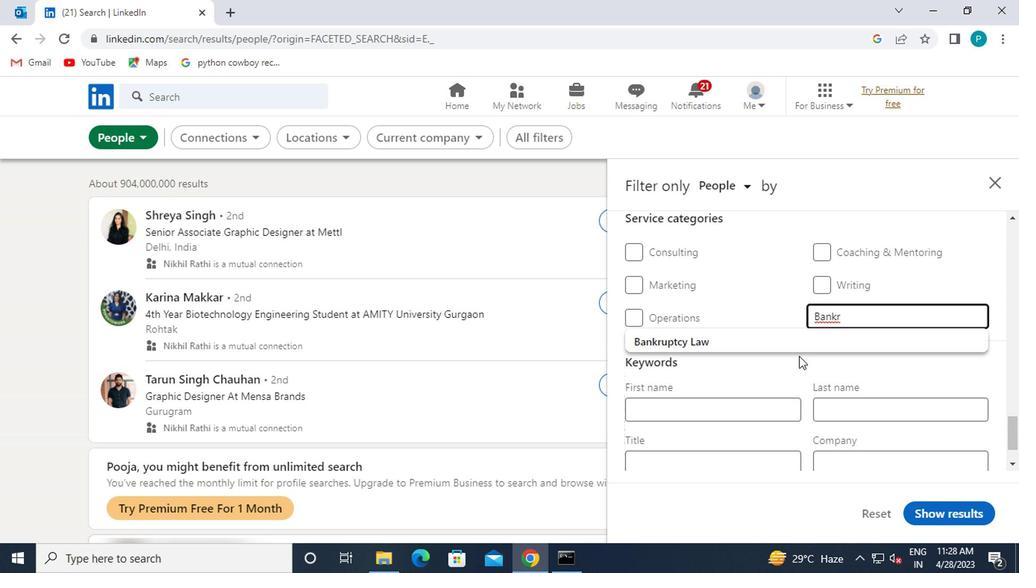 
Action: Mouse pressed left at (769, 343)
Screenshot: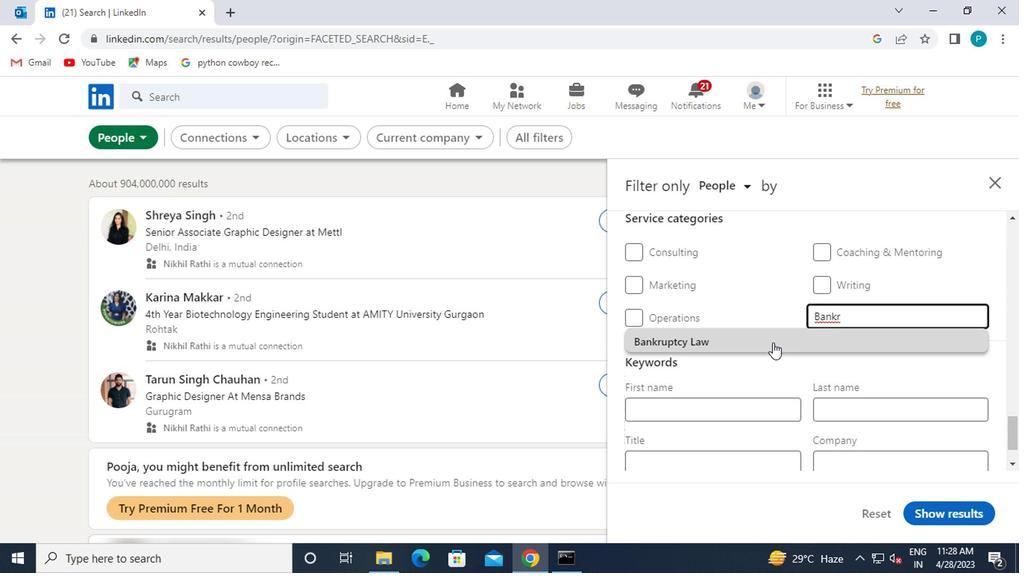 
Action: Mouse moved to (767, 351)
Screenshot: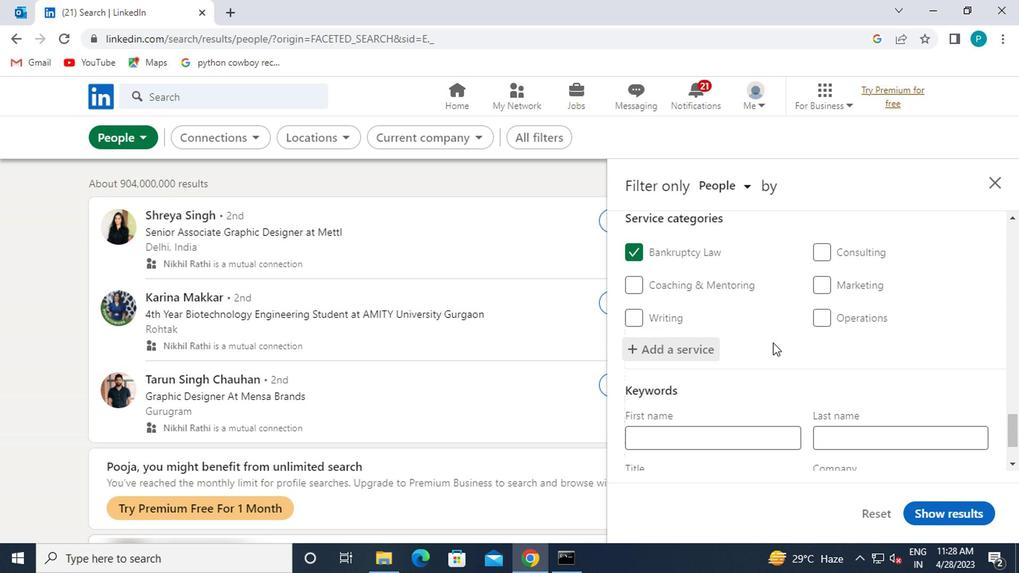 
Action: Mouse scrolled (767, 349) with delta (0, -1)
Screenshot: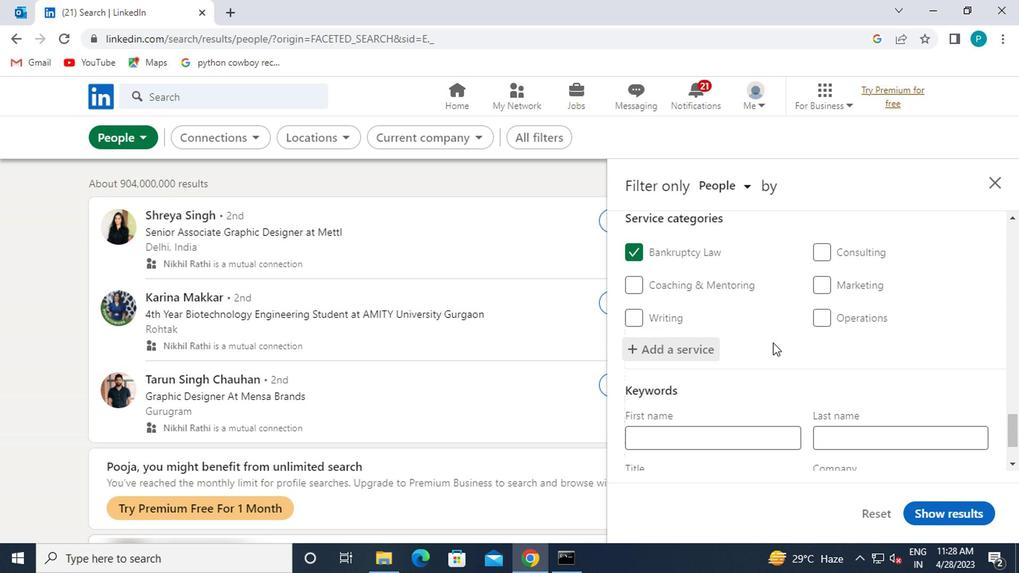 
Action: Mouse moved to (763, 359)
Screenshot: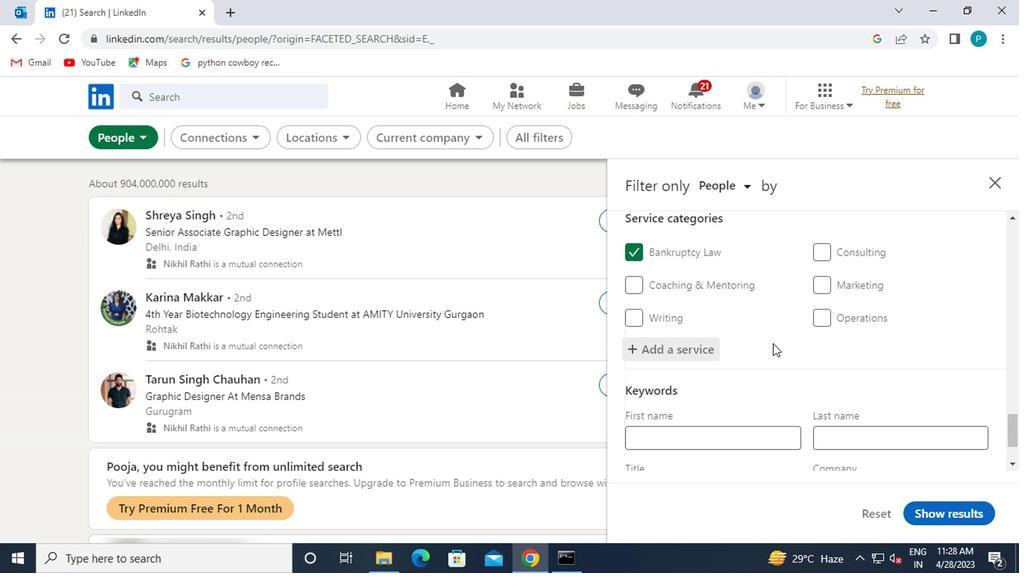 
Action: Mouse scrolled (763, 358) with delta (0, 0)
Screenshot: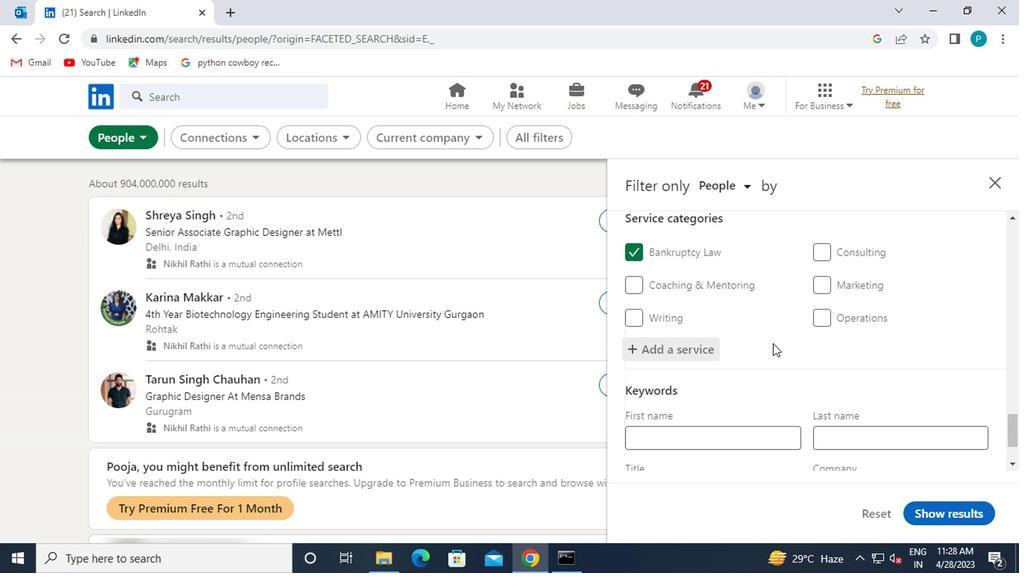 
Action: Mouse moved to (758, 367)
Screenshot: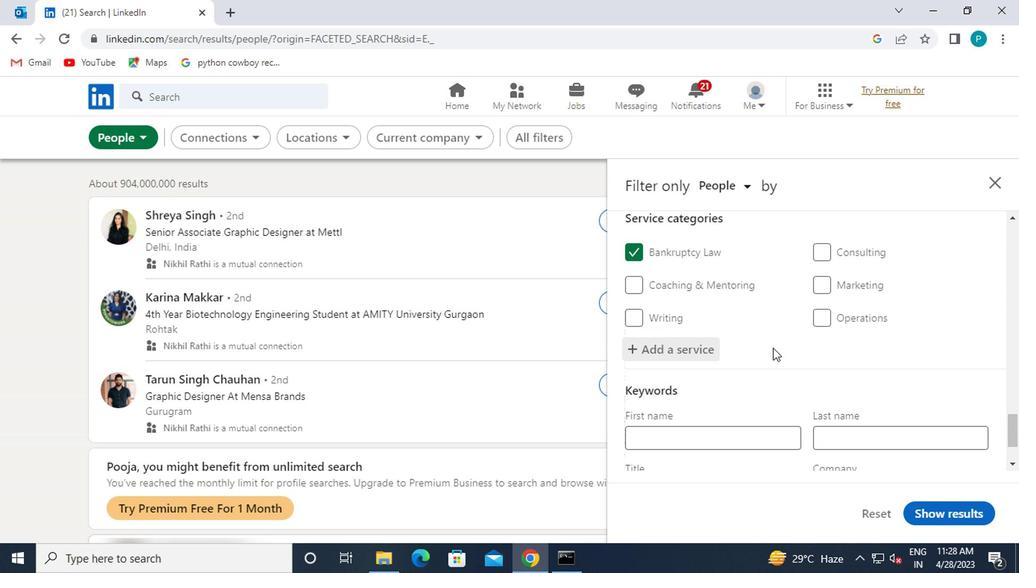 
Action: Mouse scrolled (758, 366) with delta (0, -1)
Screenshot: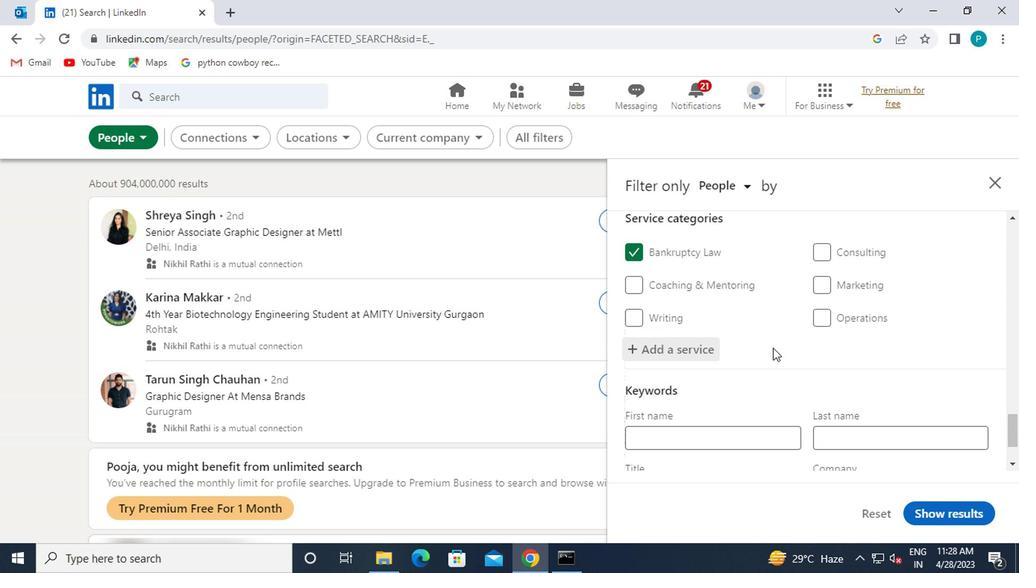 
Action: Mouse moved to (741, 400)
Screenshot: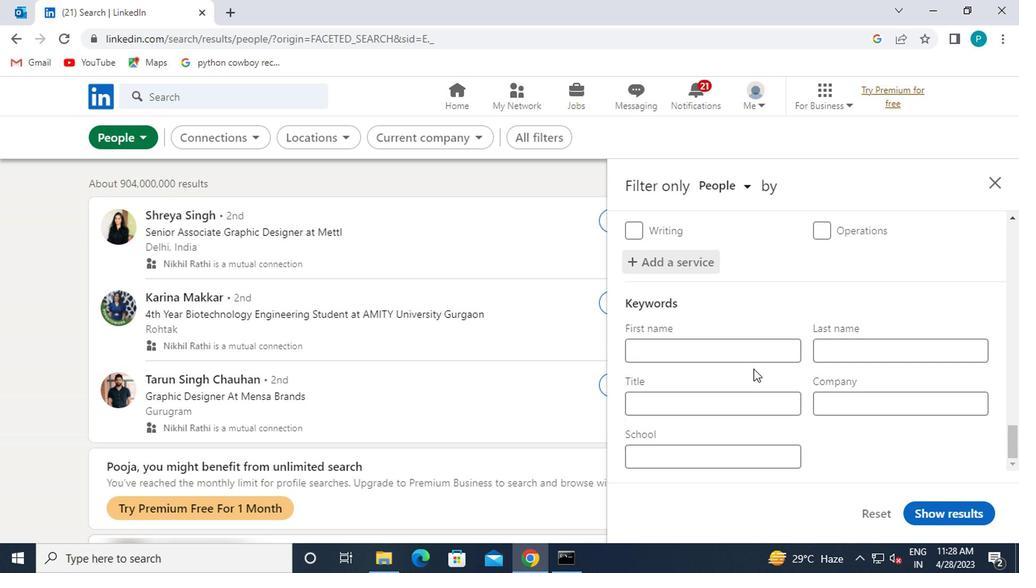 
Action: Mouse pressed left at (741, 400)
Screenshot: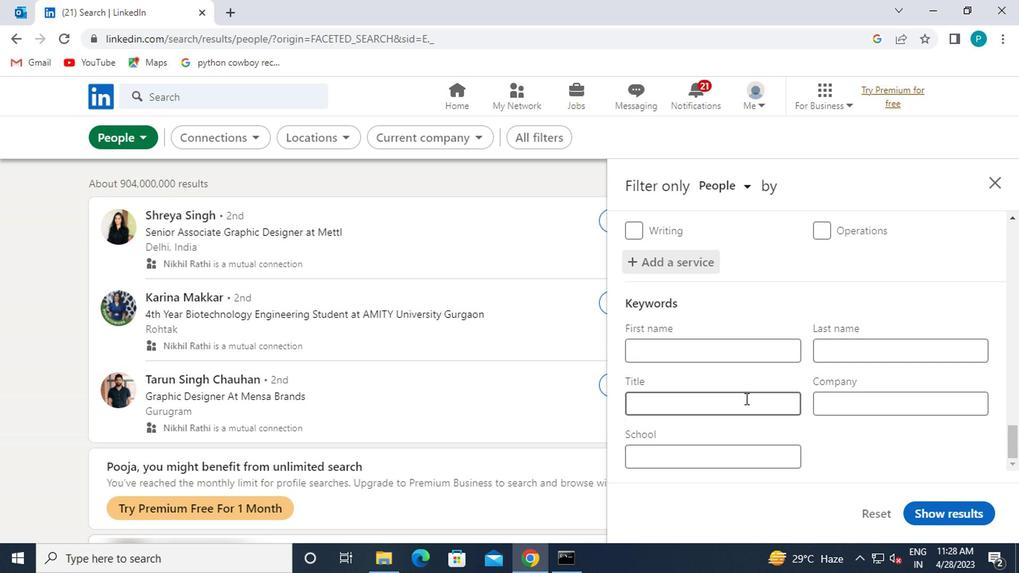 
Action: Mouse moved to (740, 400)
Screenshot: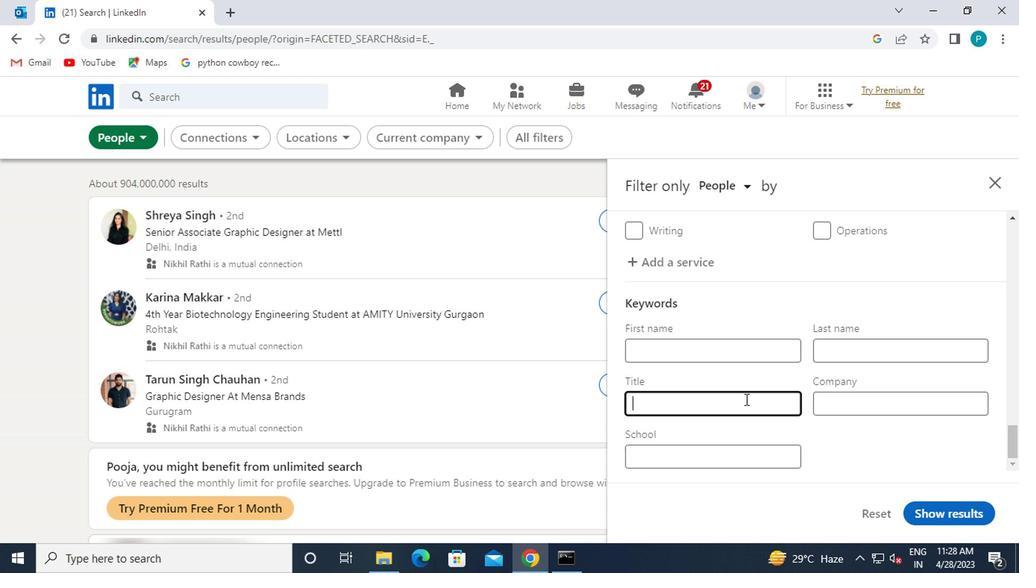 
Action: Key pressed <Key.caps_lock>C<Key.caps_lock>OPYWRITER
Screenshot: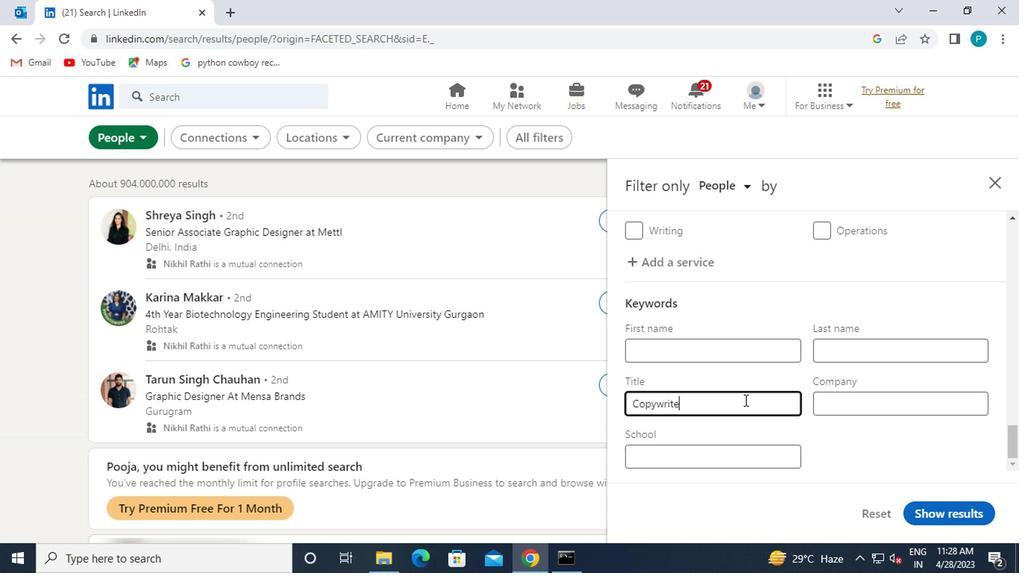 
Action: Mouse moved to (929, 513)
Screenshot: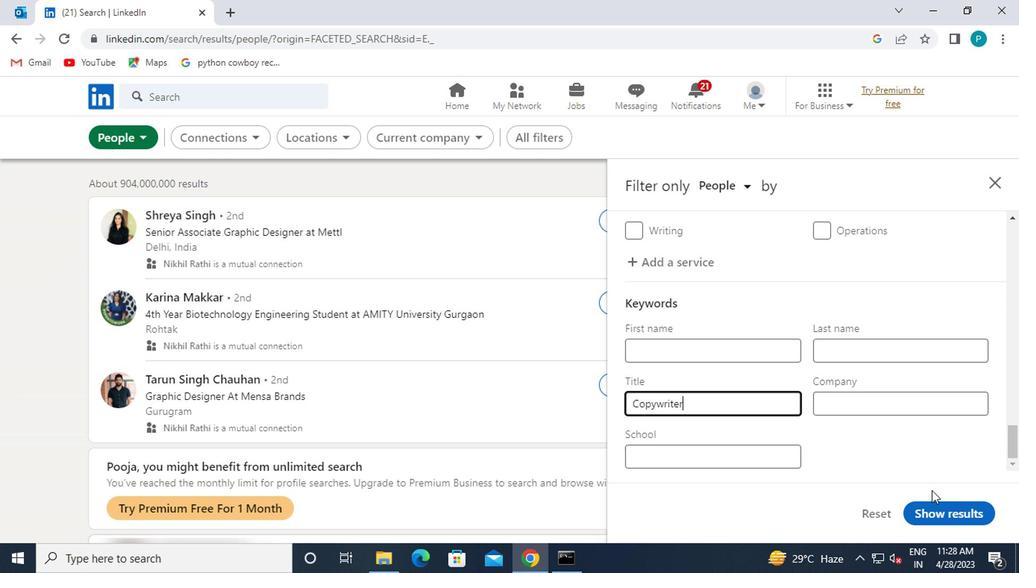 
Action: Mouse pressed left at (929, 513)
Screenshot: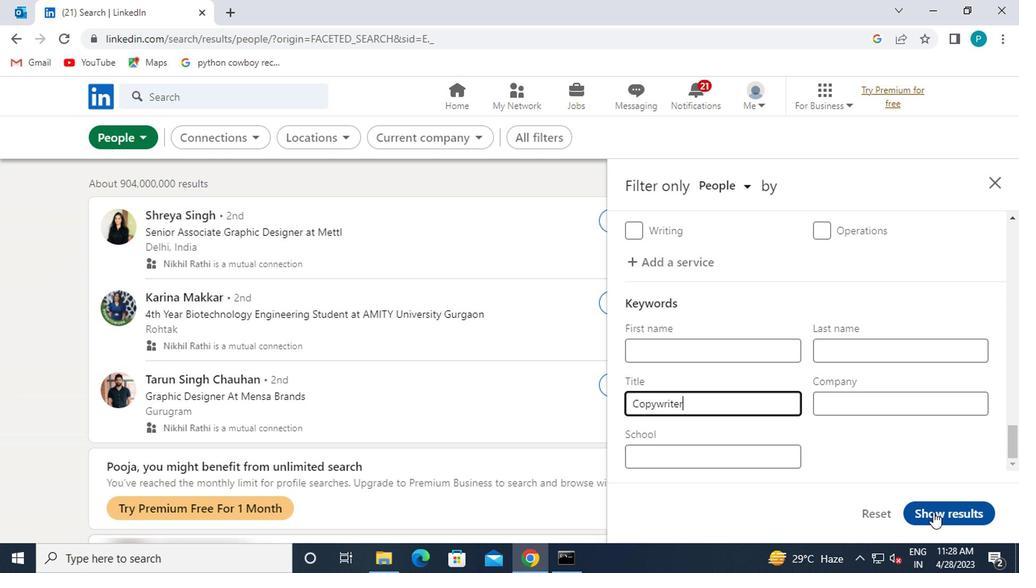 
Action: Mouse moved to (931, 518)
Screenshot: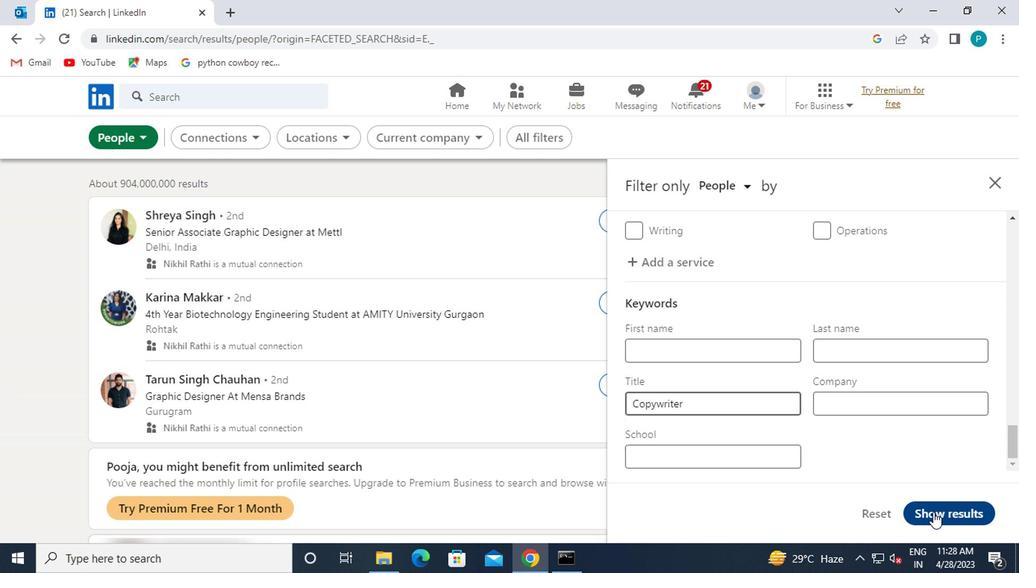 
